 Task: Look for space in Yingshang Chengguanzhen, China from 9th June, 2023 to 16th June, 2023 for 2 adults in price range Rs.8000 to Rs.16000. Place can be entire place with 2 bedrooms having 2 beds and 1 bathroom. Property type can be house, flat, guest house. Amenities needed are: washing machine. Booking option can be shelf check-in. Required host language is Chinese (Simplified).
Action: Mouse moved to (268, 132)
Screenshot: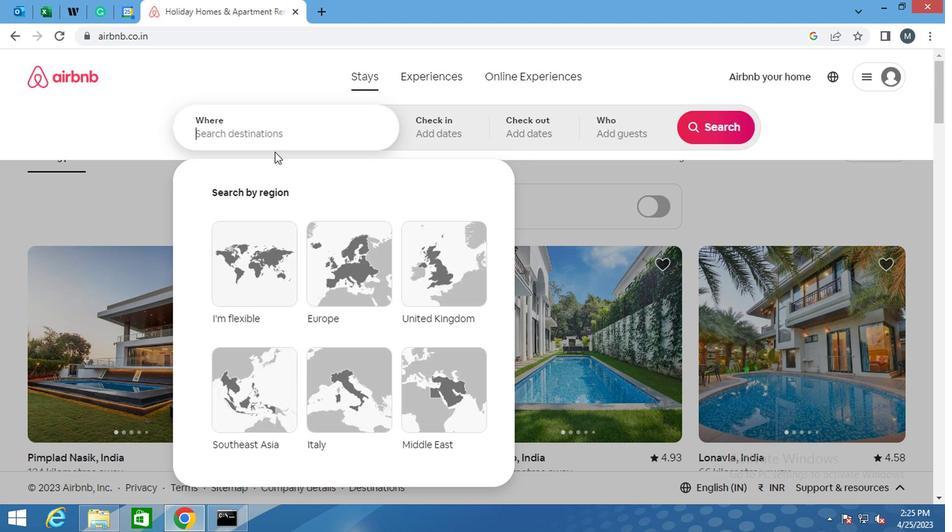 
Action: Mouse pressed left at (268, 132)
Screenshot: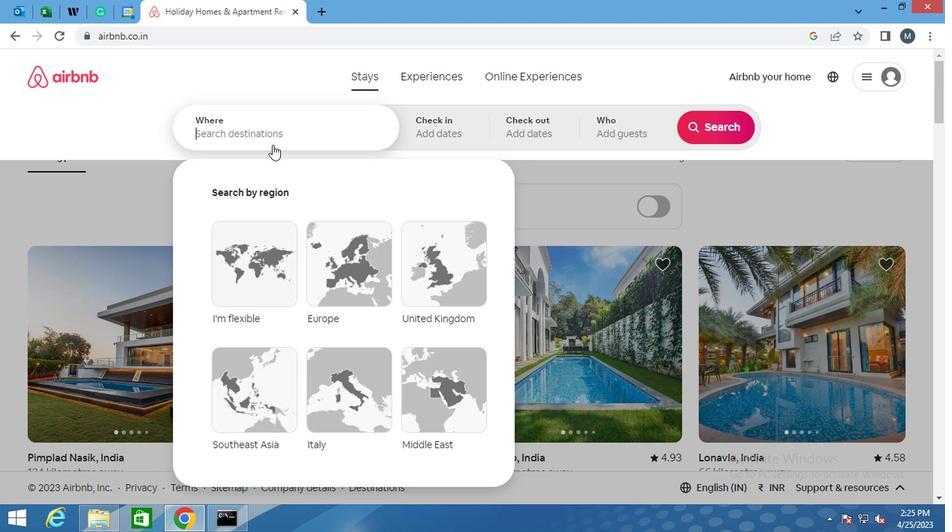 
Action: Key pressed <Key.shift>YINGSHANG<Key.space><Key.shift>CHENN<Key.backspace>GGUANZHEN,<Key.shift>CHINA
Screenshot: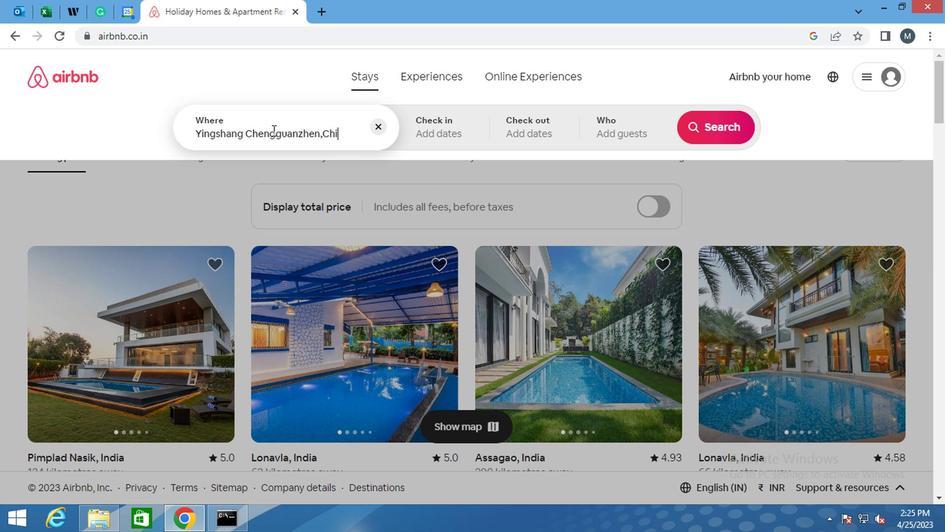 
Action: Mouse moved to (445, 134)
Screenshot: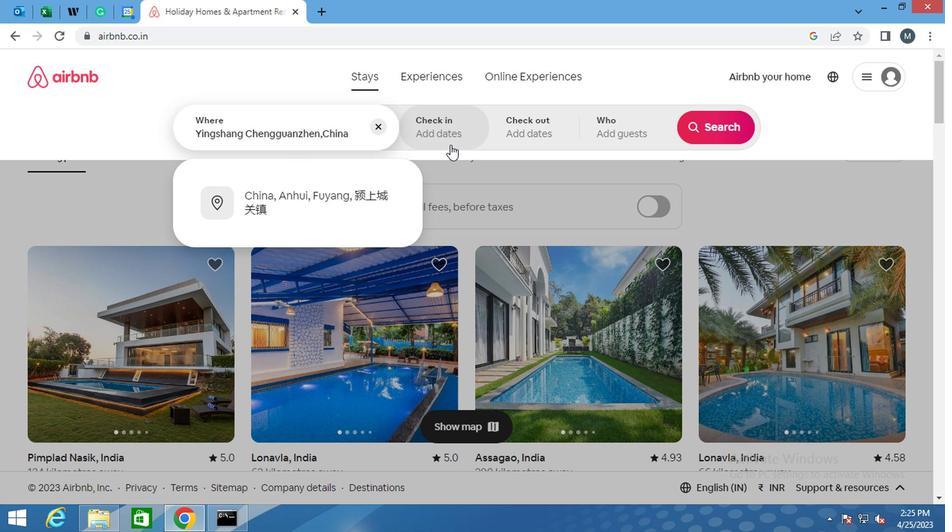 
Action: Mouse pressed left at (445, 134)
Screenshot: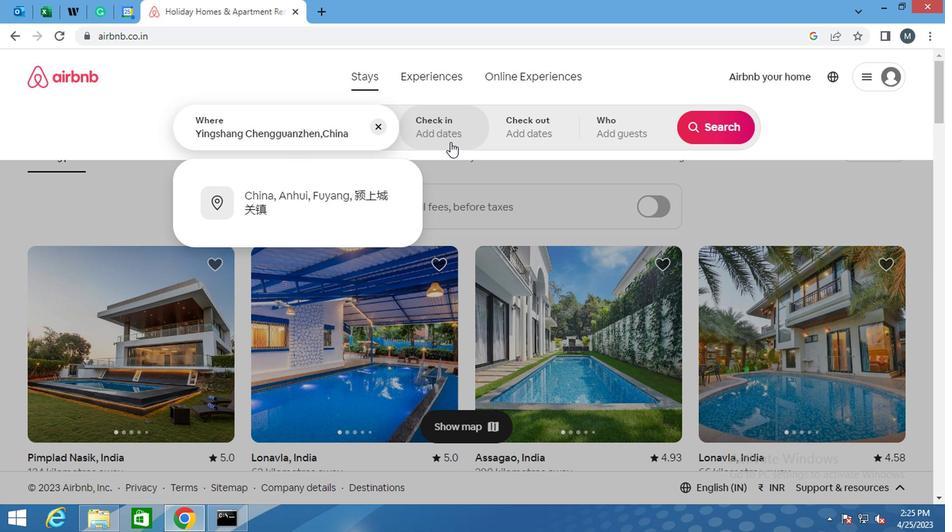 
Action: Mouse moved to (703, 240)
Screenshot: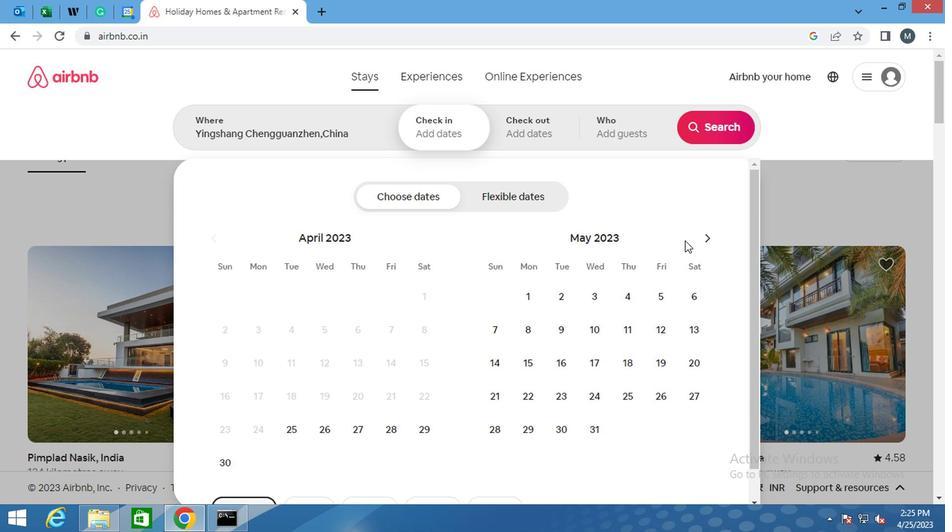 
Action: Mouse pressed left at (703, 240)
Screenshot: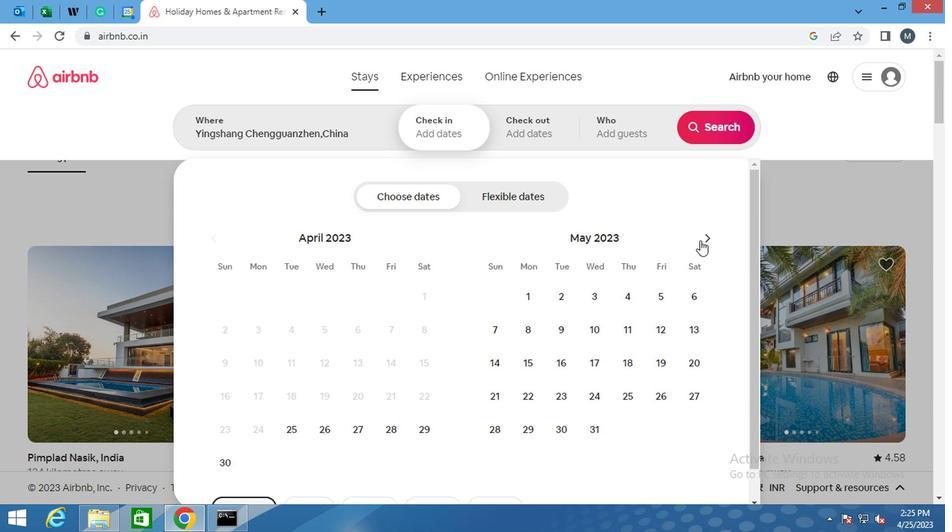 
Action: Mouse moved to (703, 240)
Screenshot: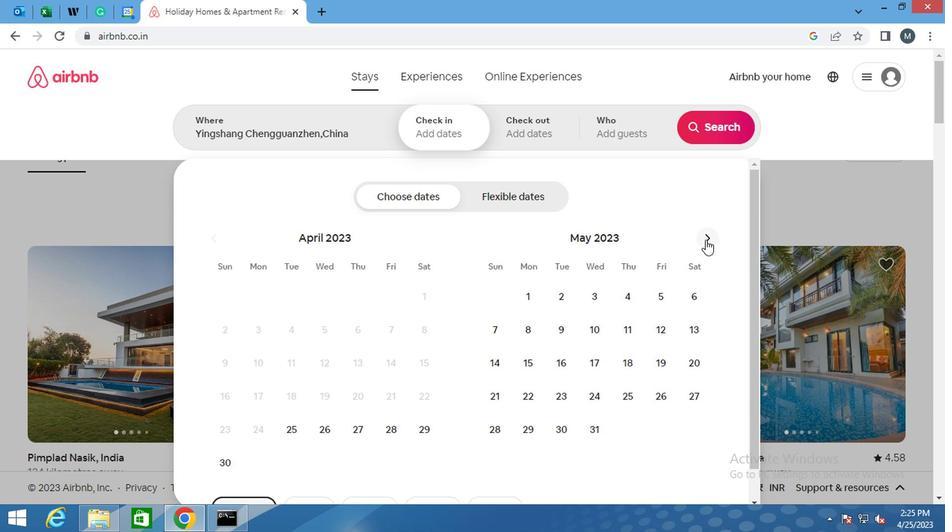 
Action: Mouse pressed left at (703, 240)
Screenshot: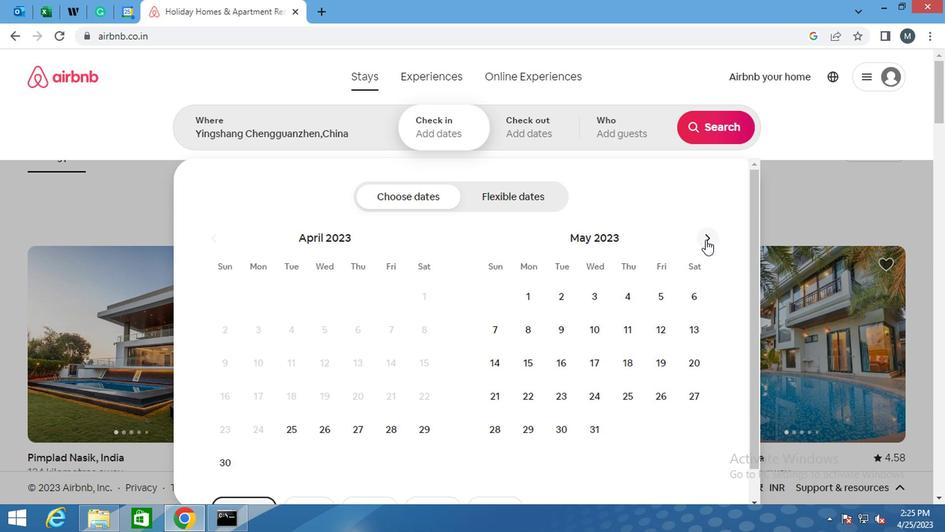 
Action: Mouse moved to (645, 326)
Screenshot: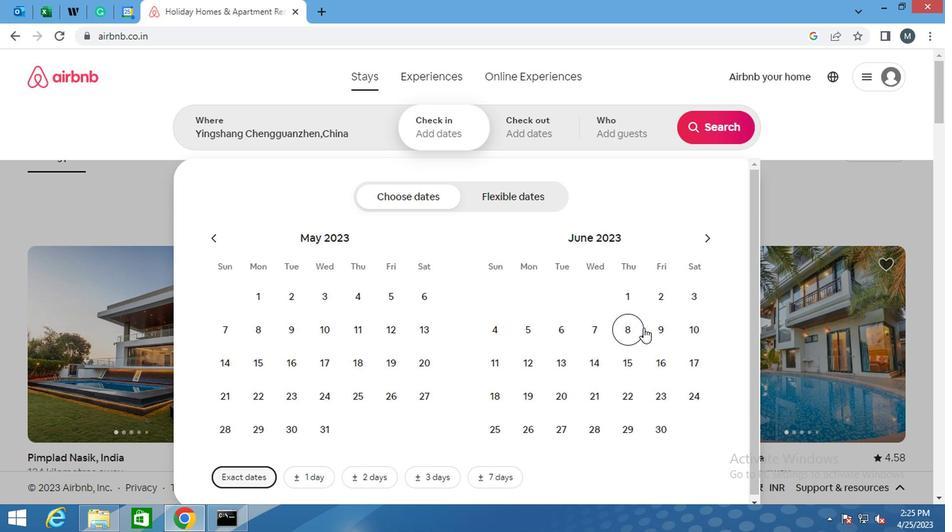 
Action: Mouse pressed left at (645, 326)
Screenshot: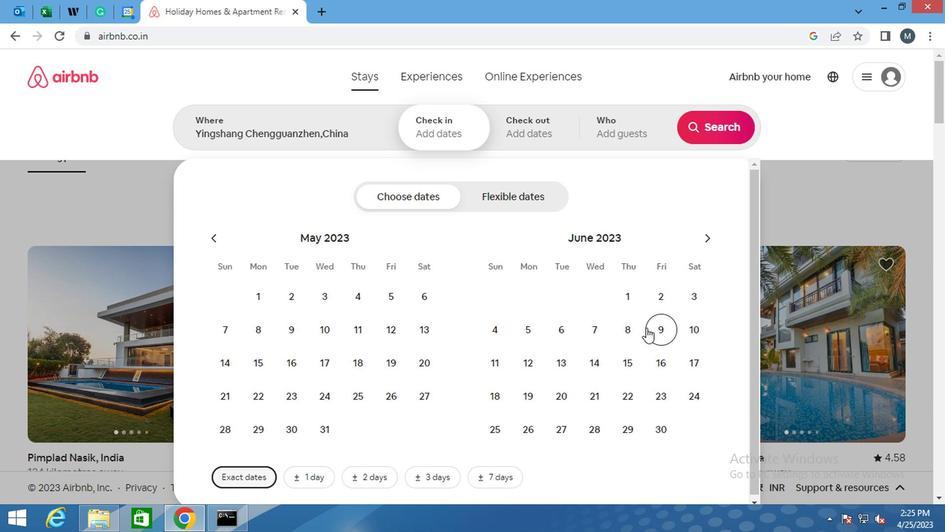 
Action: Mouse moved to (667, 363)
Screenshot: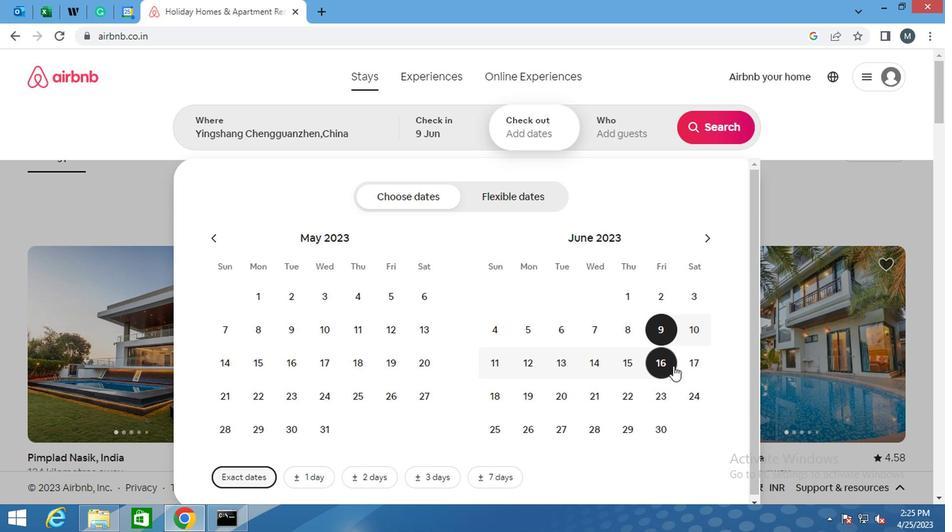 
Action: Mouse pressed left at (667, 363)
Screenshot: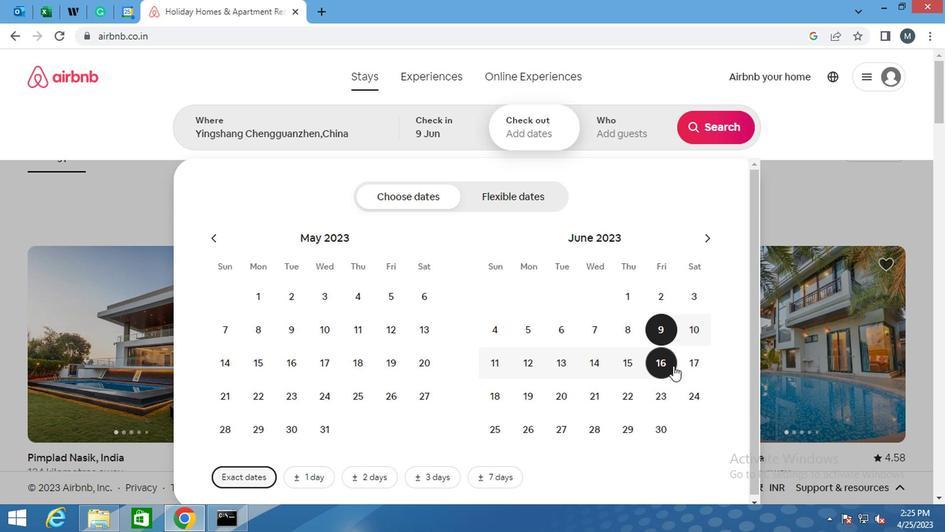 
Action: Mouse moved to (625, 141)
Screenshot: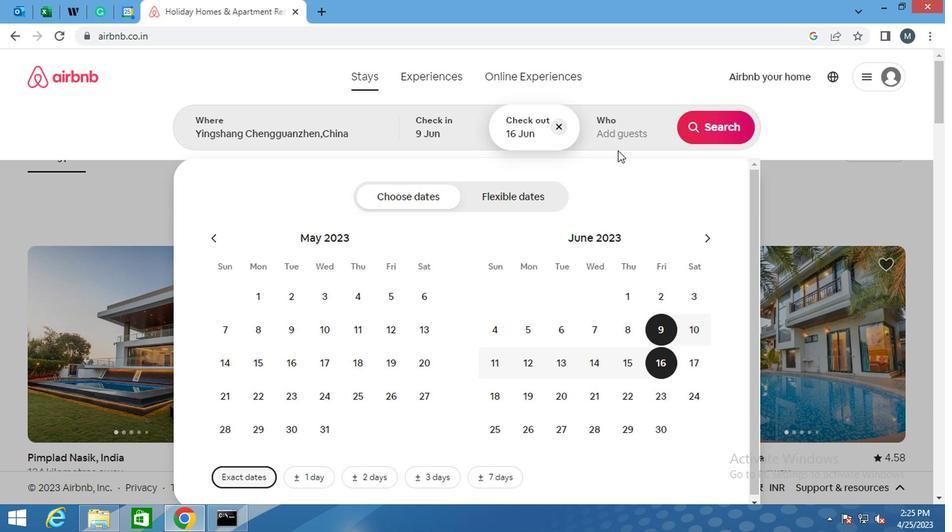 
Action: Mouse pressed left at (625, 141)
Screenshot: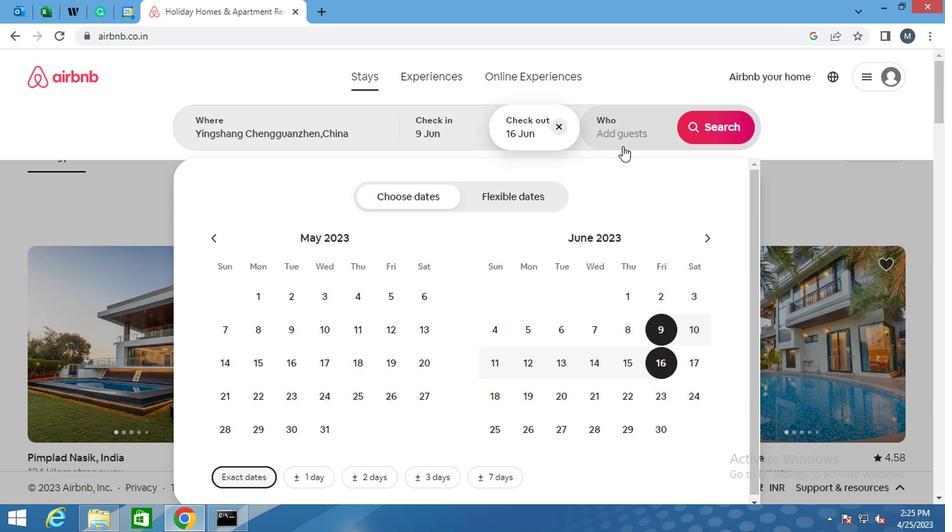 
Action: Mouse moved to (710, 197)
Screenshot: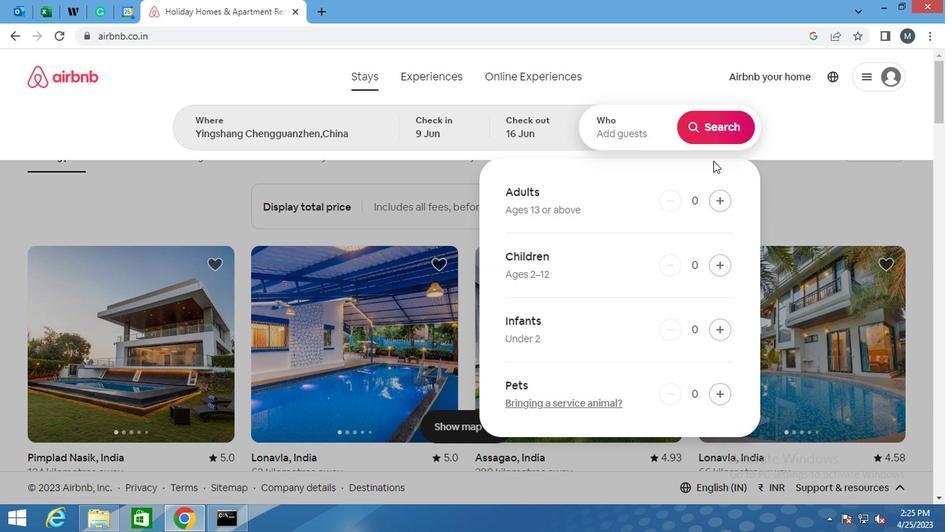 
Action: Mouse pressed left at (710, 197)
Screenshot: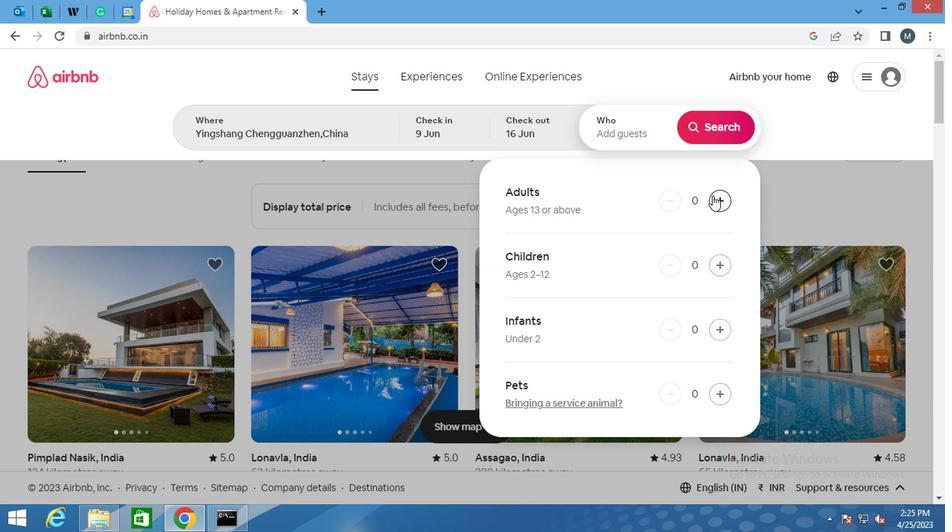 
Action: Mouse pressed left at (710, 197)
Screenshot: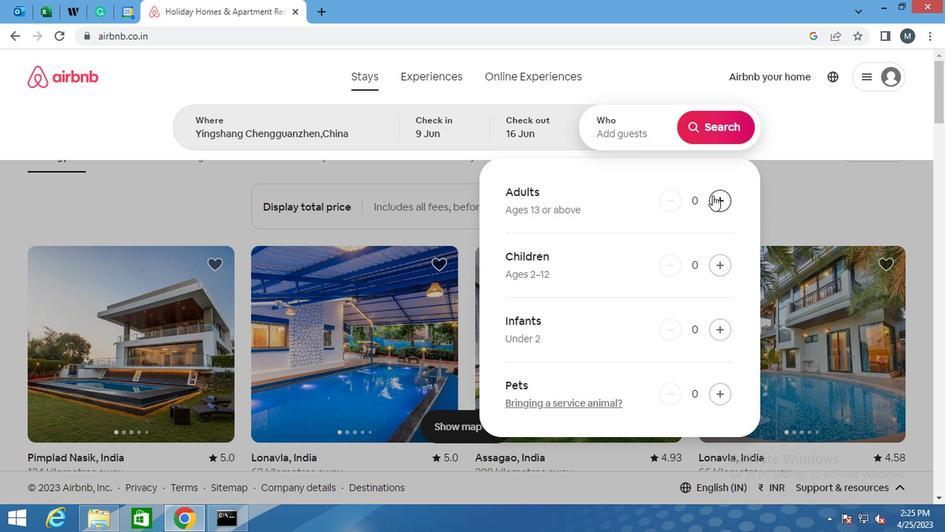 
Action: Mouse moved to (704, 131)
Screenshot: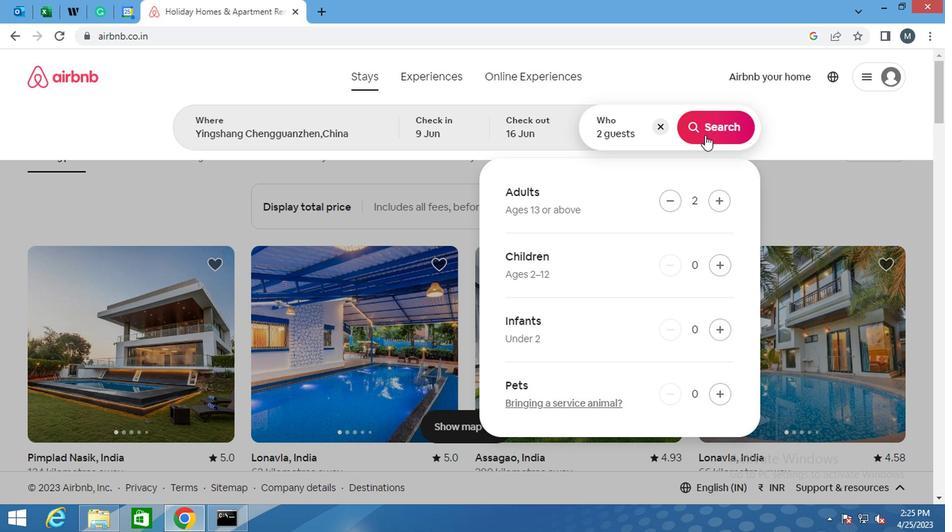 
Action: Mouse pressed left at (704, 131)
Screenshot: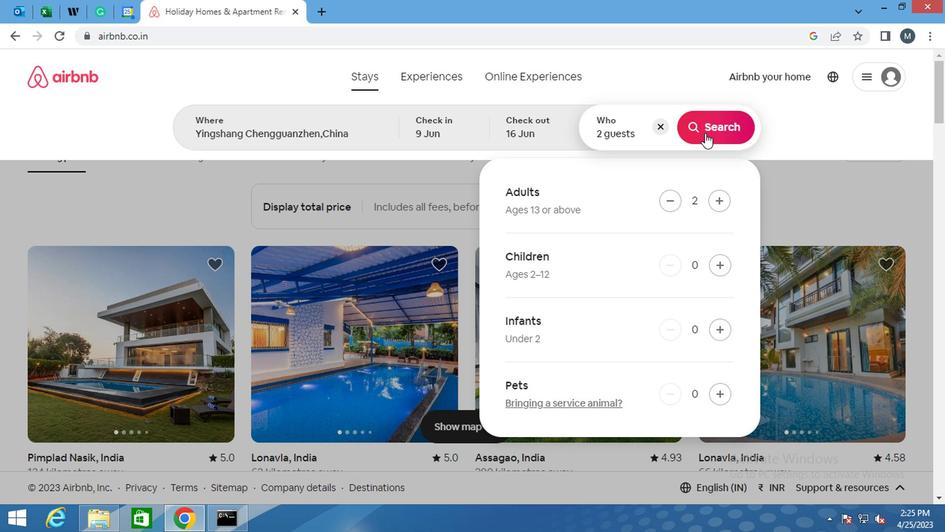 
Action: Mouse moved to (872, 137)
Screenshot: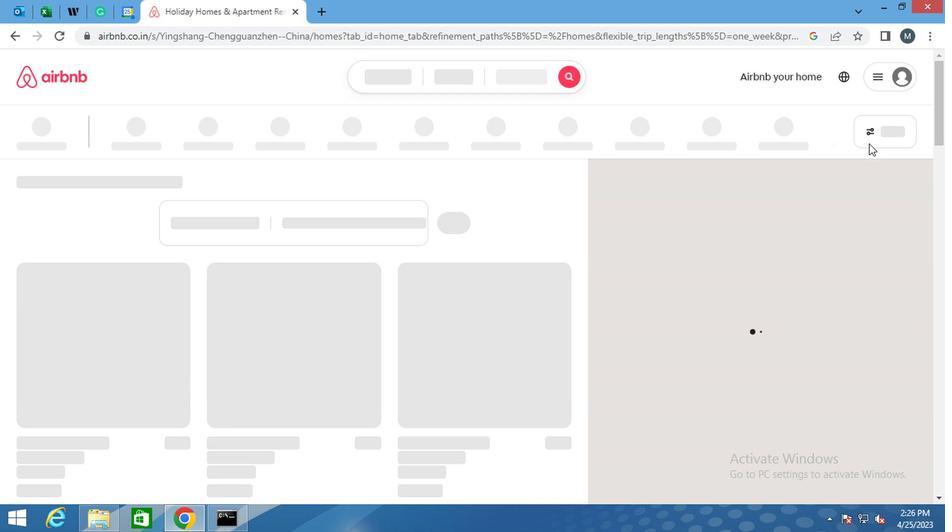 
Action: Mouse pressed left at (872, 137)
Screenshot: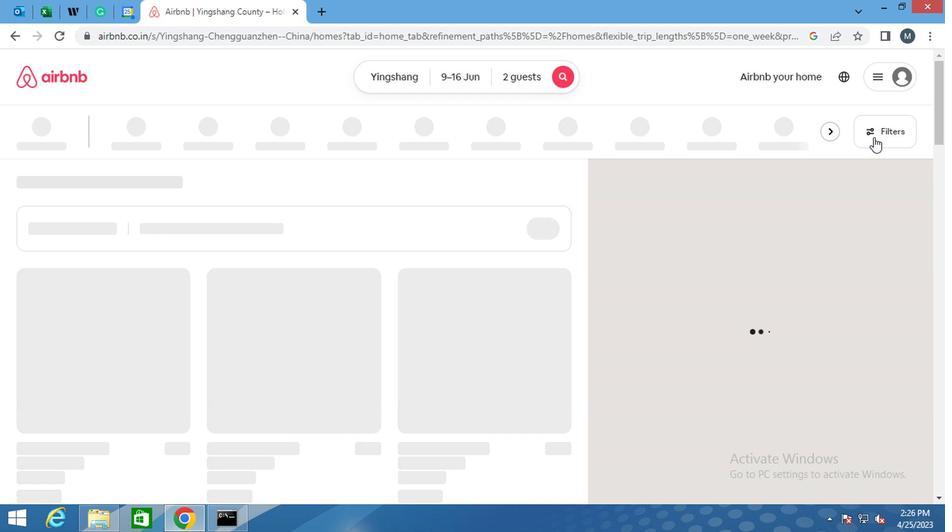 
Action: Mouse moved to (362, 261)
Screenshot: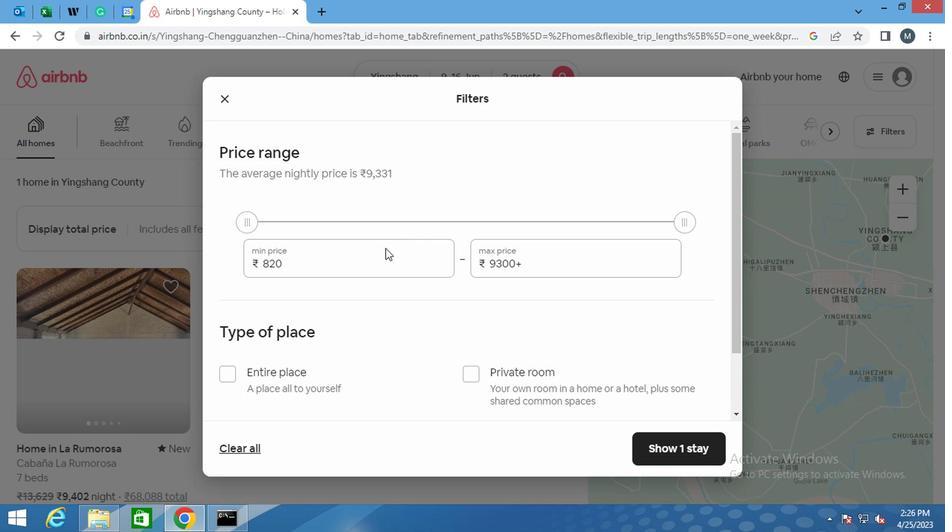 
Action: Mouse pressed left at (362, 261)
Screenshot: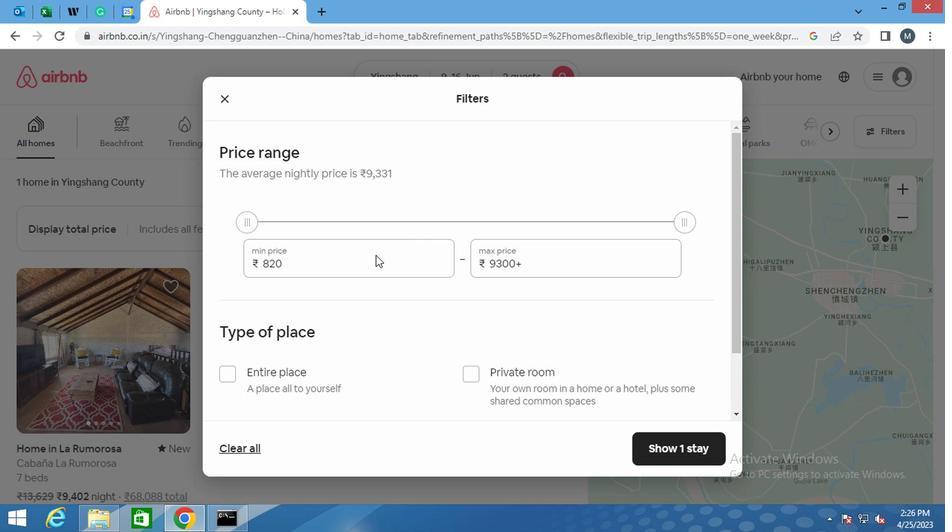 
Action: Mouse moved to (362, 261)
Screenshot: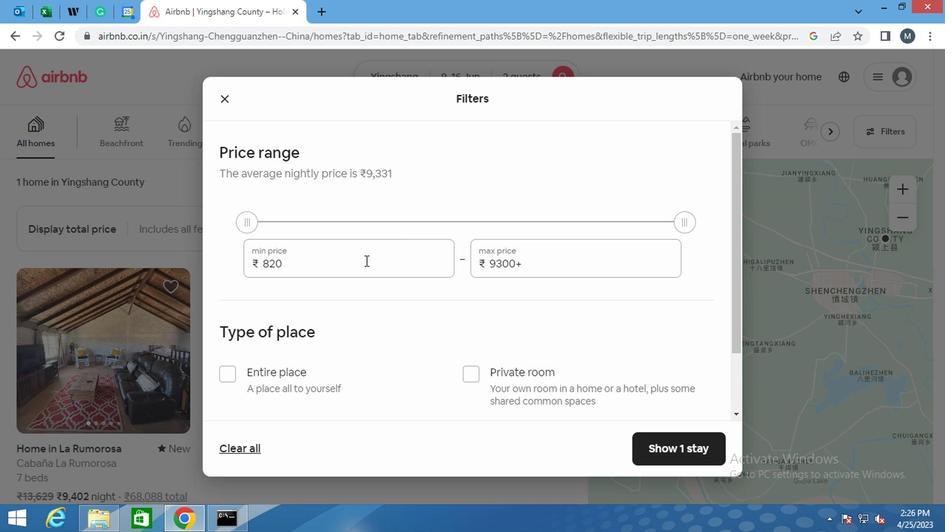 
Action: Key pressed <Key.backspace><Key.backspace>000
Screenshot: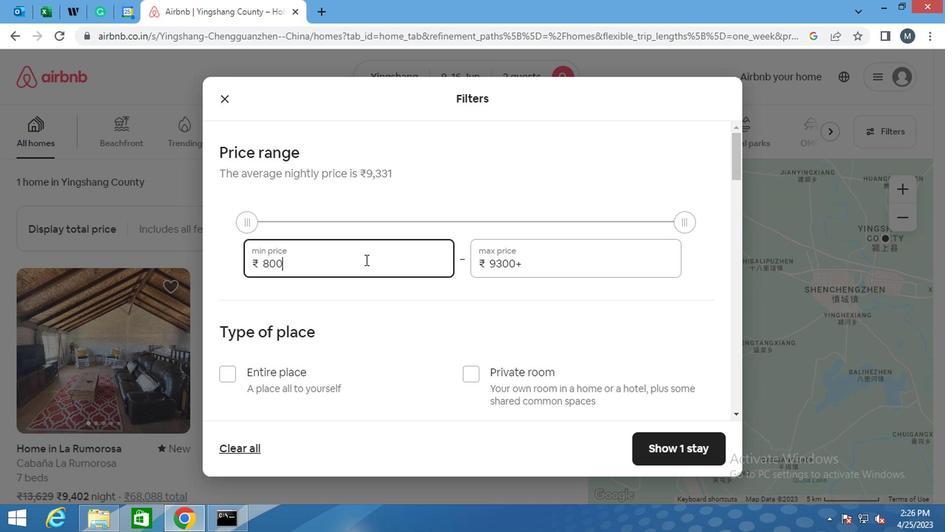 
Action: Mouse moved to (543, 274)
Screenshot: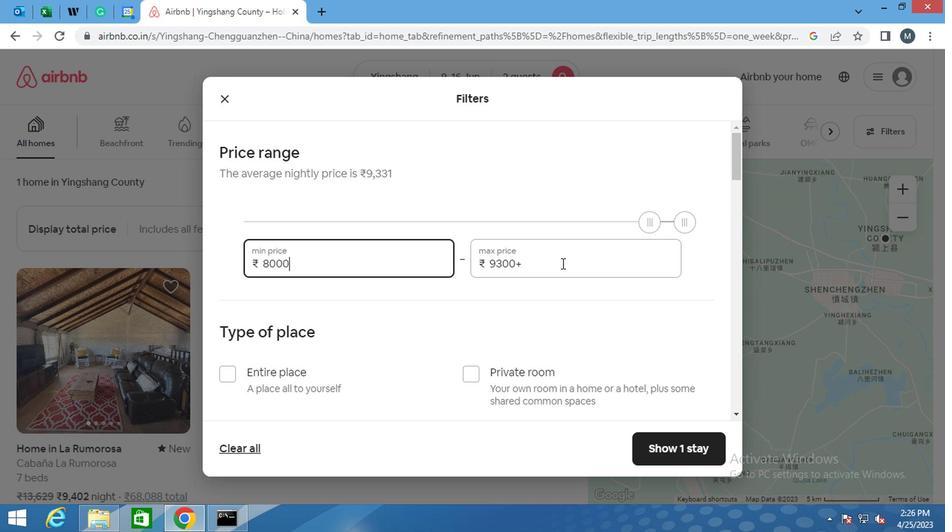 
Action: Mouse pressed left at (543, 274)
Screenshot: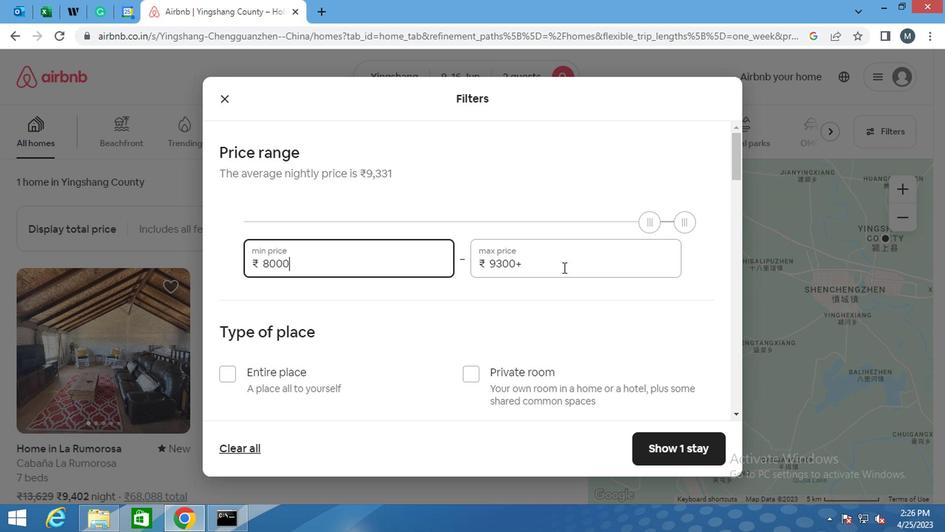 
Action: Mouse moved to (544, 267)
Screenshot: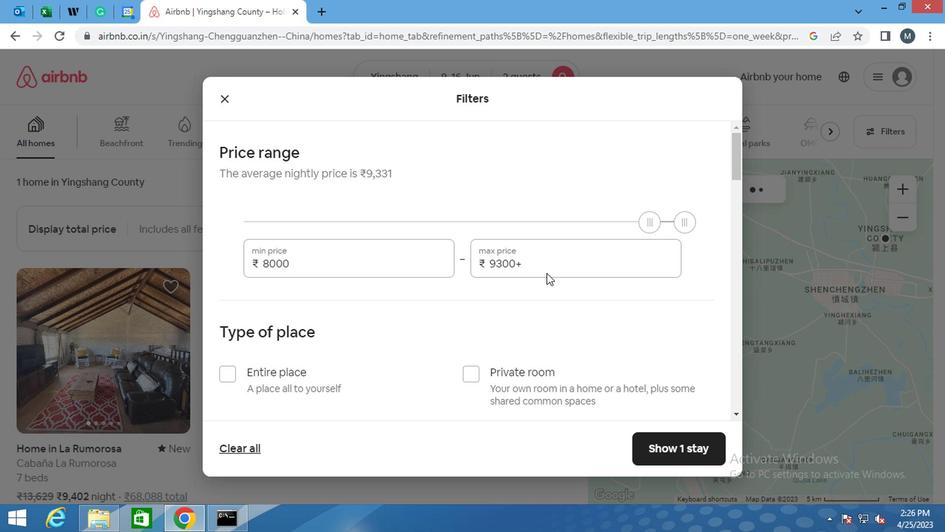 
Action: Key pressed <Key.backspace>
Screenshot: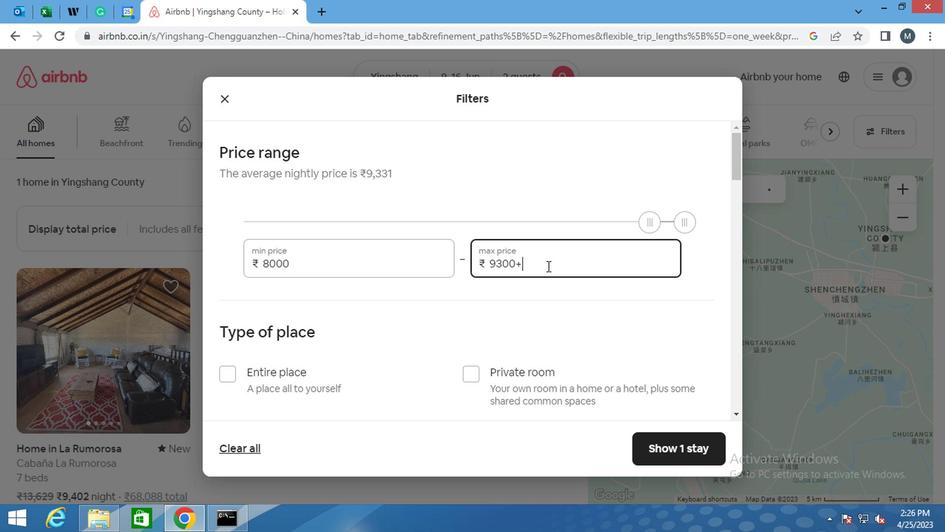 
Action: Mouse moved to (545, 266)
Screenshot: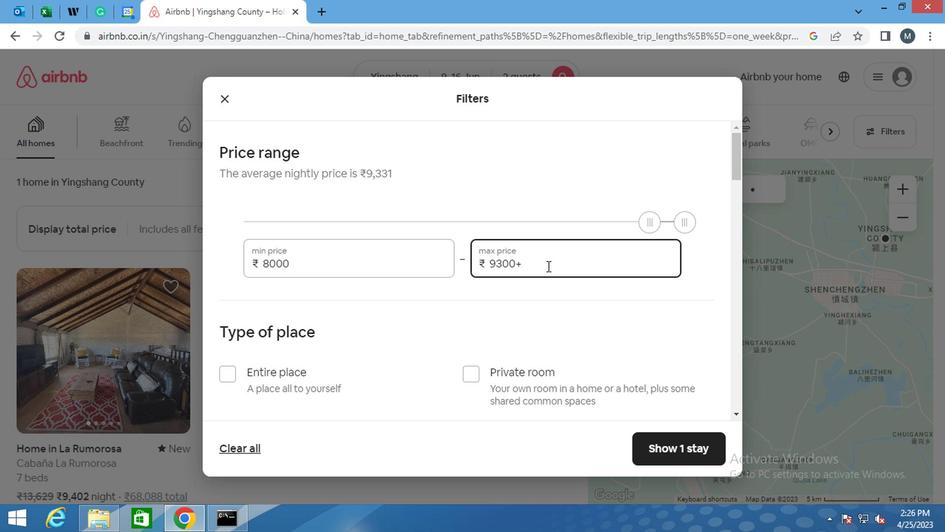
Action: Key pressed <Key.backspace>
Screenshot: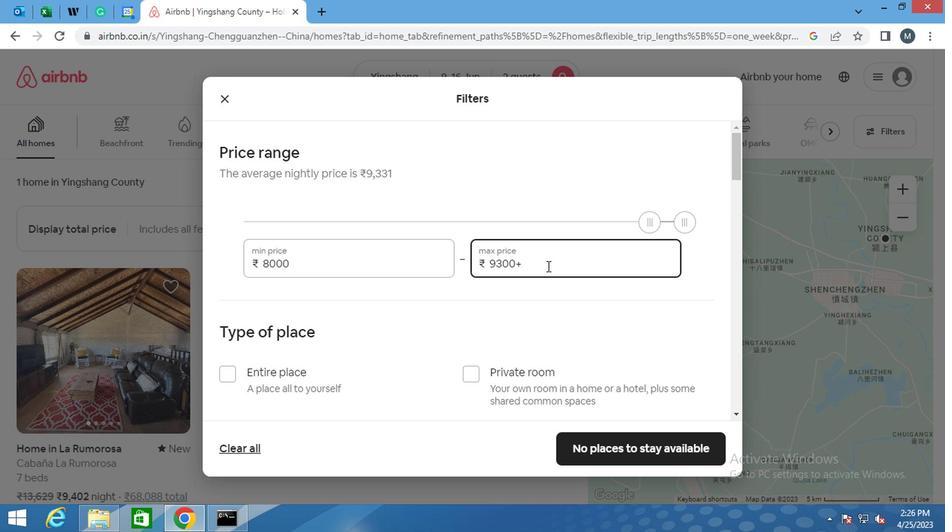 
Action: Mouse moved to (545, 265)
Screenshot: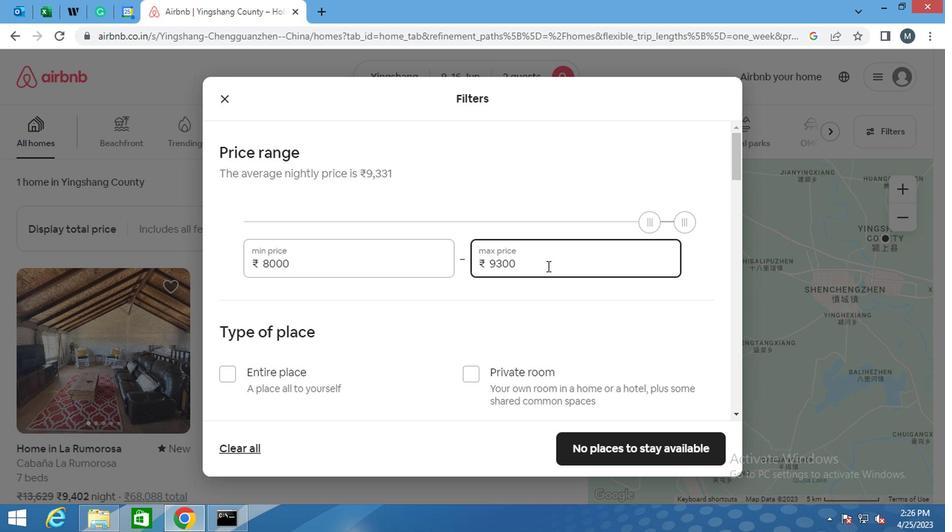 
Action: Key pressed <Key.backspace><Key.backspace><Key.backspace><Key.backspace>
Screenshot: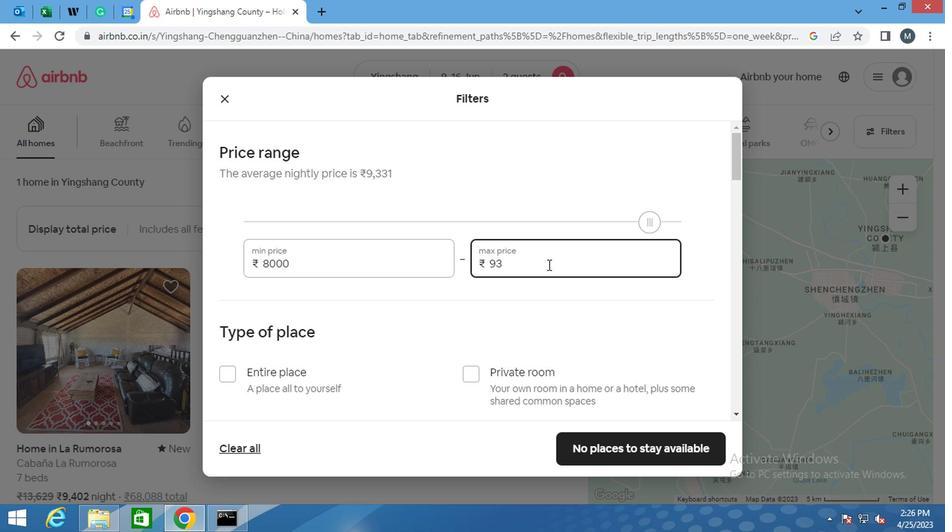 
Action: Mouse moved to (545, 265)
Screenshot: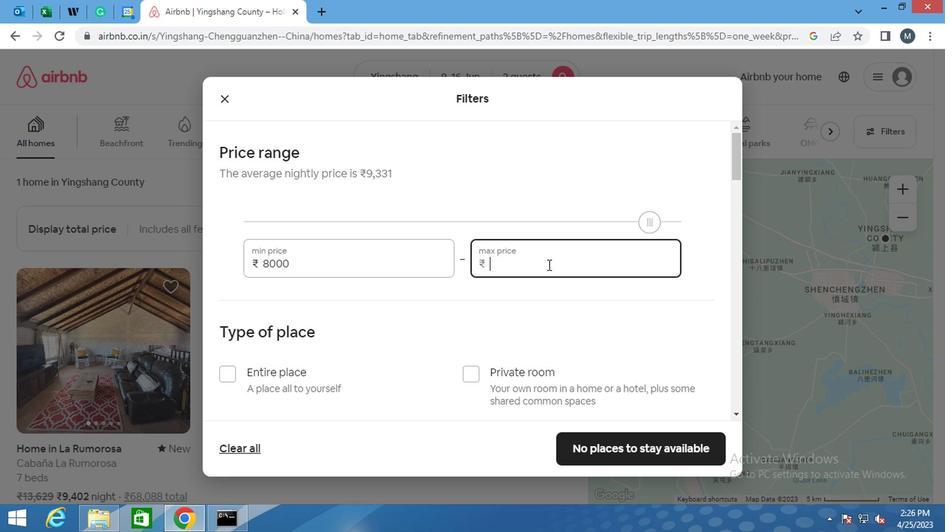 
Action: Key pressed 1
Screenshot: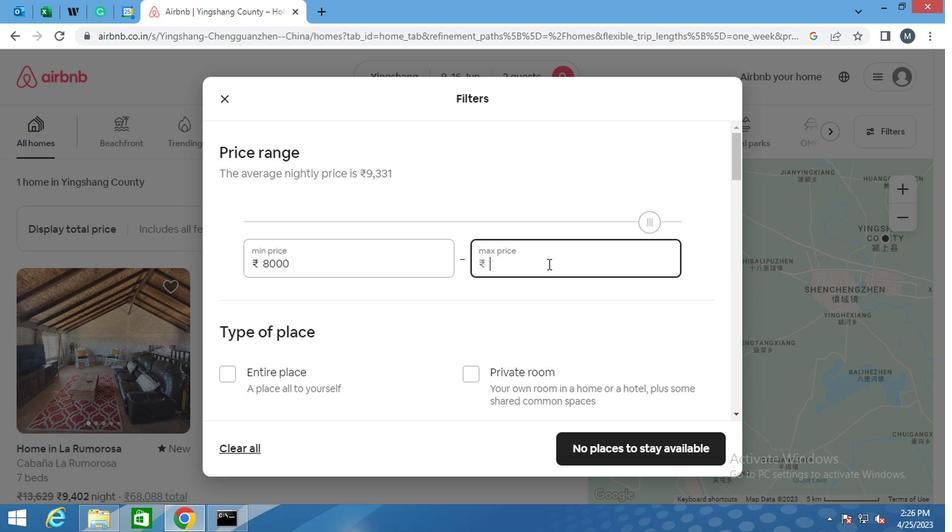 
Action: Mouse moved to (545, 265)
Screenshot: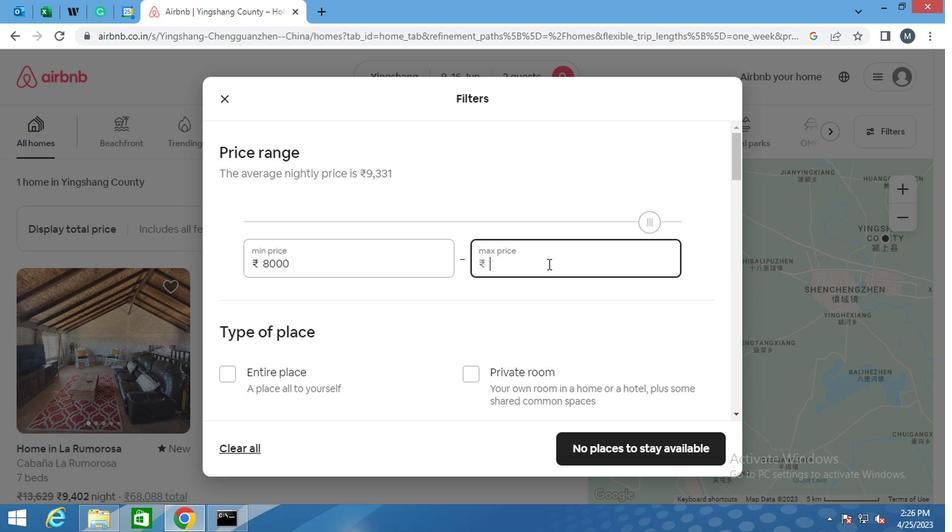
Action: Key pressed 6000
Screenshot: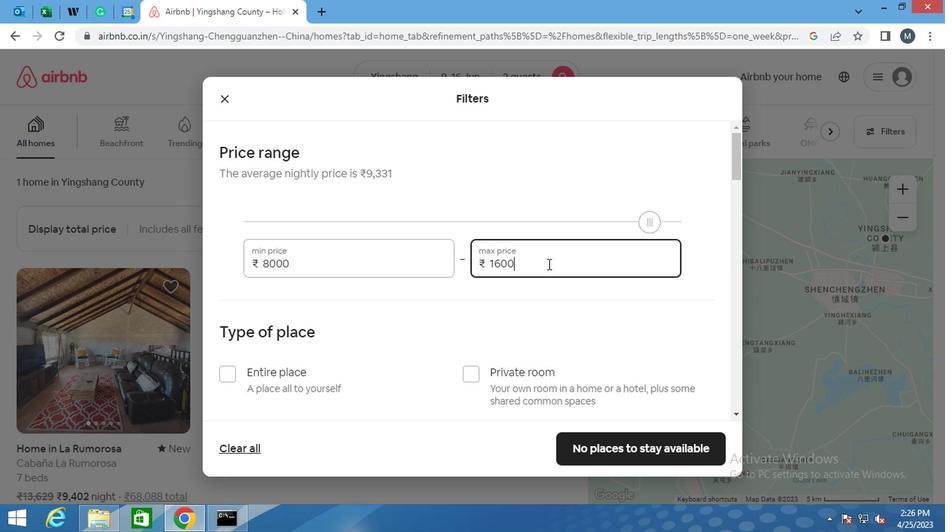 
Action: Mouse moved to (498, 251)
Screenshot: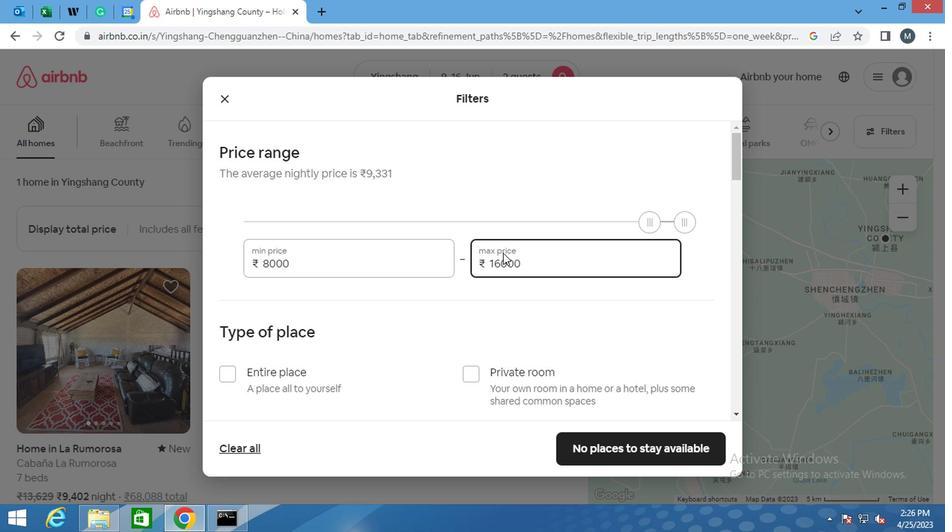 
Action: Mouse scrolled (498, 250) with delta (0, 0)
Screenshot: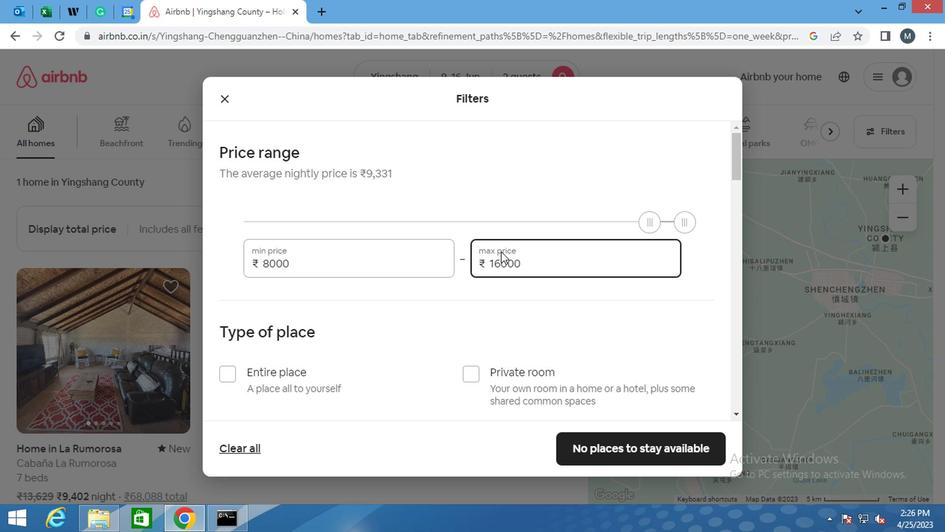 
Action: Mouse moved to (218, 301)
Screenshot: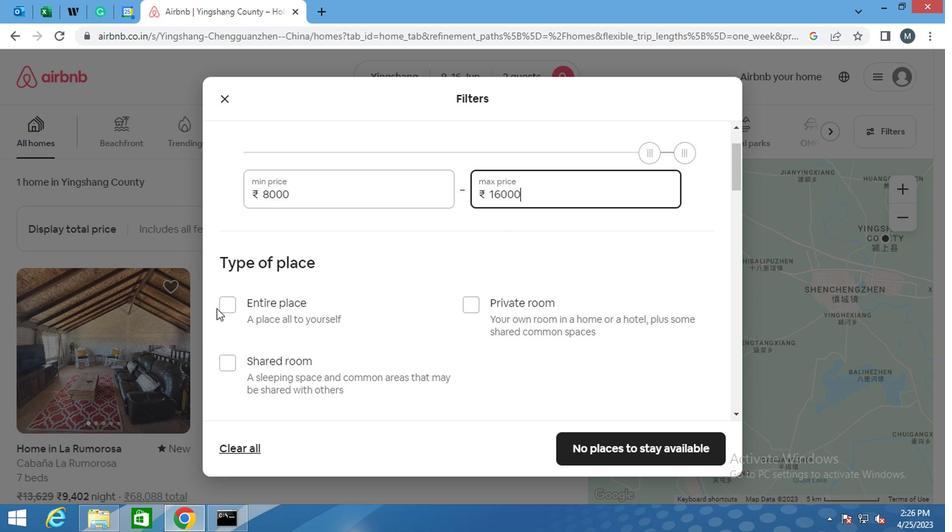 
Action: Mouse pressed left at (218, 301)
Screenshot: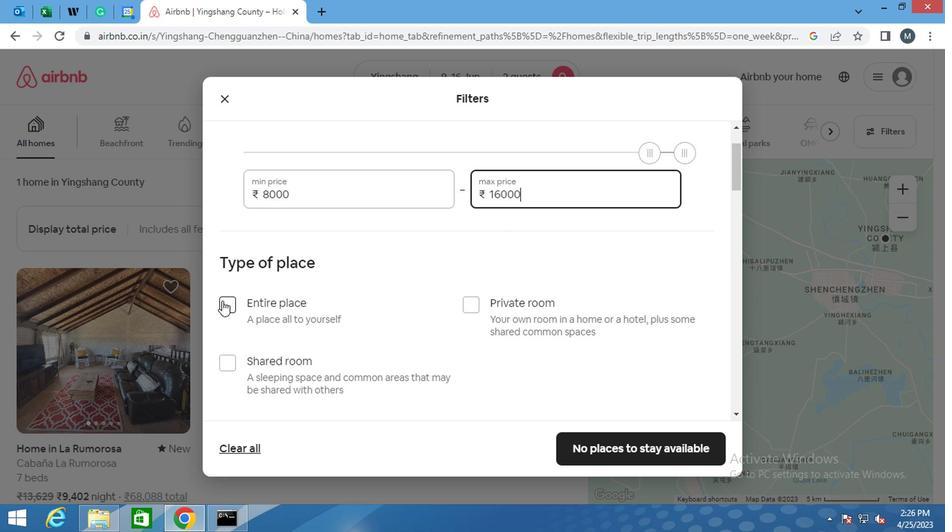 
Action: Mouse moved to (335, 273)
Screenshot: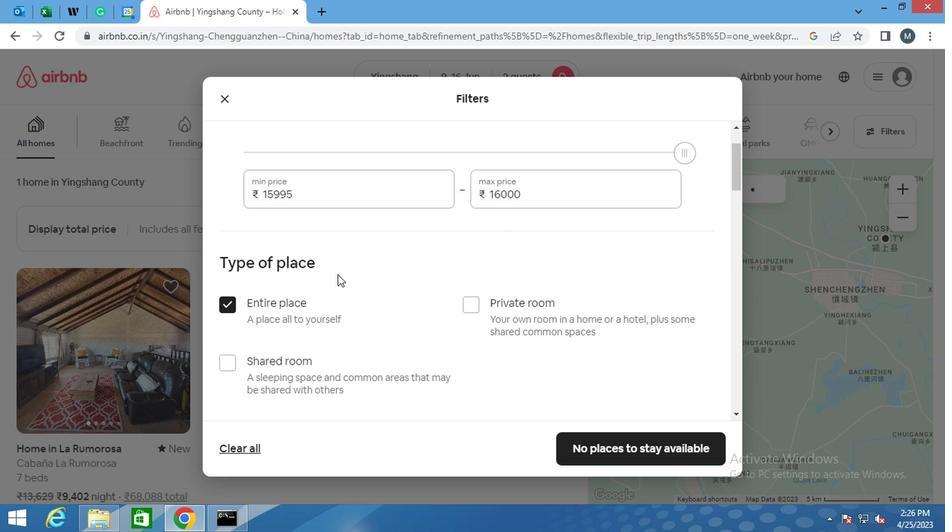
Action: Mouse scrolled (335, 272) with delta (0, 0)
Screenshot: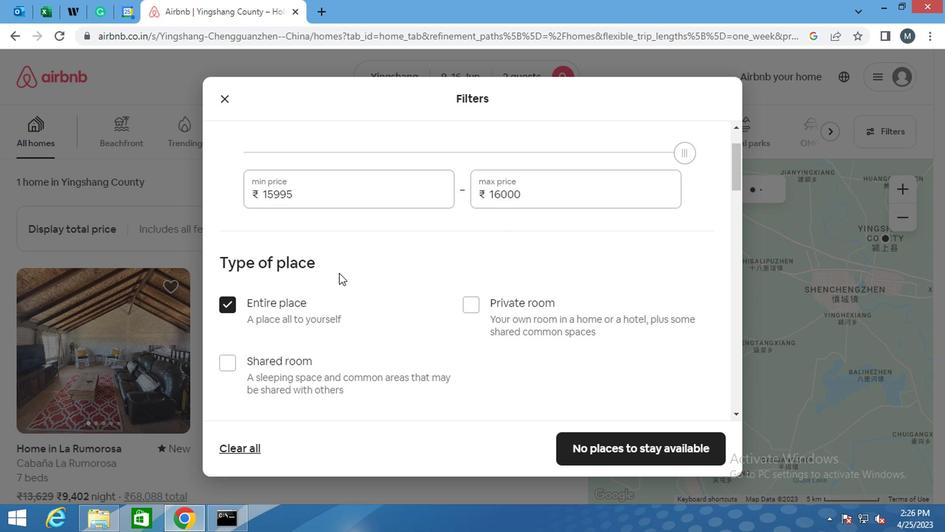 
Action: Mouse moved to (336, 272)
Screenshot: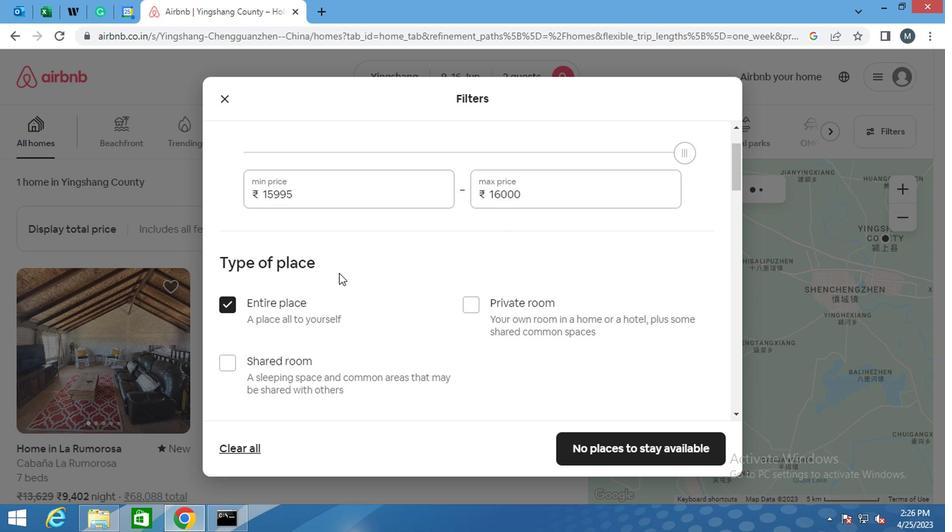 
Action: Mouse scrolled (336, 271) with delta (0, 0)
Screenshot: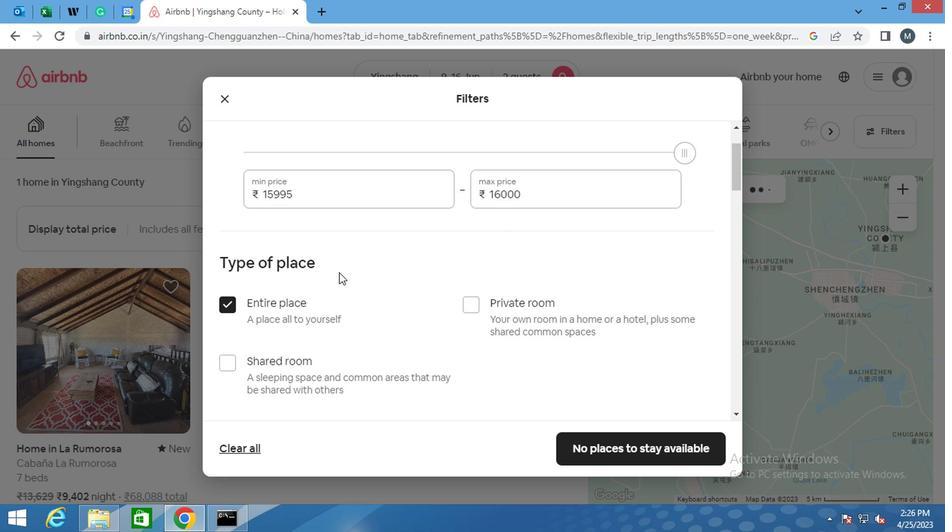 
Action: Mouse moved to (342, 271)
Screenshot: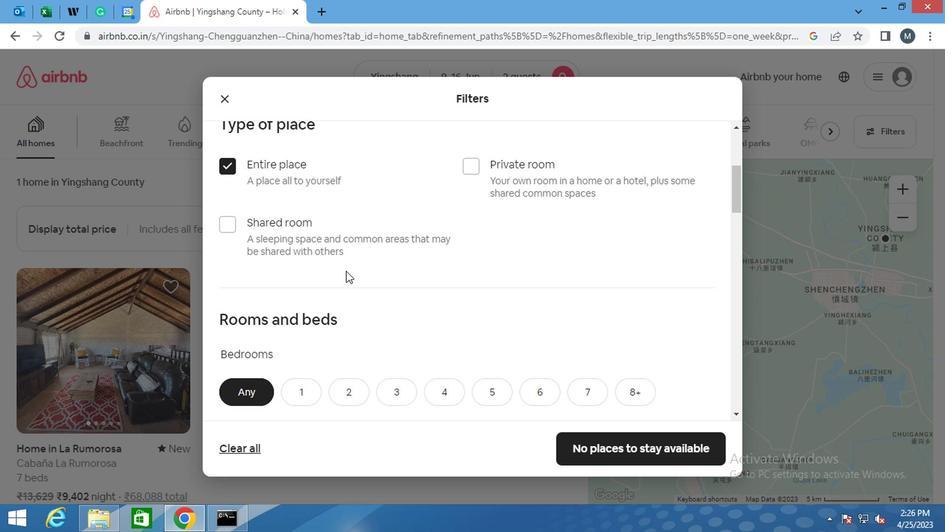 
Action: Mouse scrolled (342, 270) with delta (0, 0)
Screenshot: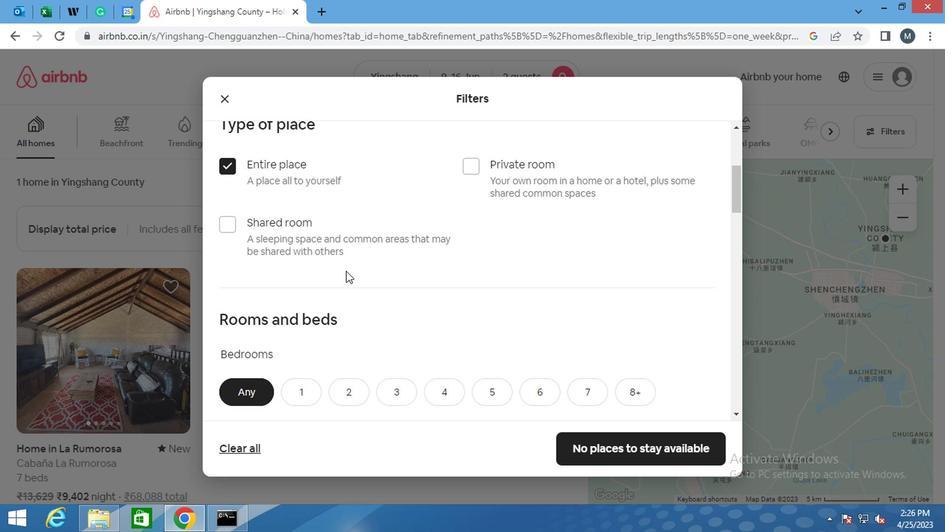 
Action: Mouse moved to (345, 329)
Screenshot: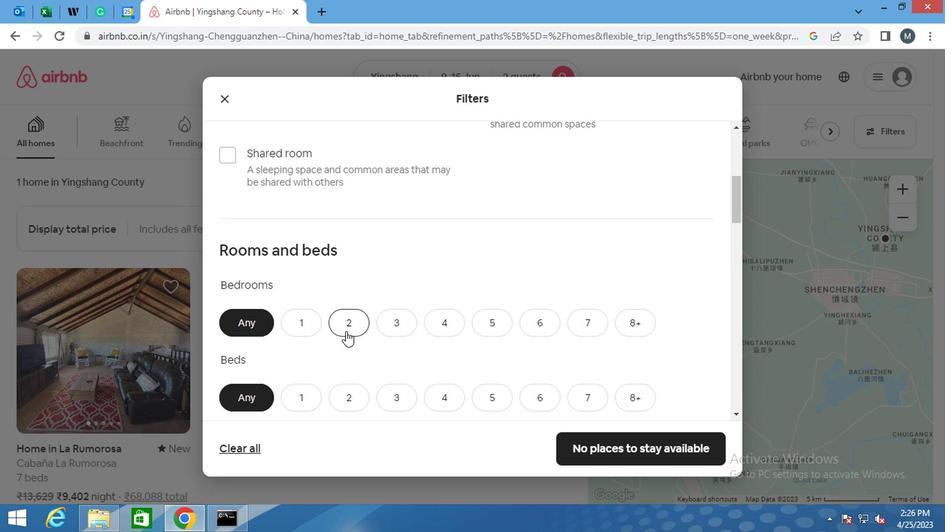 
Action: Mouse pressed left at (345, 329)
Screenshot: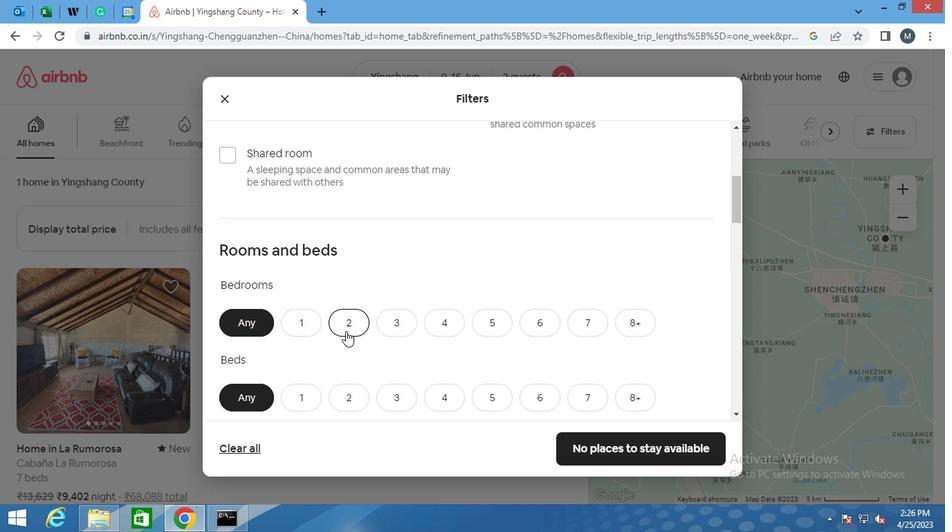 
Action: Mouse moved to (355, 377)
Screenshot: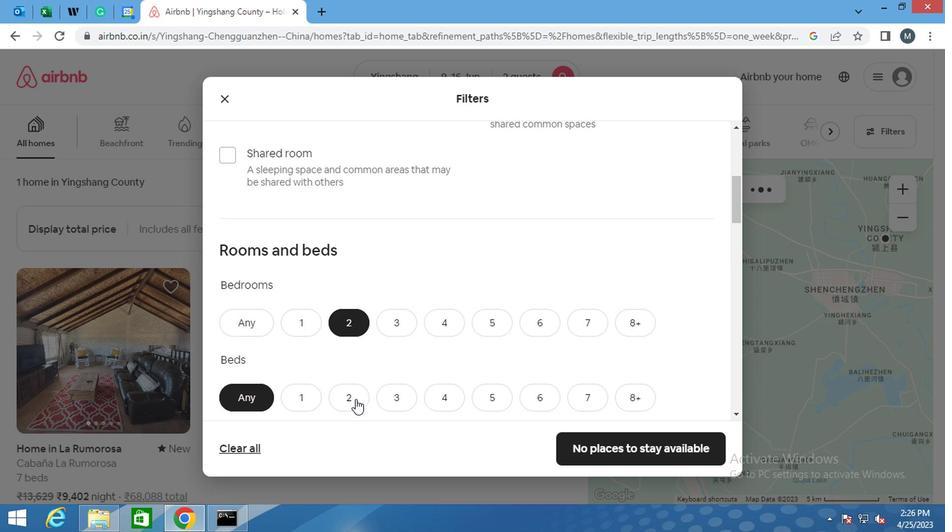 
Action: Mouse scrolled (355, 377) with delta (0, 0)
Screenshot: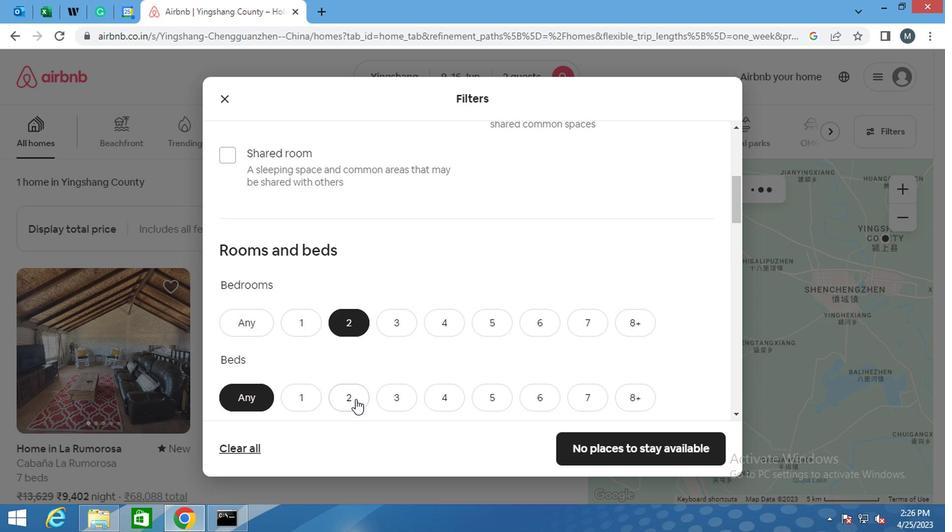 
Action: Mouse moved to (348, 323)
Screenshot: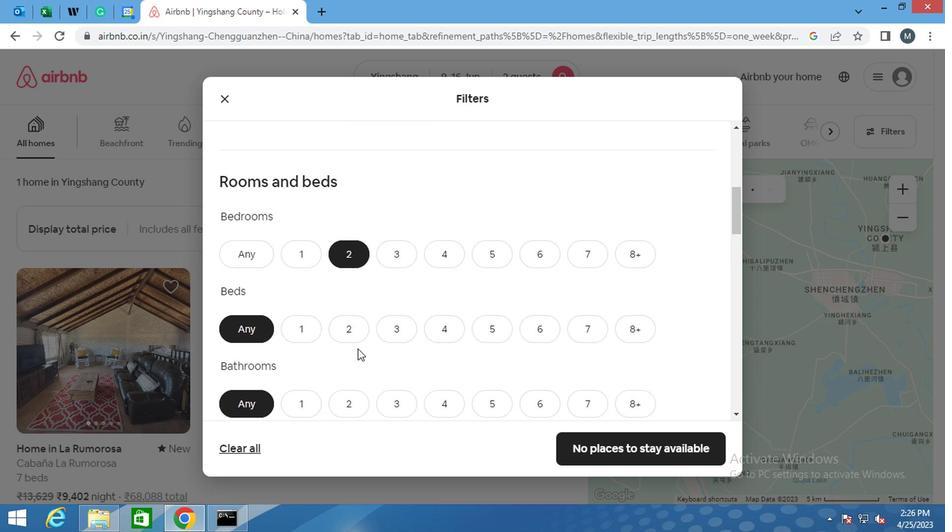 
Action: Mouse pressed left at (348, 323)
Screenshot: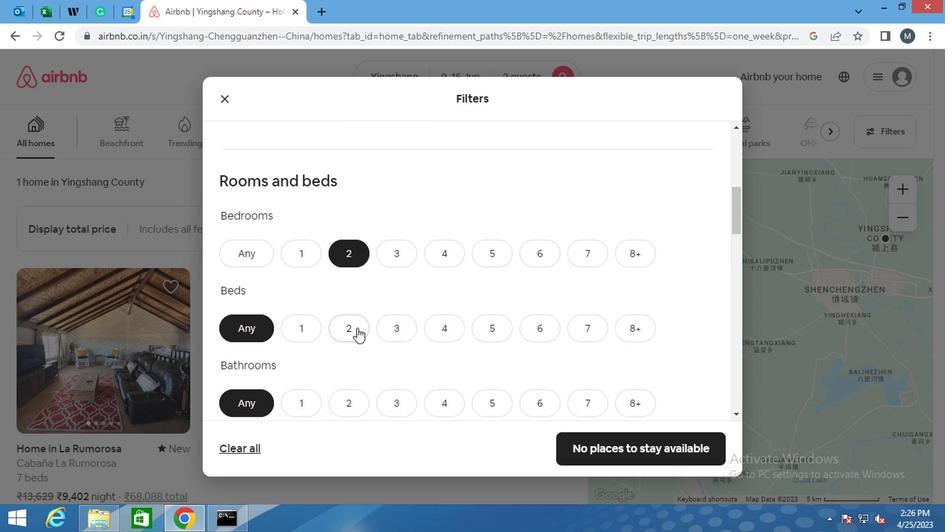 
Action: Mouse moved to (301, 398)
Screenshot: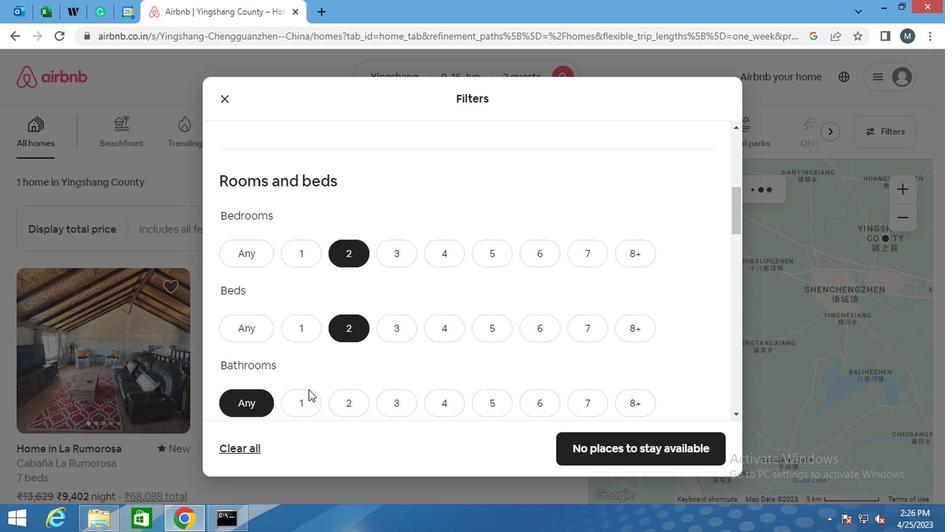 
Action: Mouse pressed left at (301, 398)
Screenshot: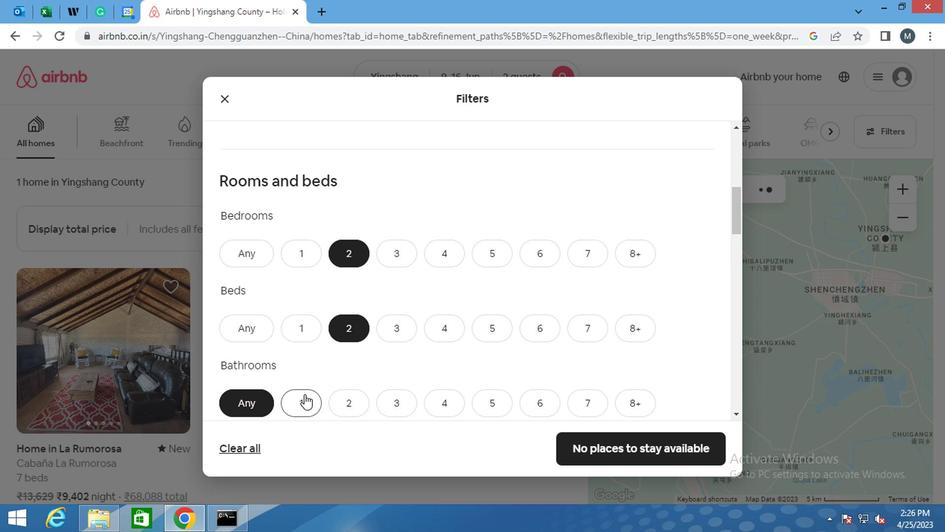 
Action: Mouse moved to (350, 337)
Screenshot: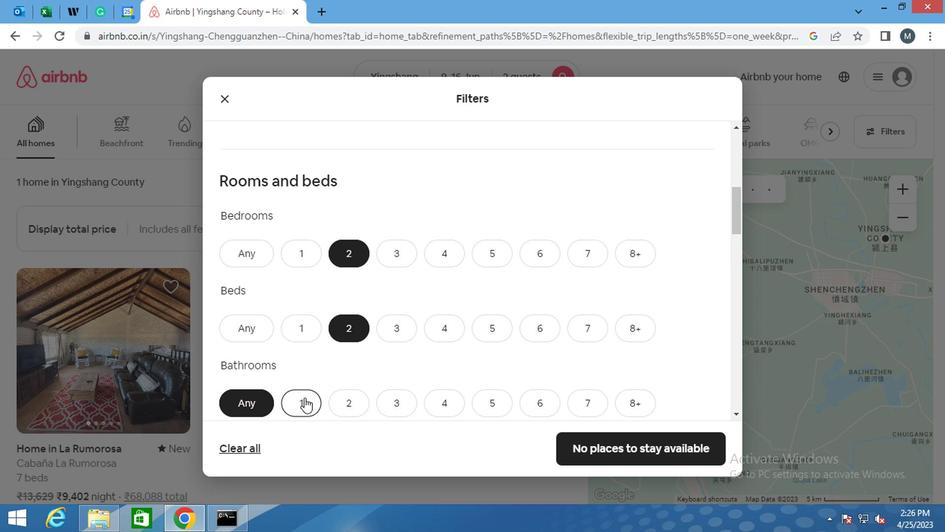 
Action: Mouse scrolled (350, 336) with delta (0, 0)
Screenshot: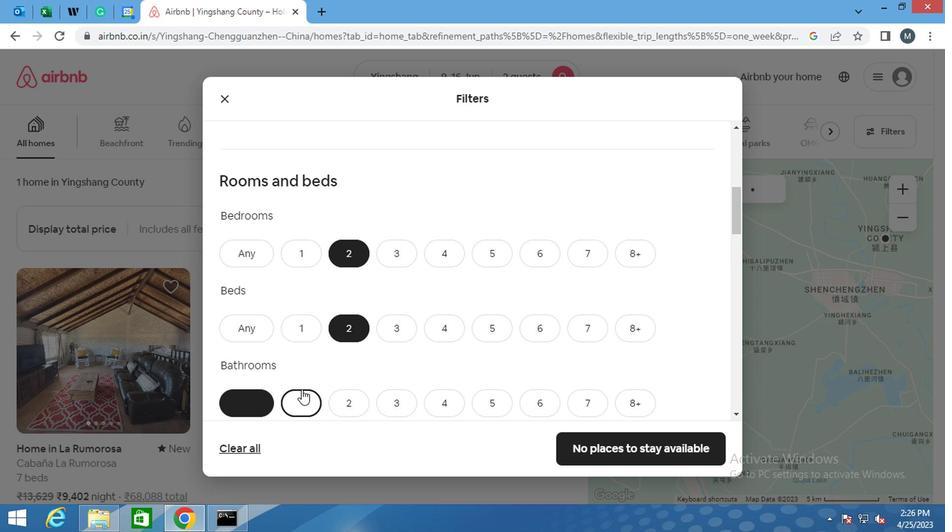 
Action: Mouse moved to (351, 337)
Screenshot: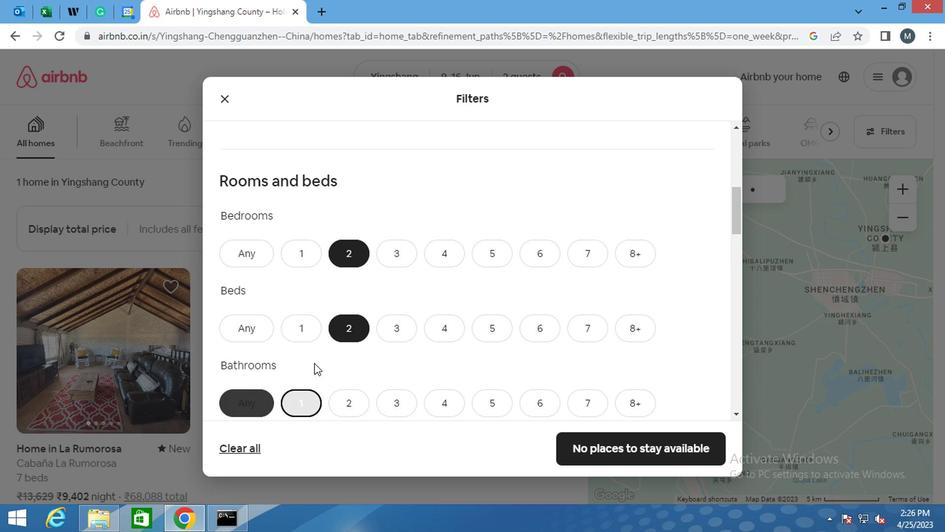
Action: Mouse scrolled (351, 336) with delta (0, 0)
Screenshot: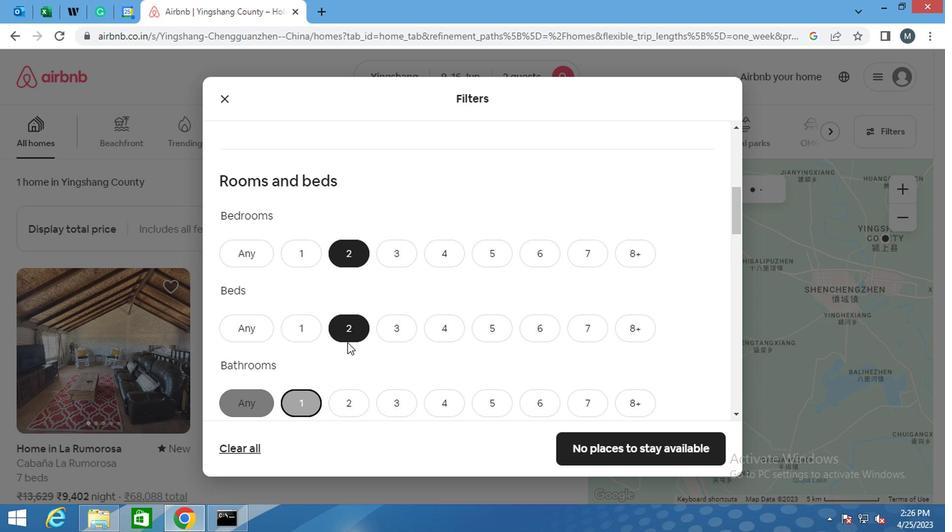 
Action: Mouse scrolled (351, 336) with delta (0, 0)
Screenshot: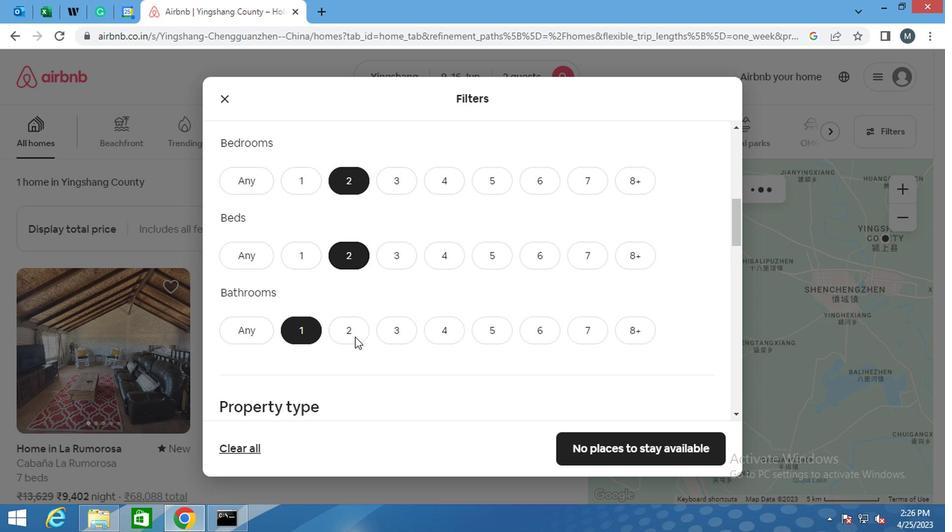 
Action: Mouse scrolled (351, 337) with delta (0, 0)
Screenshot: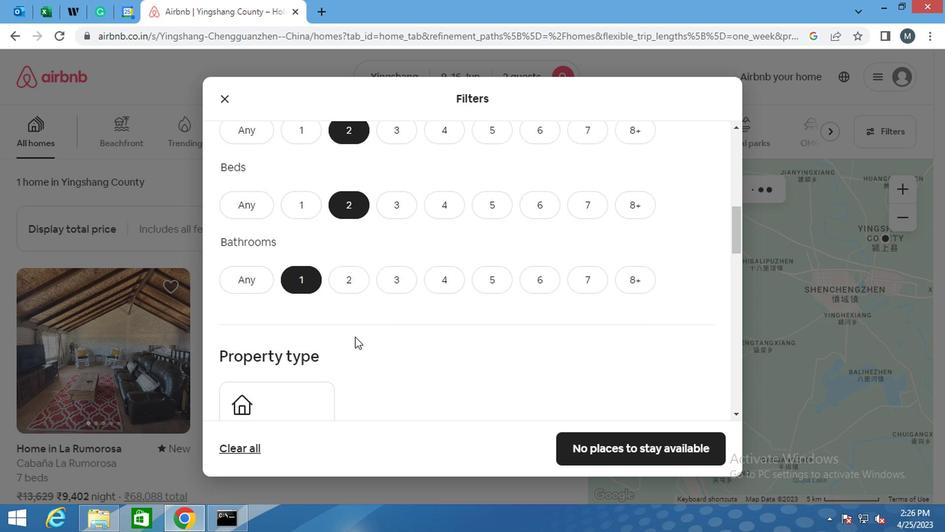 
Action: Mouse moved to (354, 337)
Screenshot: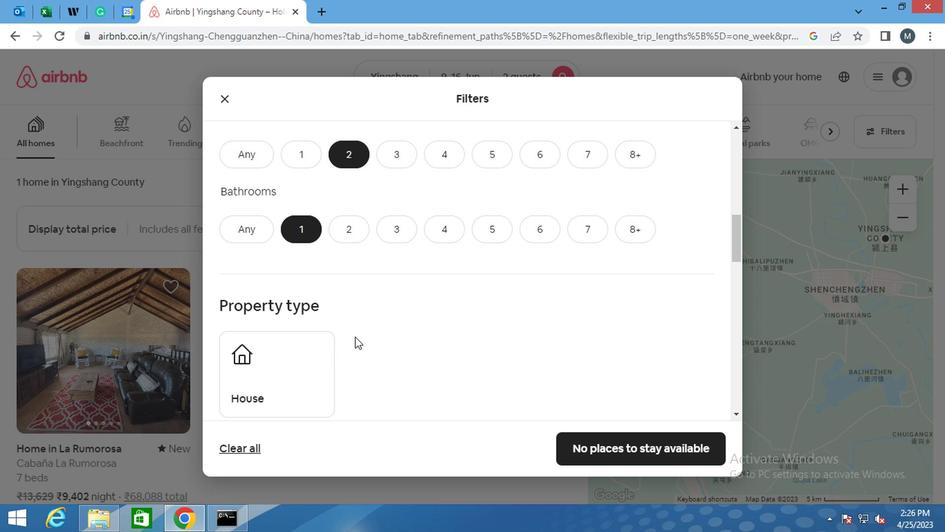 
Action: Mouse scrolled (354, 336) with delta (0, 0)
Screenshot: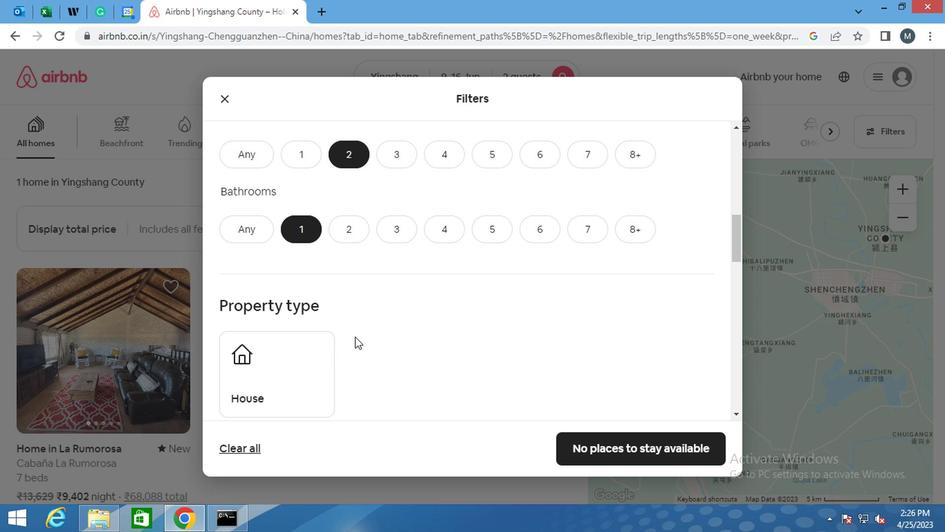 
Action: Mouse moved to (361, 325)
Screenshot: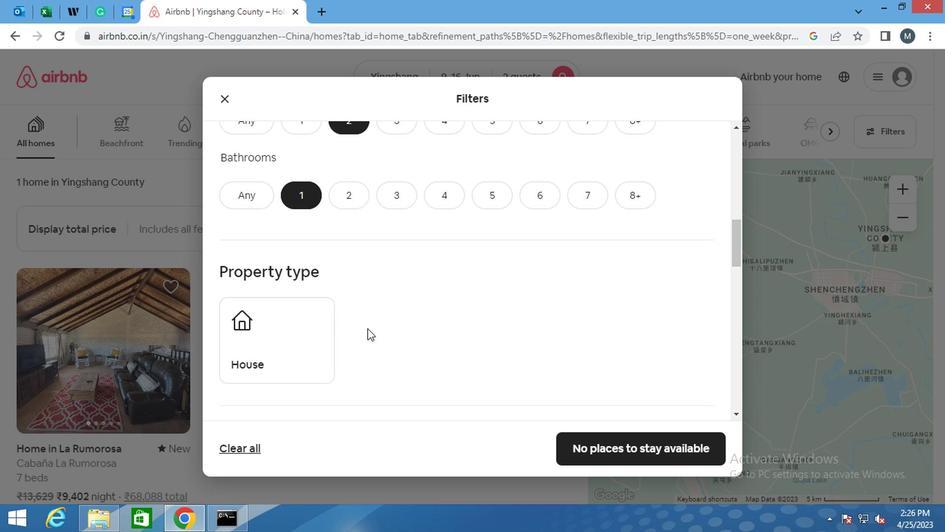 
Action: Mouse scrolled (361, 324) with delta (0, 0)
Screenshot: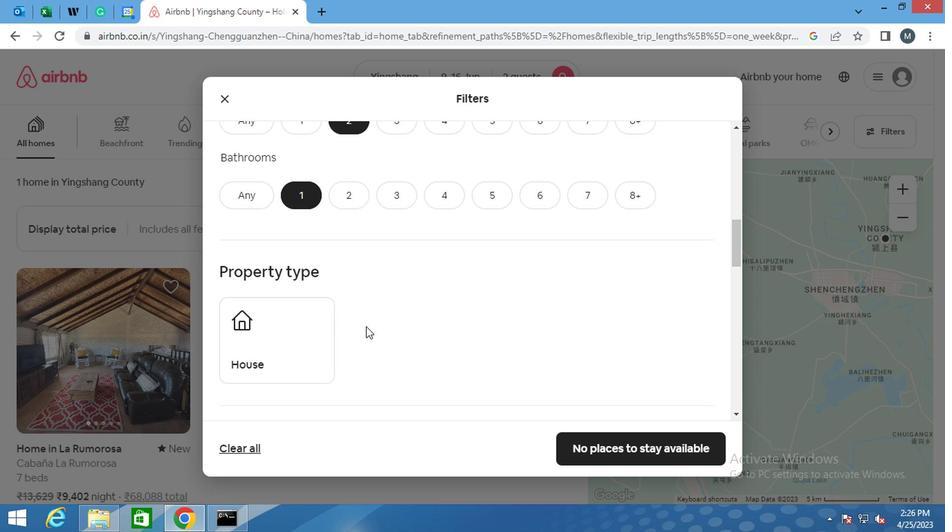 
Action: Mouse moved to (261, 279)
Screenshot: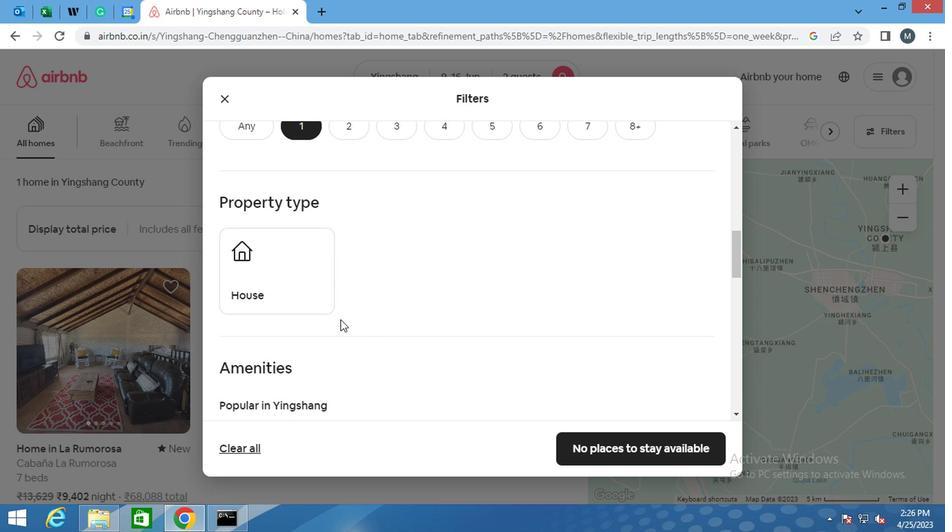 
Action: Mouse pressed left at (261, 279)
Screenshot: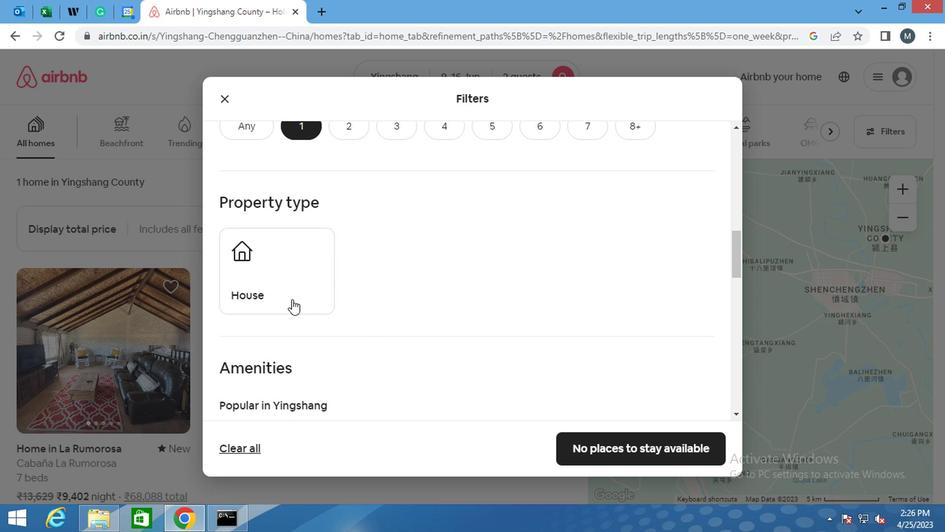 
Action: Mouse moved to (370, 270)
Screenshot: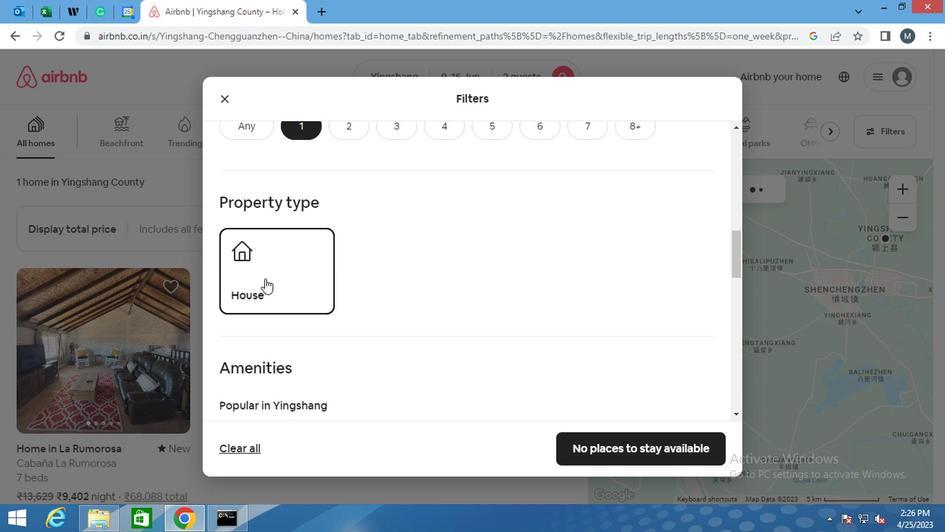 
Action: Mouse scrolled (370, 269) with delta (0, 0)
Screenshot: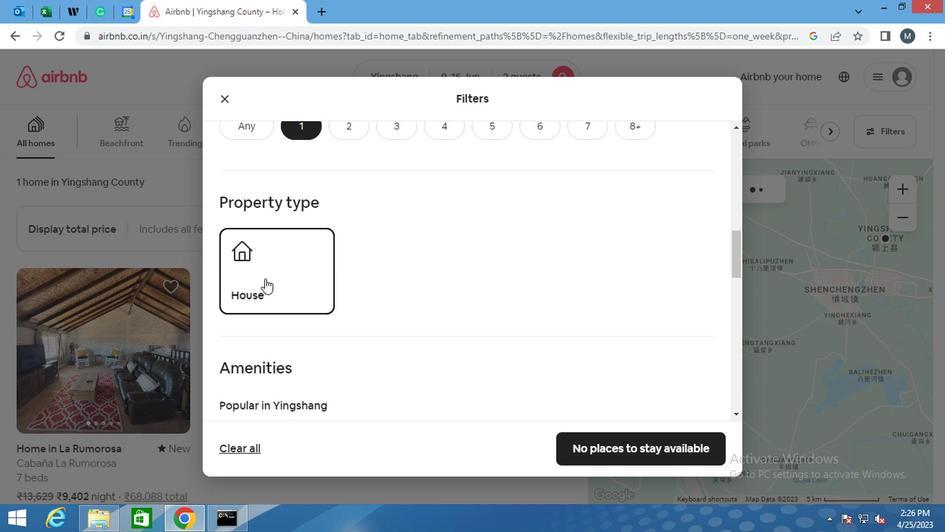 
Action: Mouse moved to (370, 279)
Screenshot: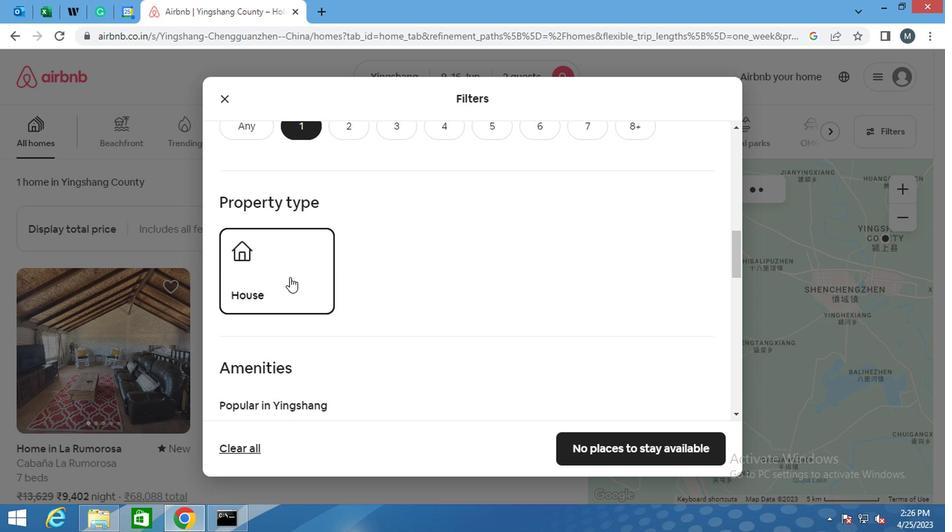 
Action: Mouse scrolled (370, 278) with delta (0, 0)
Screenshot: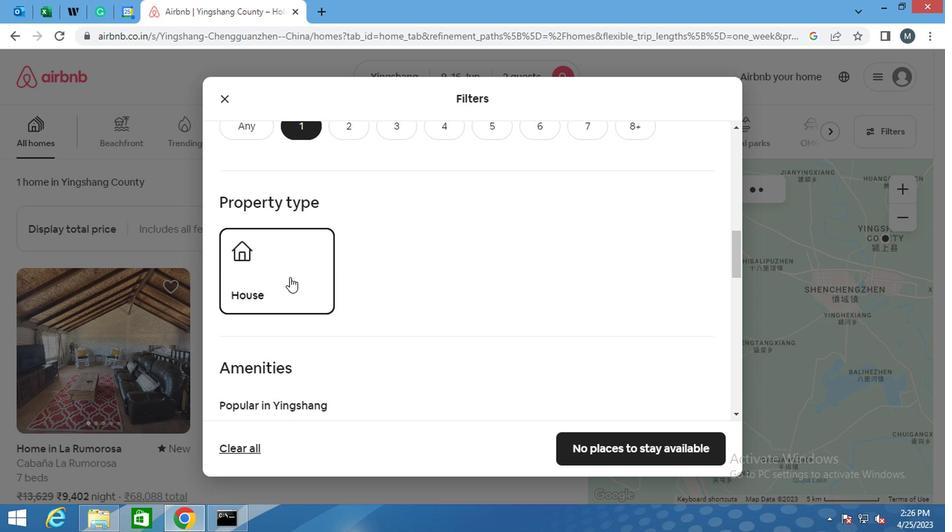 
Action: Mouse moved to (373, 294)
Screenshot: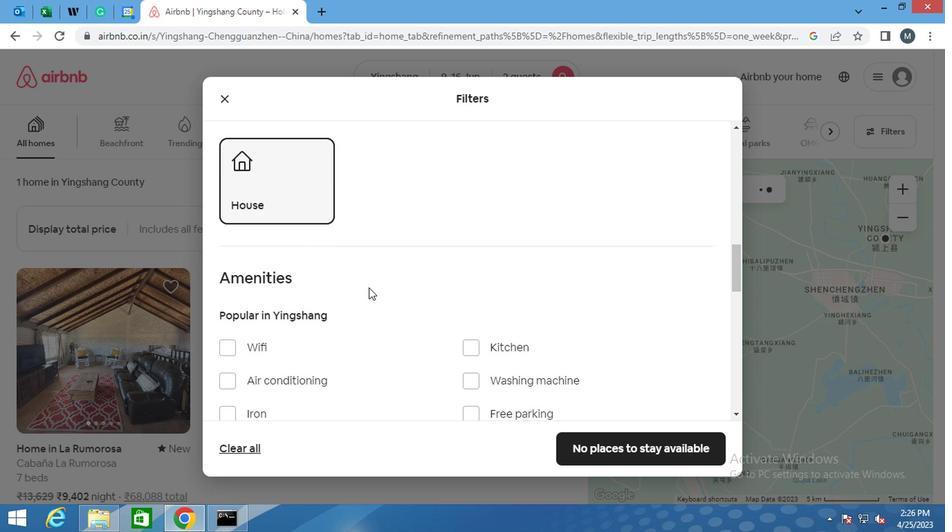 
Action: Mouse scrolled (373, 293) with delta (0, 0)
Screenshot: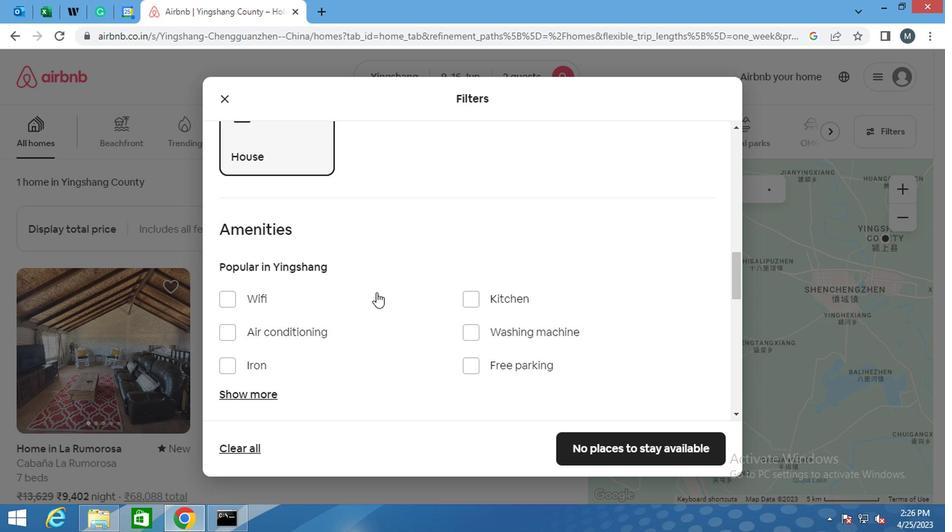 
Action: Mouse moved to (372, 279)
Screenshot: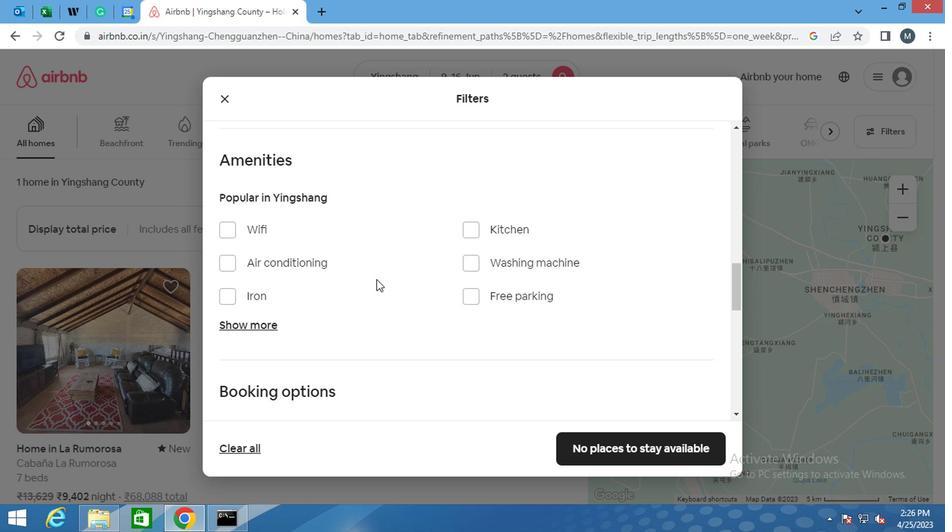 
Action: Mouse scrolled (372, 278) with delta (0, 0)
Screenshot: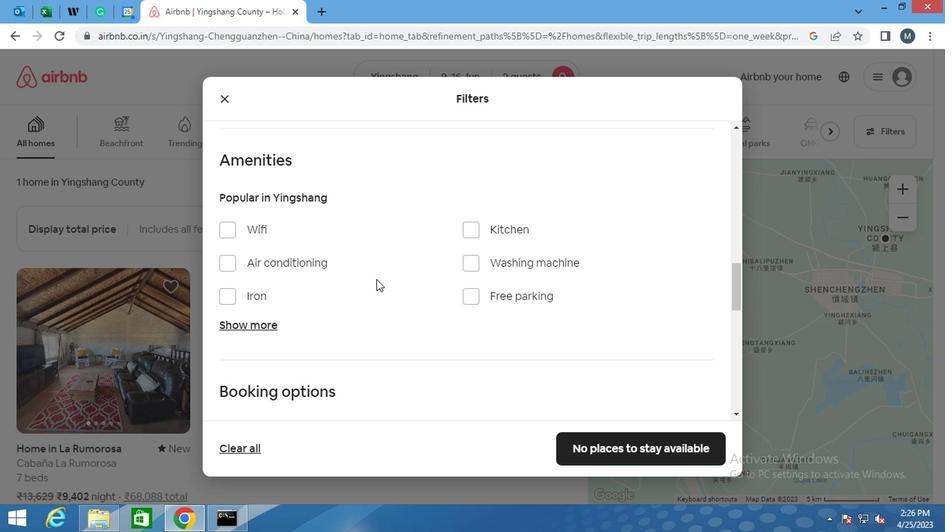 
Action: Mouse moved to (478, 193)
Screenshot: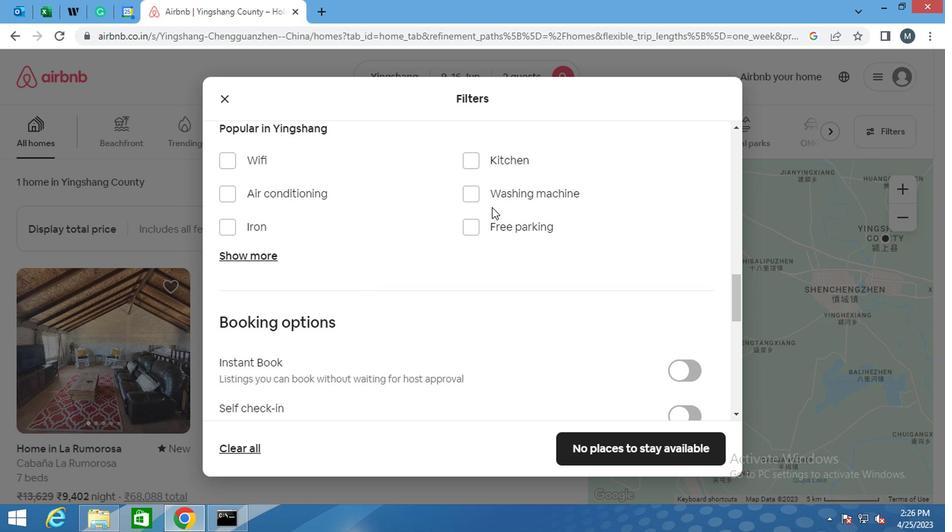 
Action: Mouse pressed left at (478, 193)
Screenshot: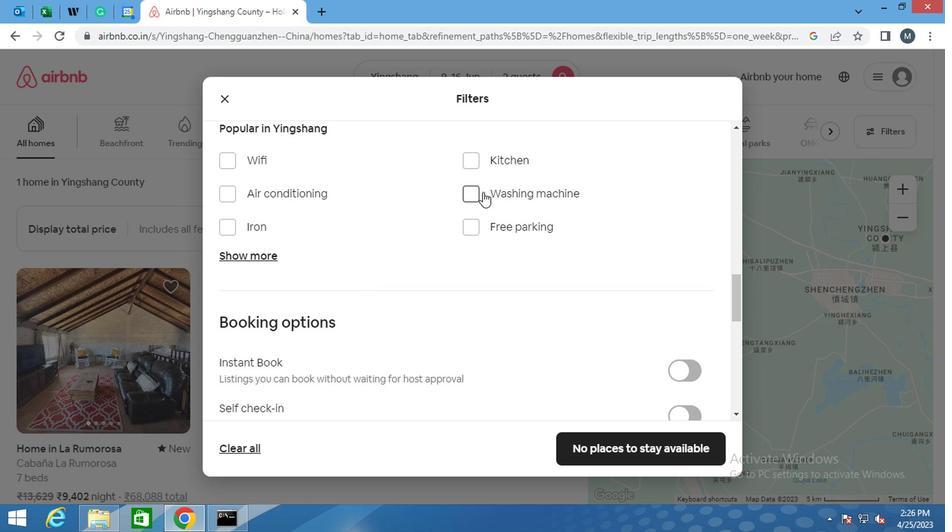 
Action: Mouse moved to (515, 212)
Screenshot: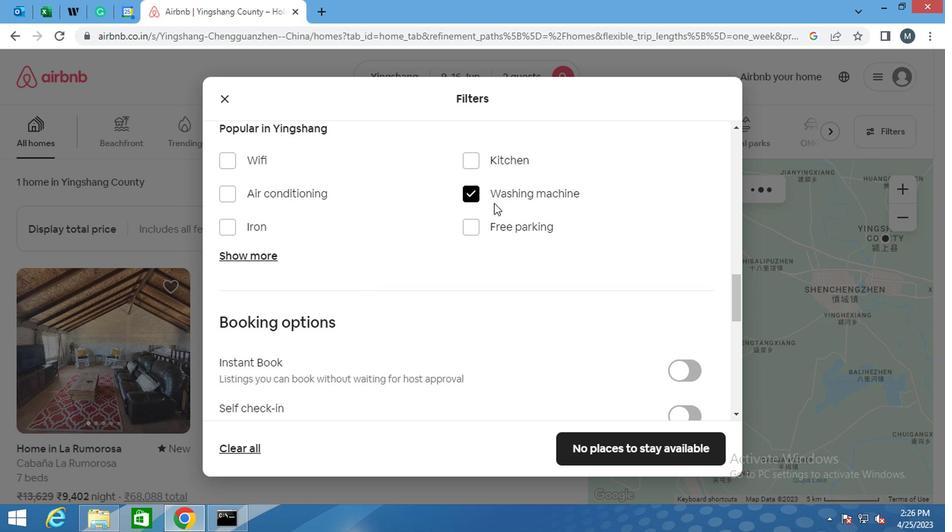 
Action: Mouse scrolled (515, 211) with delta (0, 0)
Screenshot: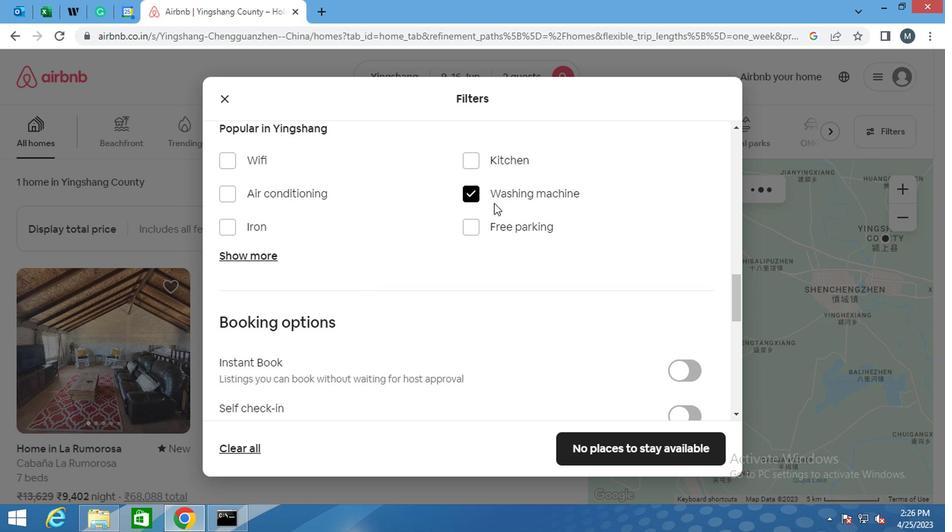 
Action: Mouse moved to (515, 221)
Screenshot: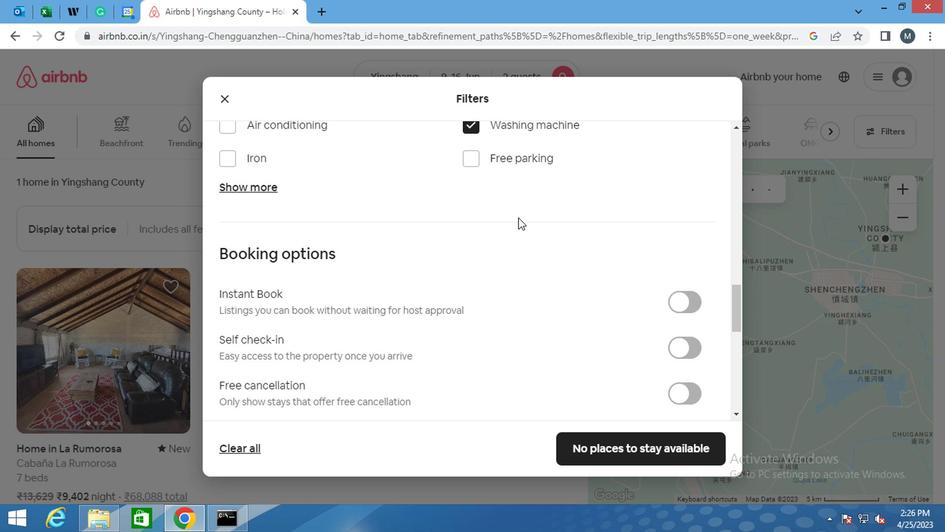 
Action: Mouse scrolled (515, 220) with delta (0, 0)
Screenshot: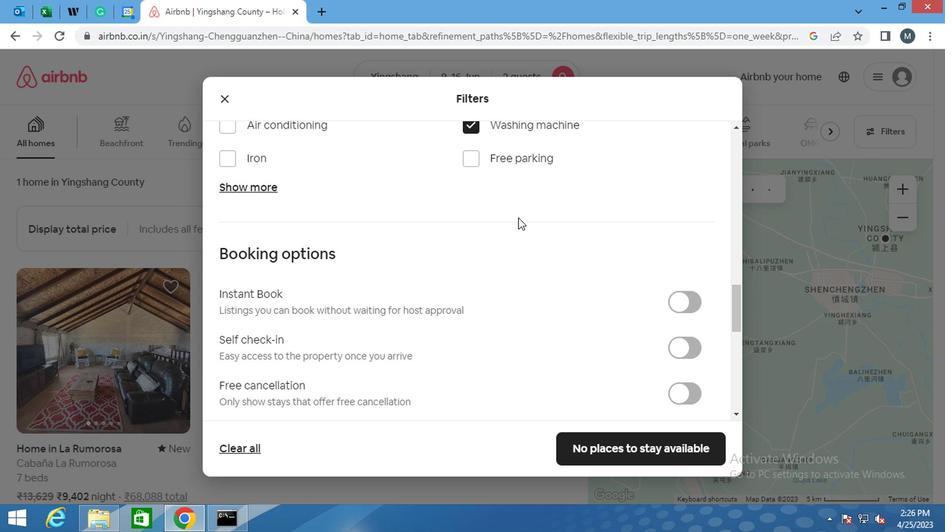 
Action: Mouse moved to (513, 214)
Screenshot: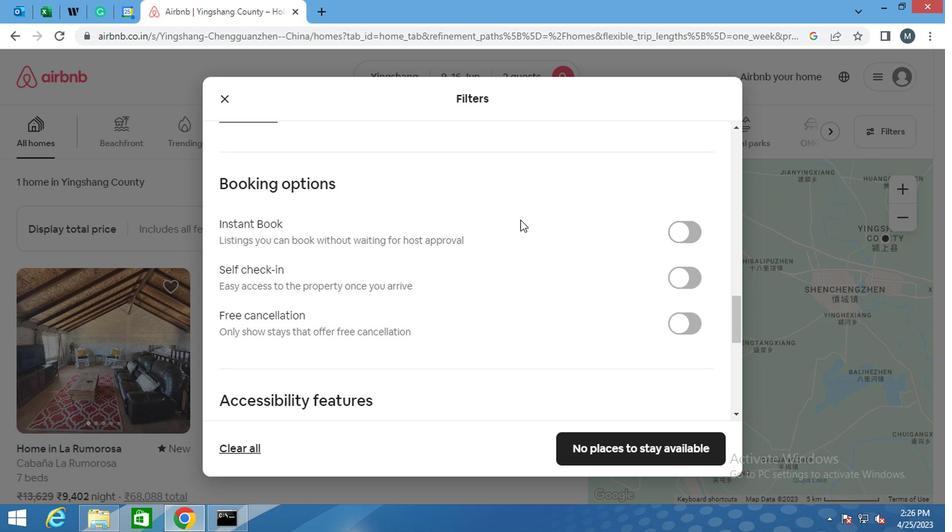 
Action: Mouse scrolled (513, 213) with delta (0, 0)
Screenshot: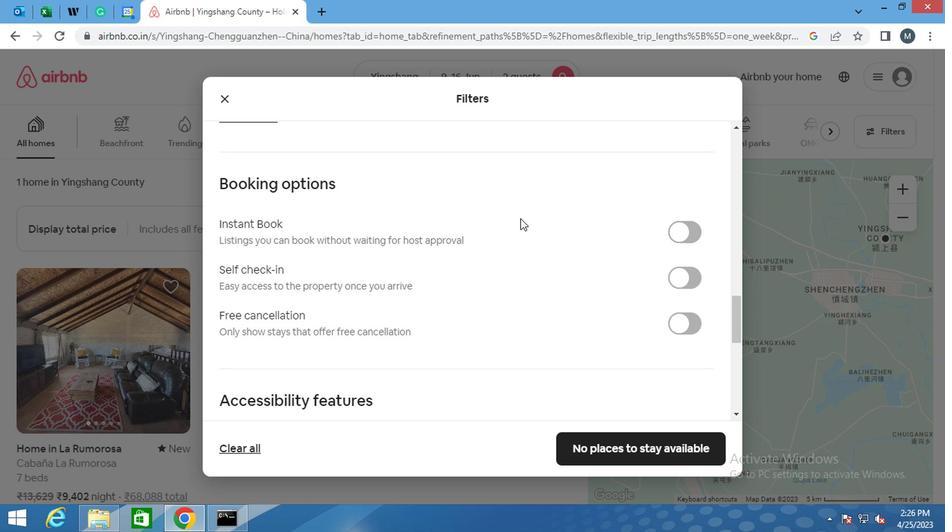 
Action: Mouse scrolled (513, 213) with delta (0, 0)
Screenshot: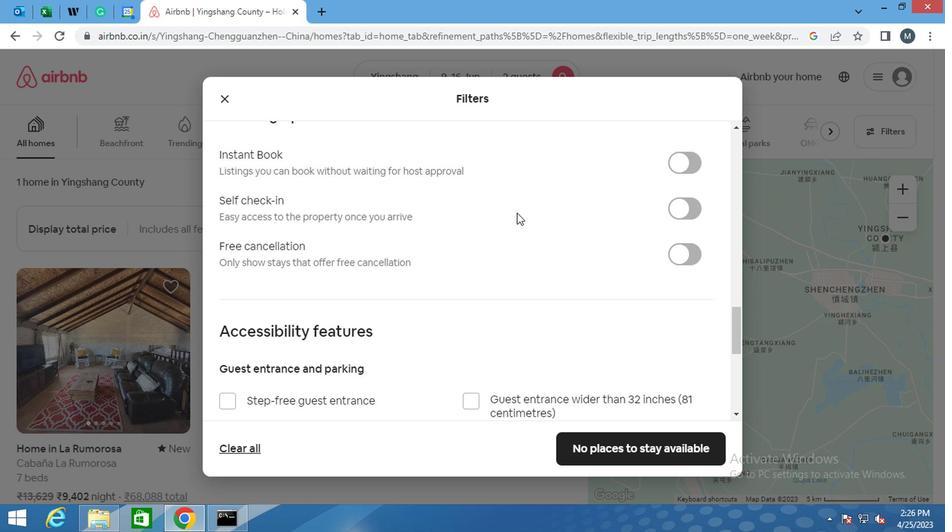 
Action: Mouse moved to (511, 218)
Screenshot: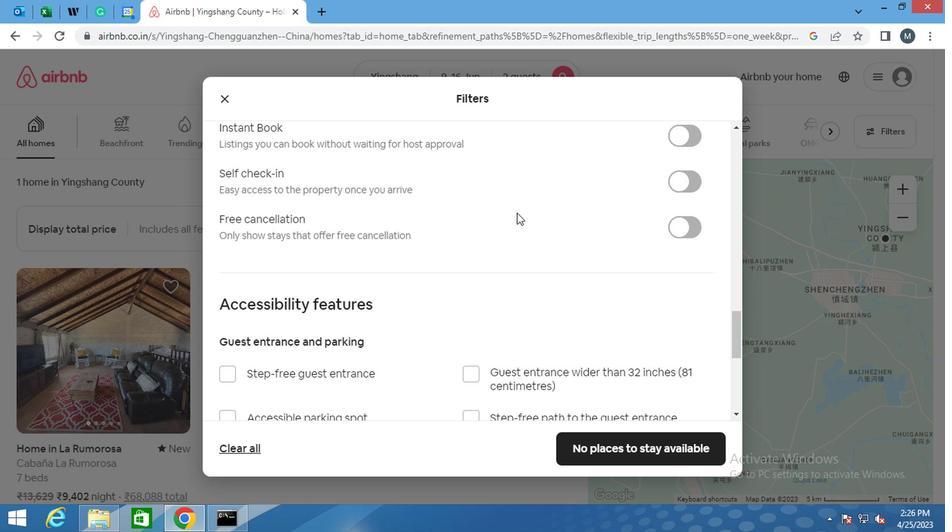 
Action: Mouse scrolled (511, 217) with delta (0, 0)
Screenshot: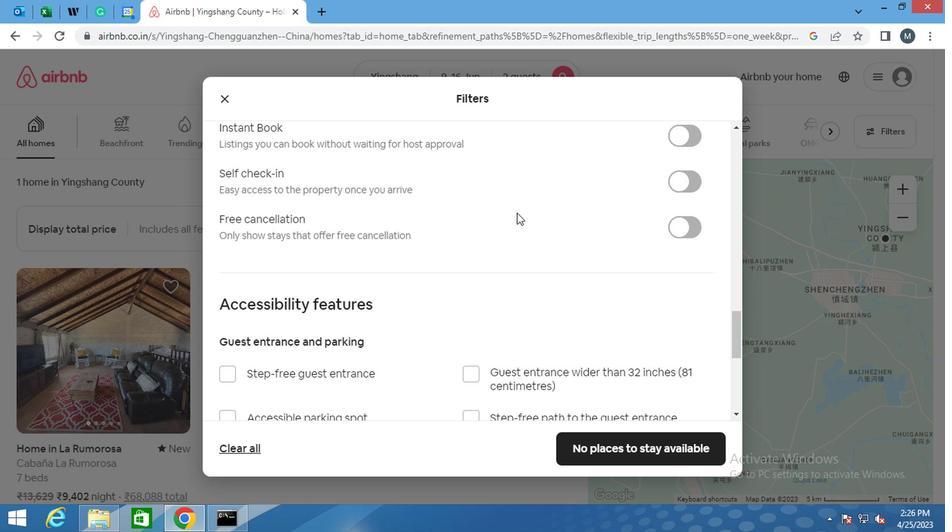 
Action: Mouse moved to (559, 214)
Screenshot: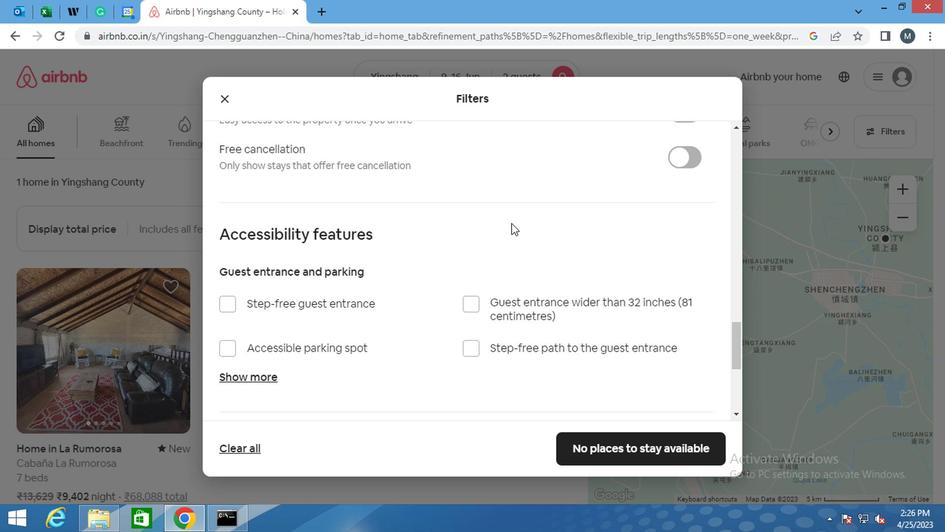 
Action: Mouse scrolled (559, 215) with delta (0, 0)
Screenshot: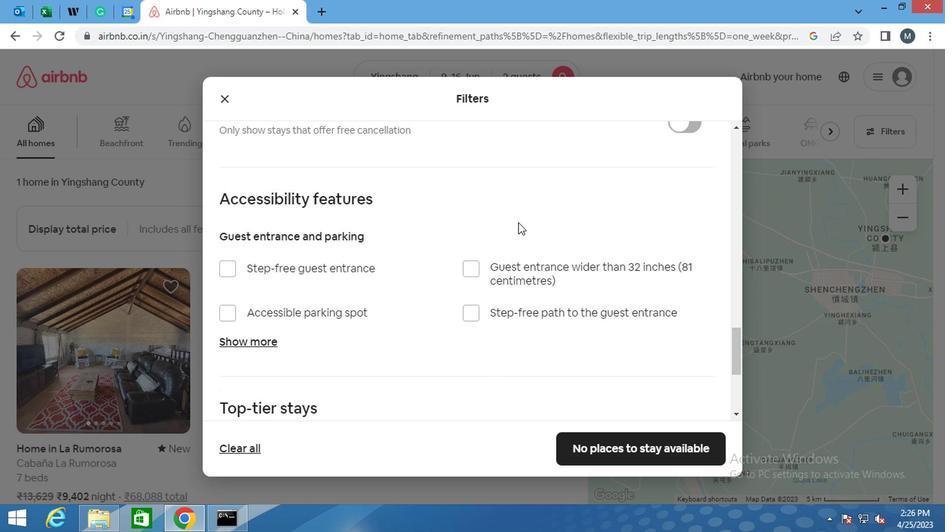 
Action: Mouse moved to (561, 213)
Screenshot: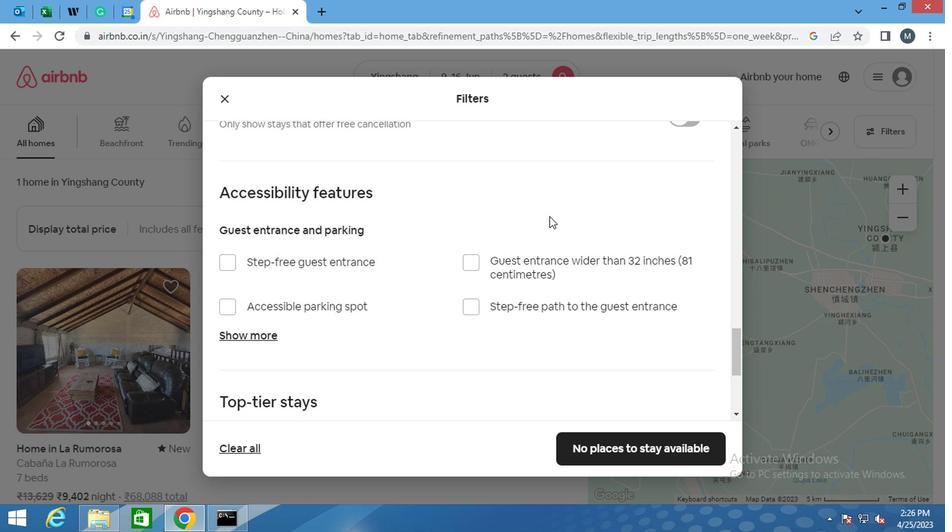 
Action: Mouse scrolled (561, 214) with delta (0, 0)
Screenshot: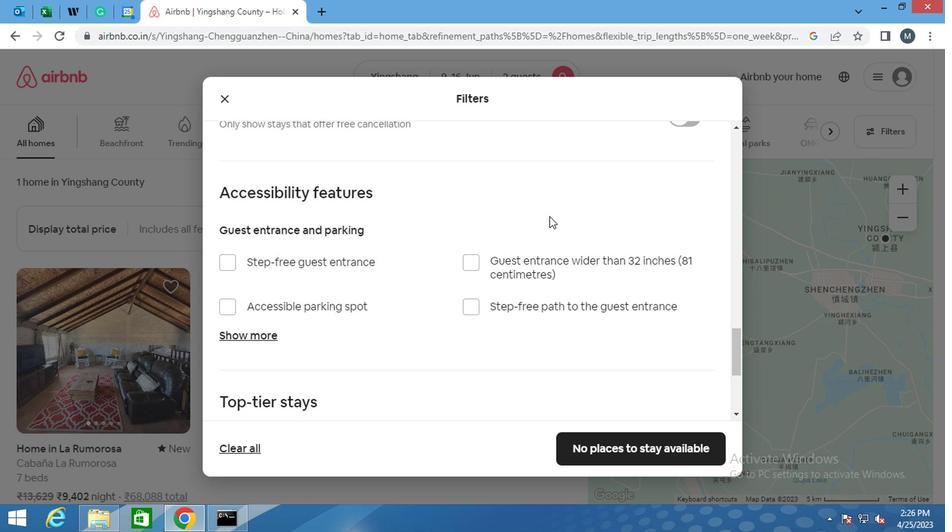 
Action: Mouse moved to (690, 210)
Screenshot: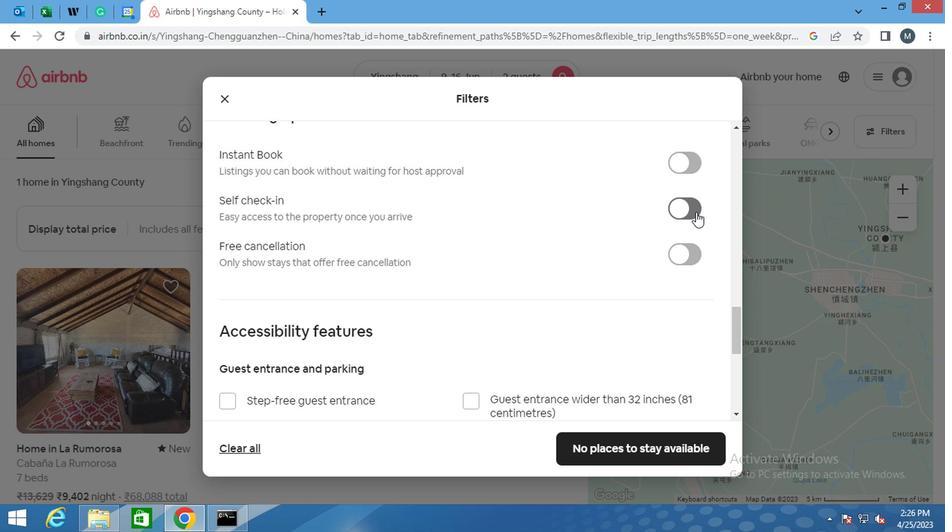 
Action: Mouse pressed left at (690, 210)
Screenshot: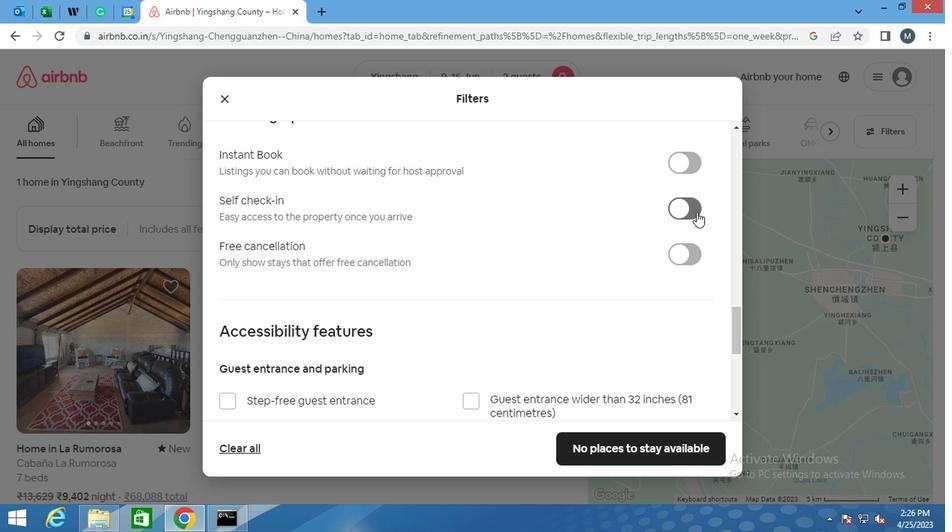 
Action: Mouse moved to (479, 215)
Screenshot: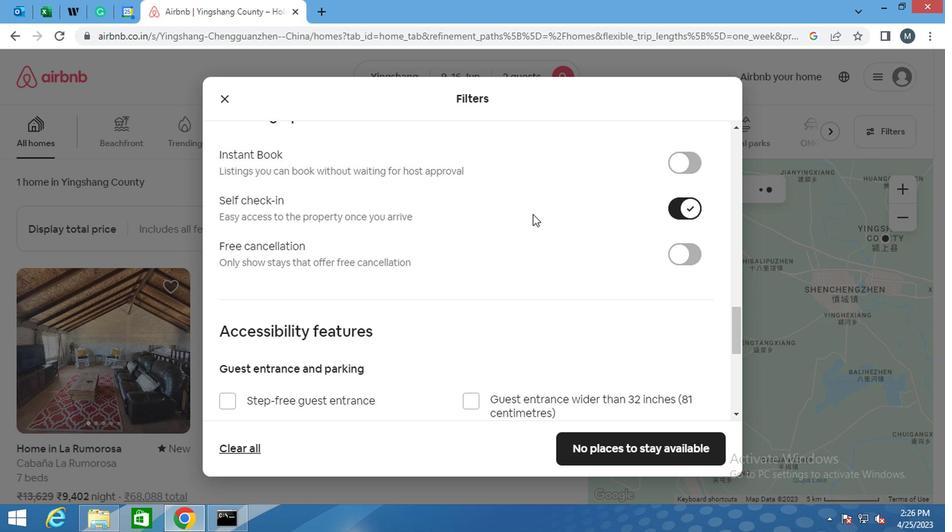 
Action: Mouse scrolled (479, 214) with delta (0, 0)
Screenshot: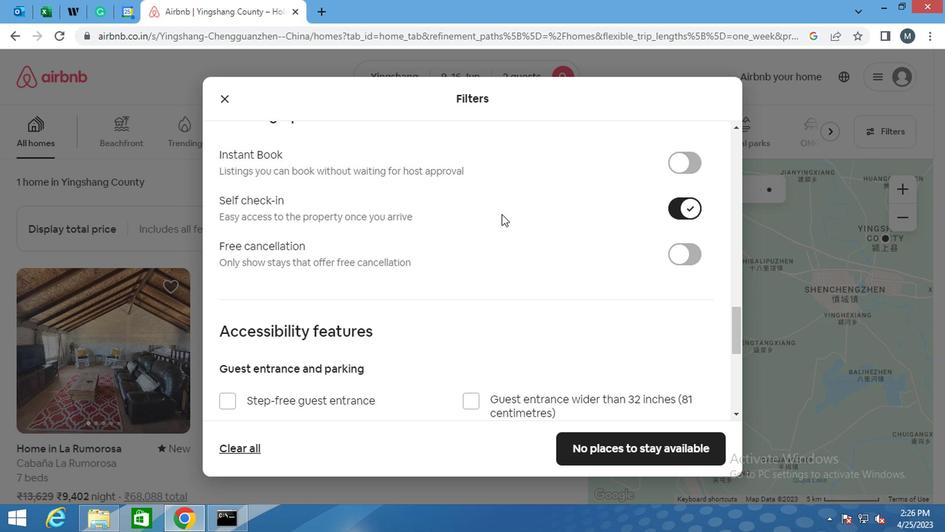 
Action: Mouse moved to (477, 215)
Screenshot: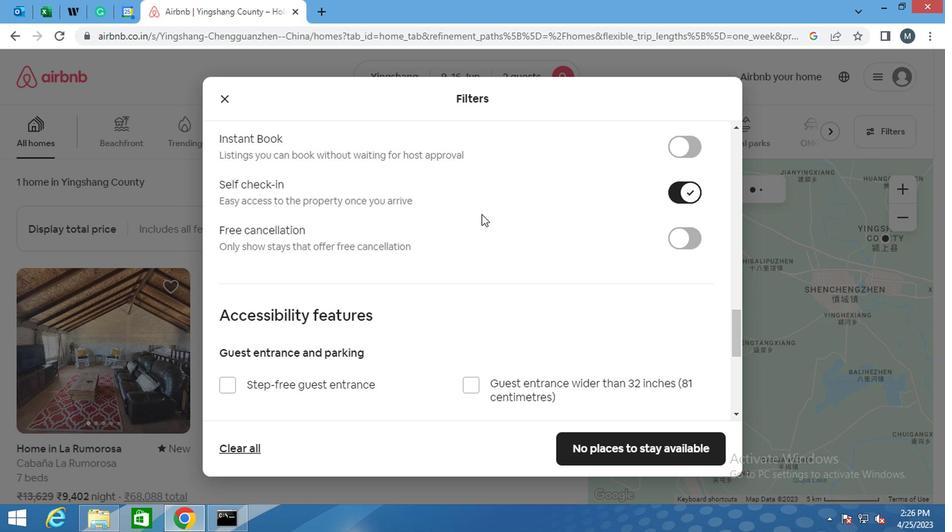 
Action: Mouse scrolled (477, 214) with delta (0, 0)
Screenshot: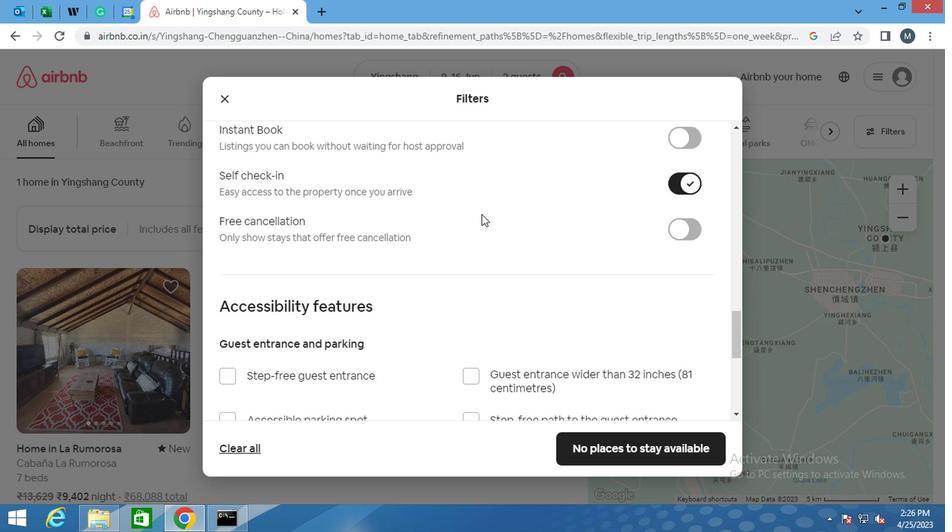 
Action: Mouse moved to (435, 233)
Screenshot: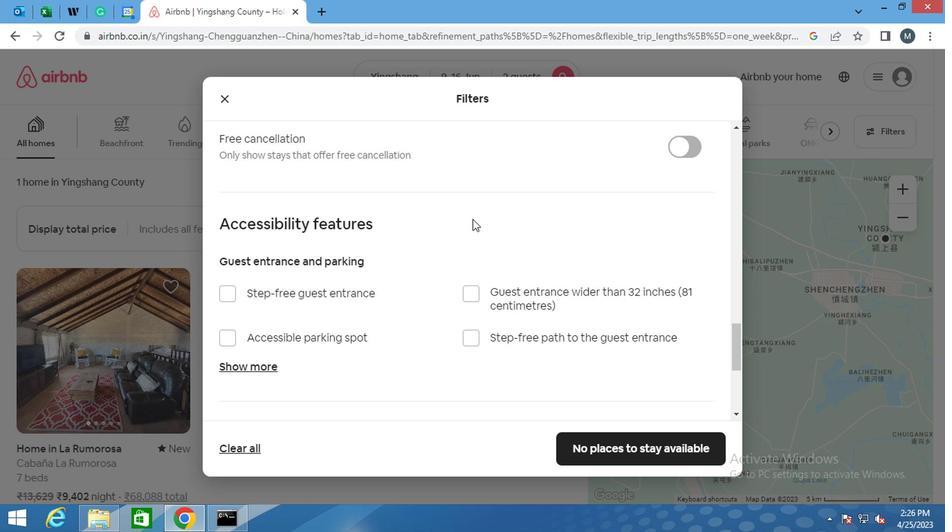 
Action: Mouse scrolled (435, 232) with delta (0, 0)
Screenshot: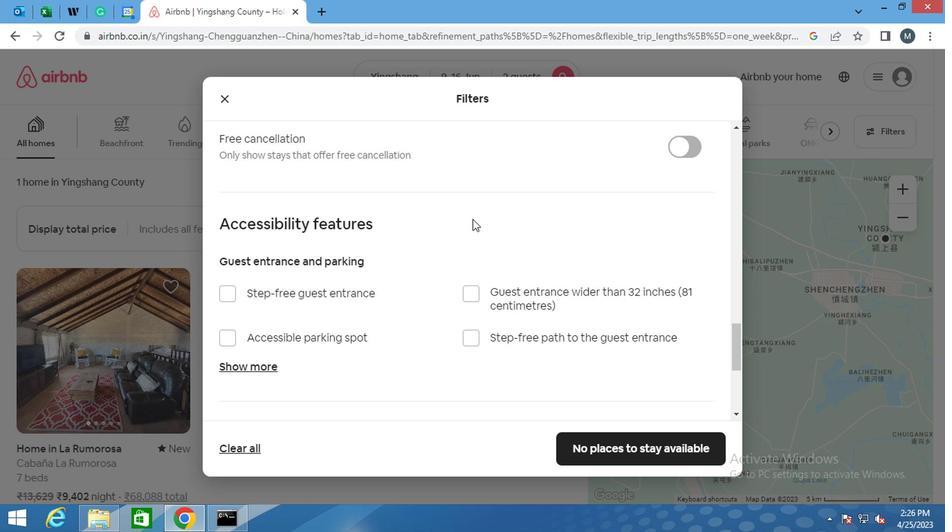 
Action: Mouse moved to (421, 263)
Screenshot: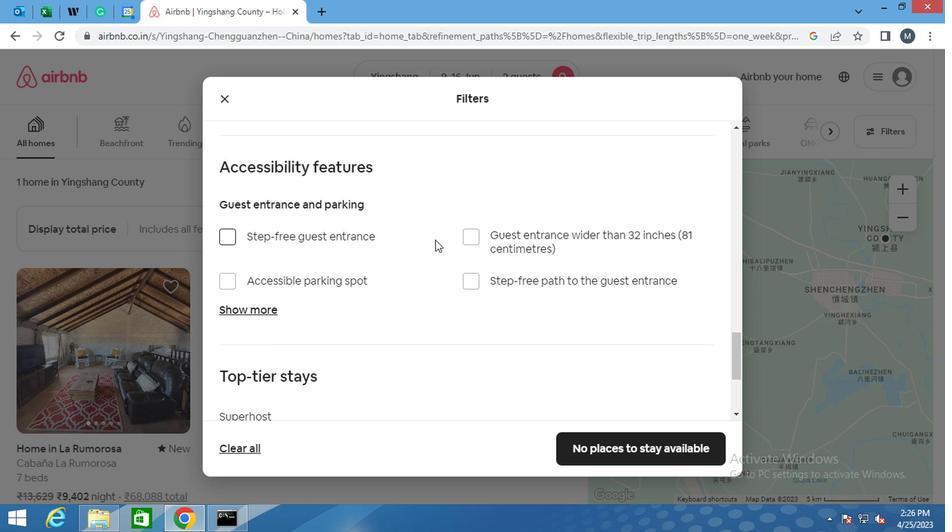 
Action: Mouse scrolled (421, 263) with delta (0, 0)
Screenshot: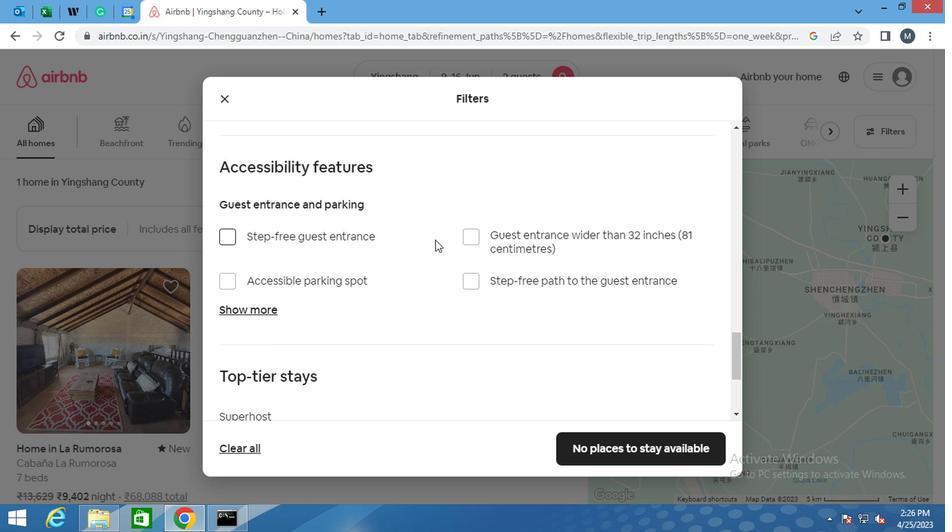 
Action: Mouse moved to (421, 275)
Screenshot: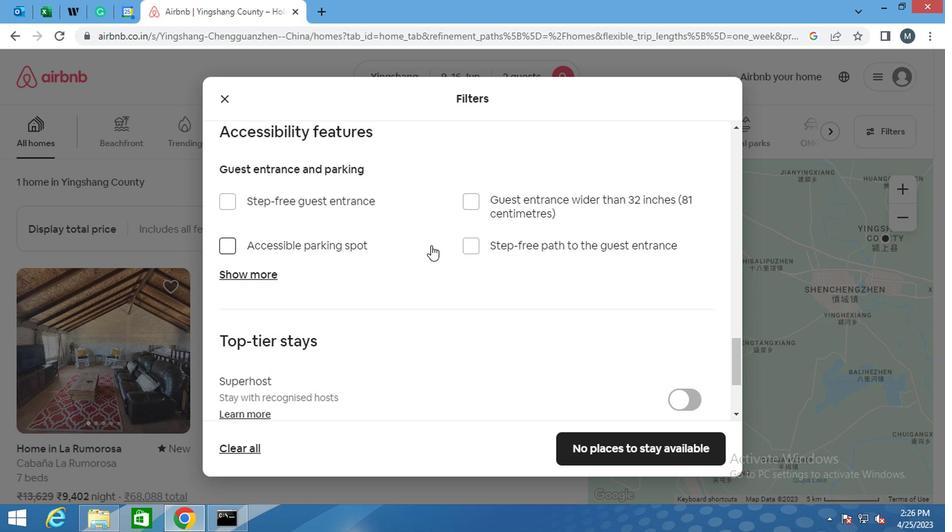 
Action: Mouse scrolled (421, 274) with delta (0, 0)
Screenshot: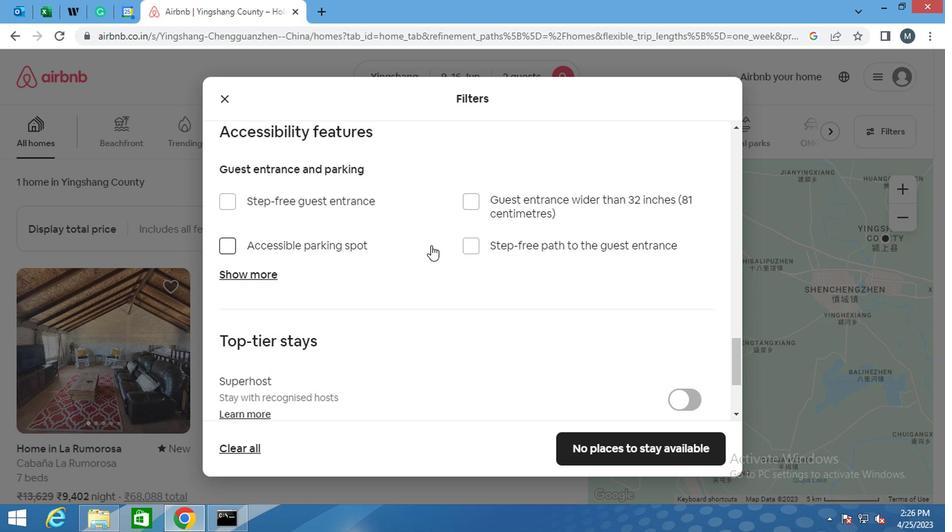 
Action: Mouse moved to (420, 280)
Screenshot: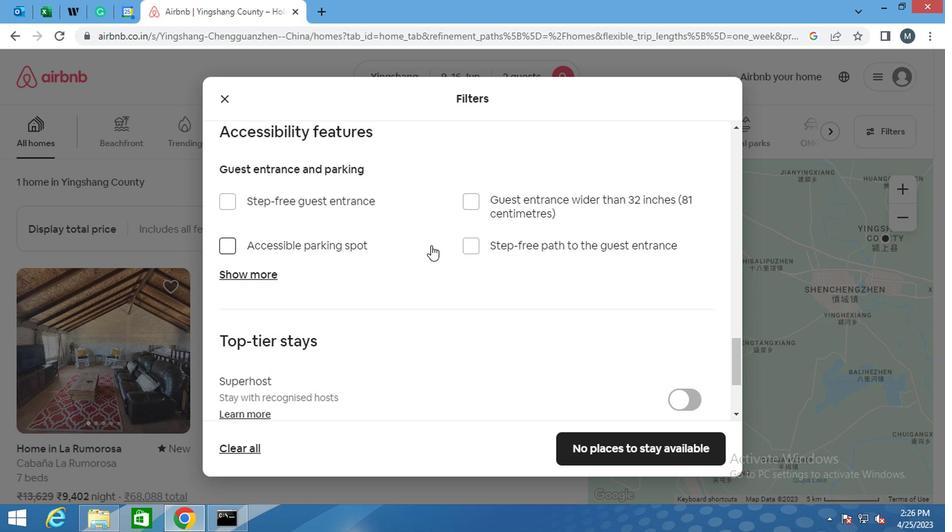 
Action: Mouse scrolled (420, 280) with delta (0, 0)
Screenshot: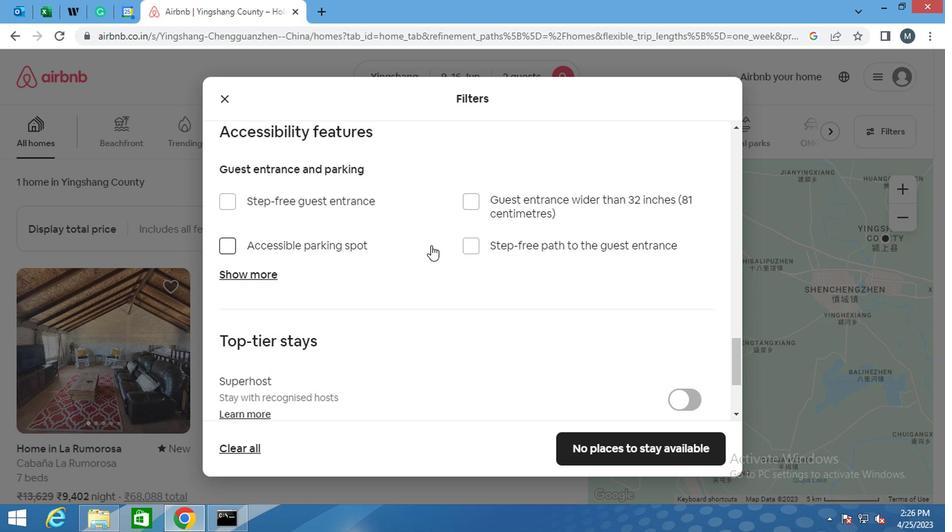 
Action: Mouse moved to (420, 286)
Screenshot: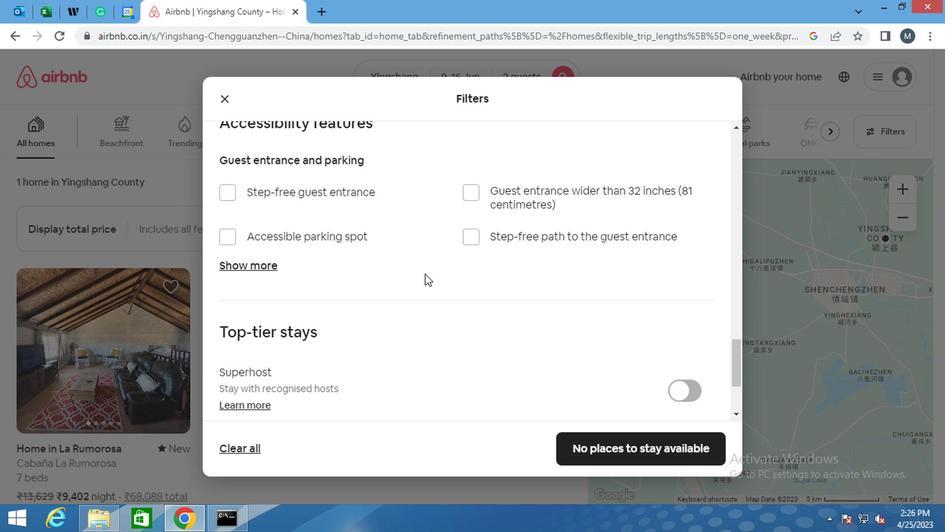 
Action: Mouse scrolled (420, 285) with delta (0, 0)
Screenshot: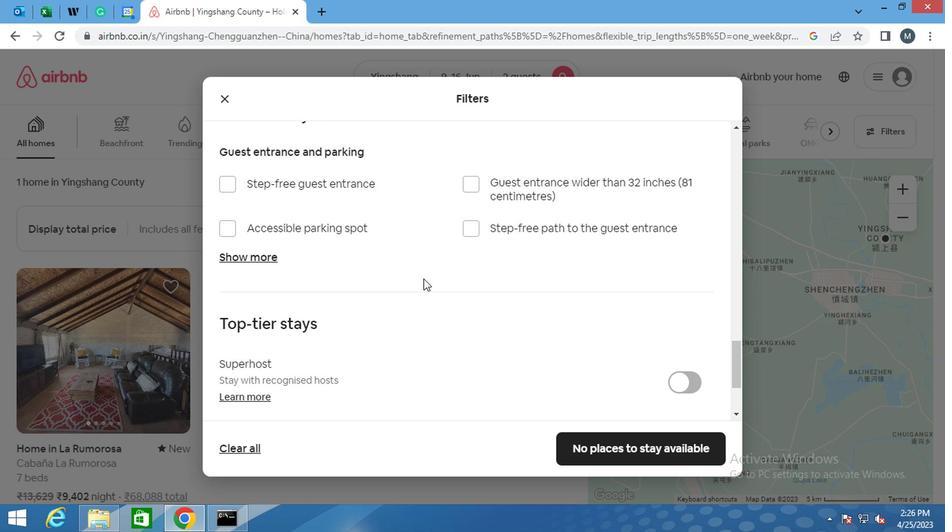 
Action: Mouse moved to (420, 291)
Screenshot: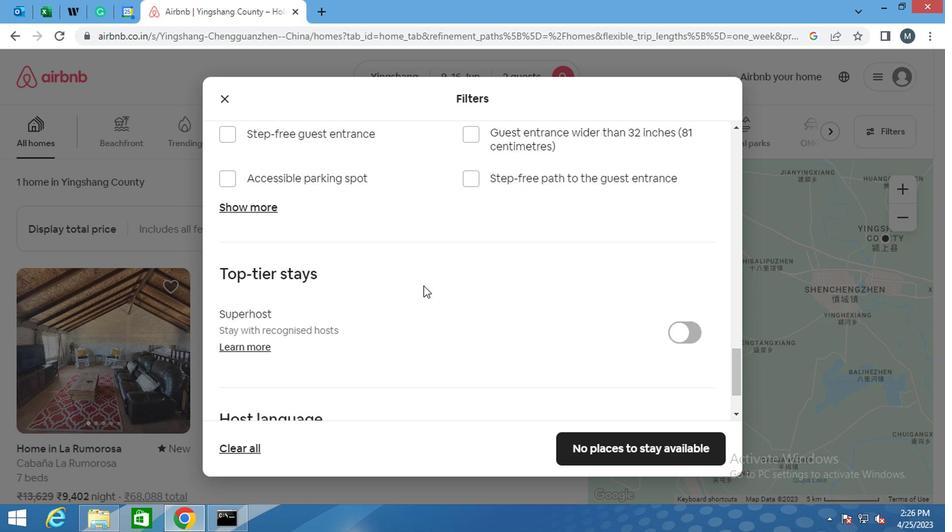 
Action: Mouse scrolled (420, 291) with delta (0, 0)
Screenshot: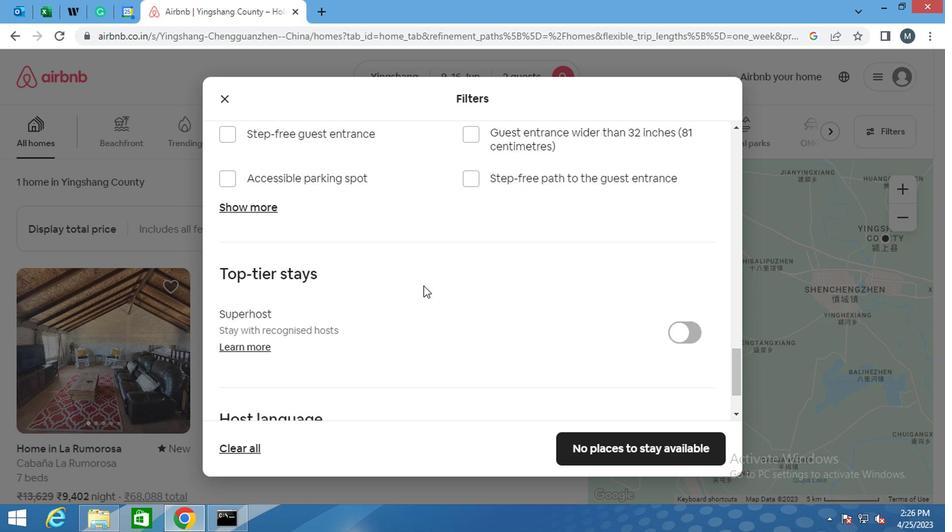 
Action: Mouse moved to (420, 298)
Screenshot: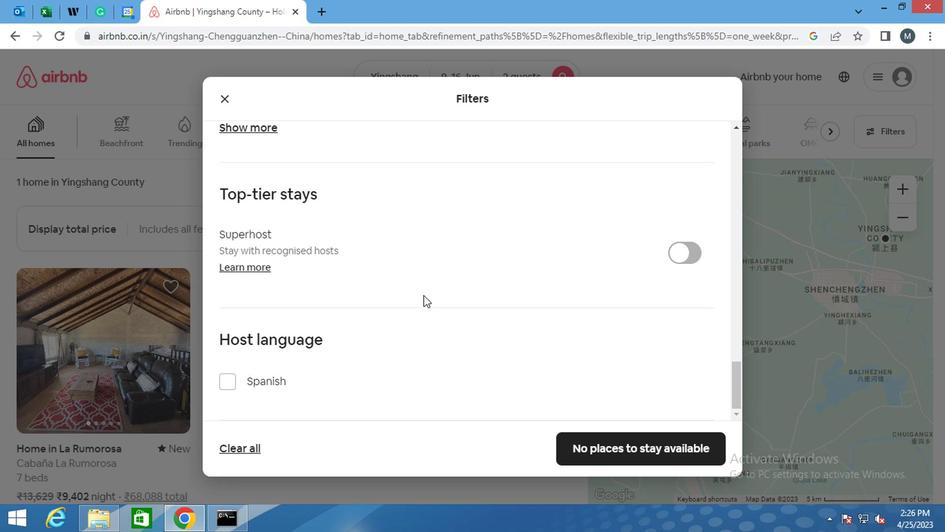 
Action: Mouse scrolled (420, 298) with delta (0, 0)
Screenshot: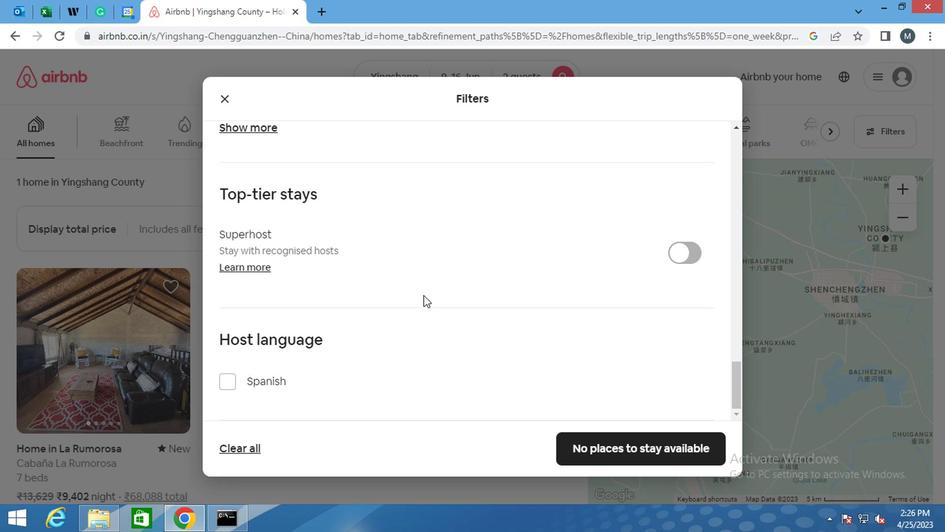 
Action: Mouse moved to (420, 301)
Screenshot: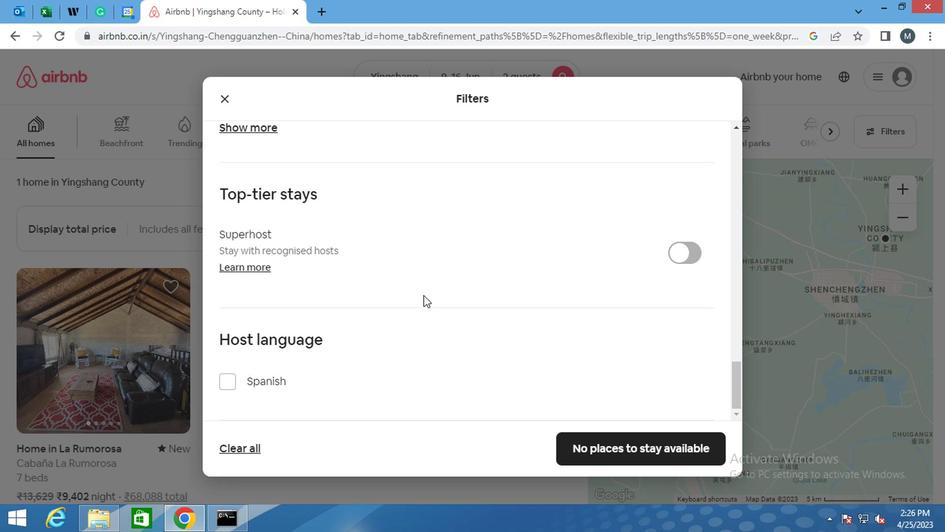 
Action: Mouse scrolled (420, 300) with delta (0, 0)
Screenshot: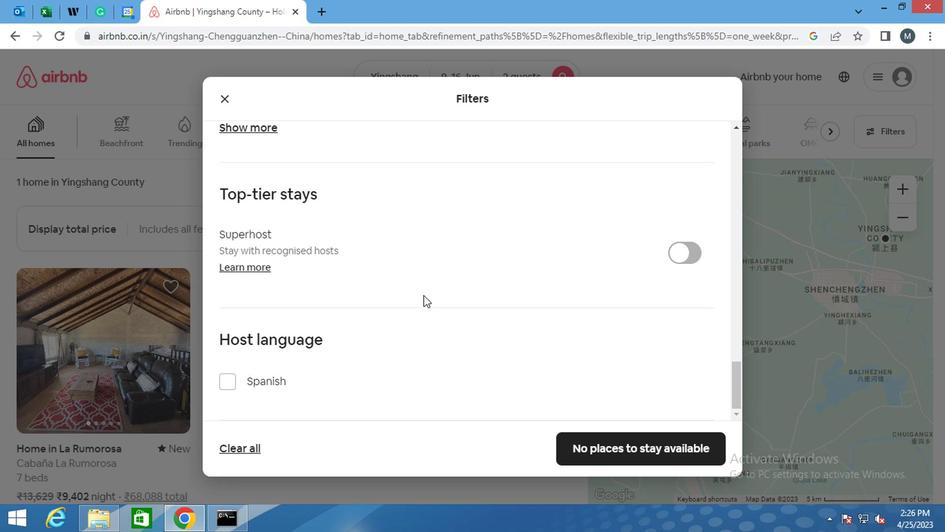 
Action: Mouse moved to (417, 304)
Screenshot: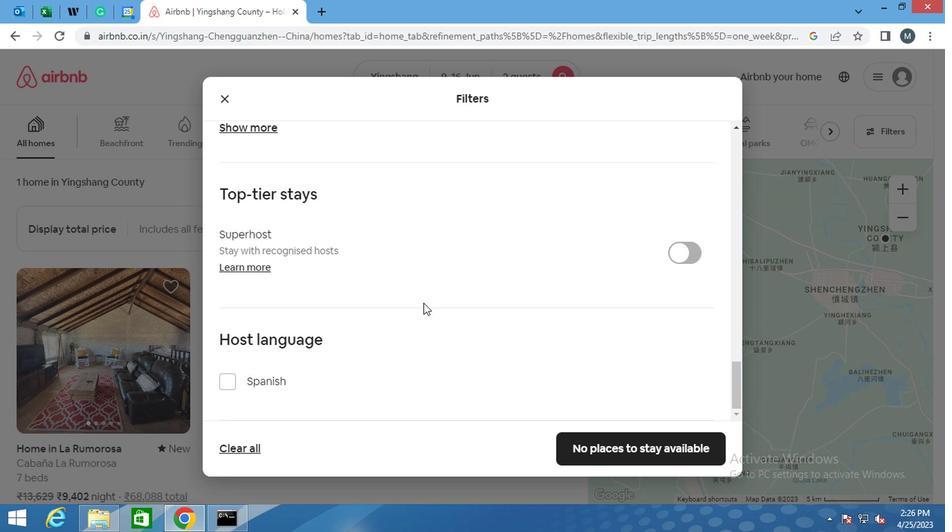 
Action: Mouse scrolled (417, 305) with delta (0, 0)
Screenshot: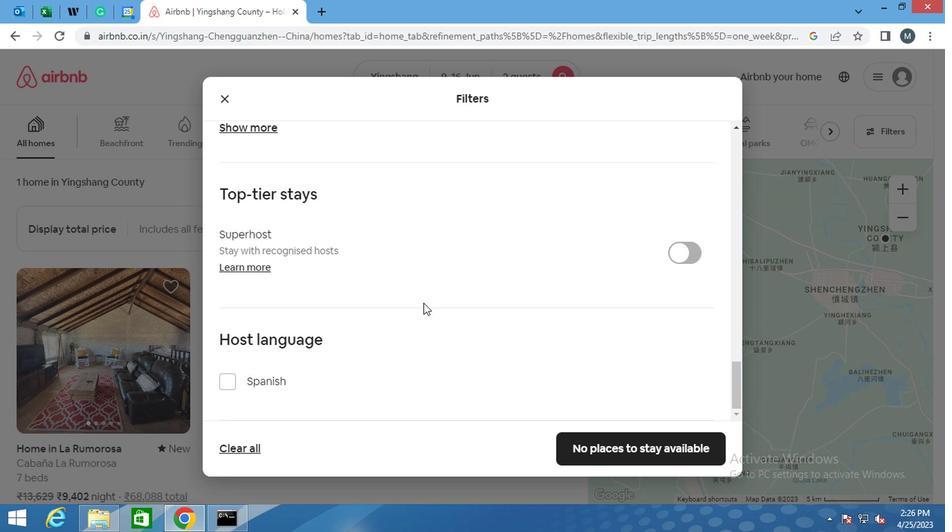 
Action: Mouse moved to (415, 303)
Screenshot: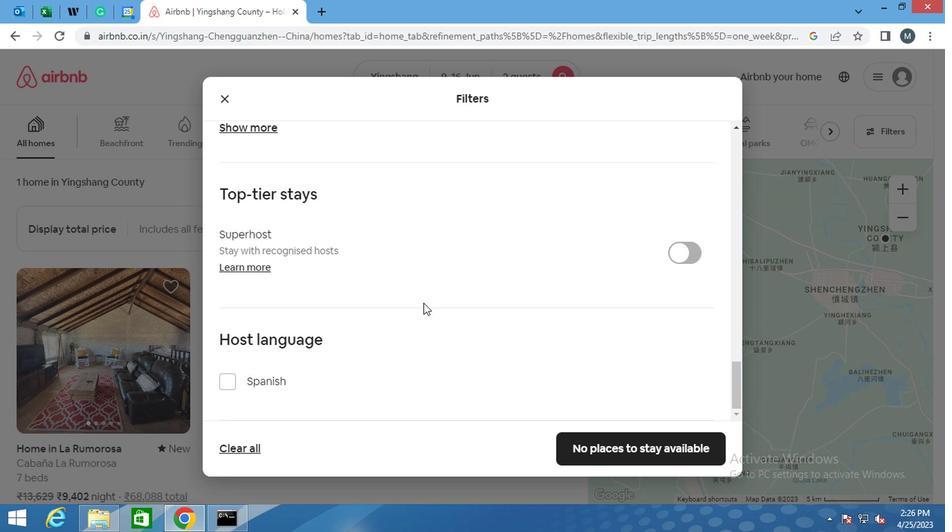 
Action: Mouse scrolled (415, 304) with delta (0, 0)
Screenshot: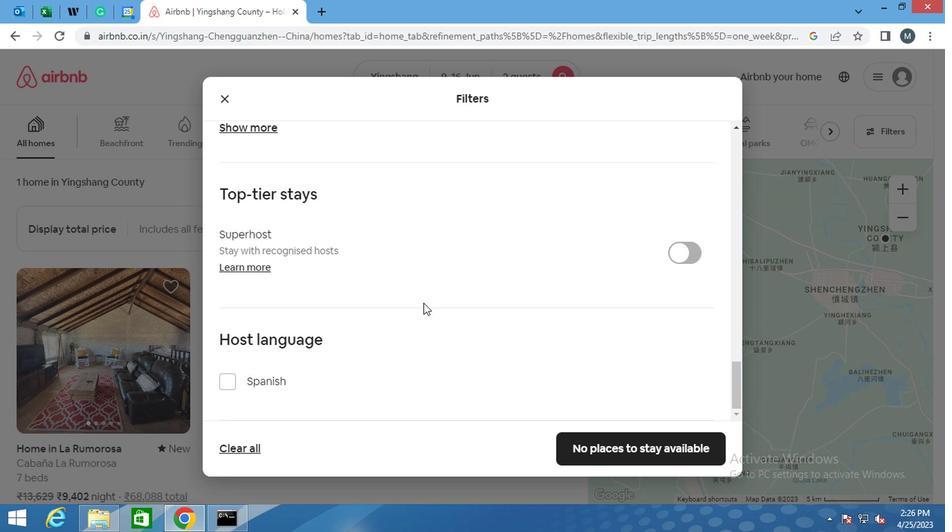 
Action: Mouse moved to (412, 296)
Screenshot: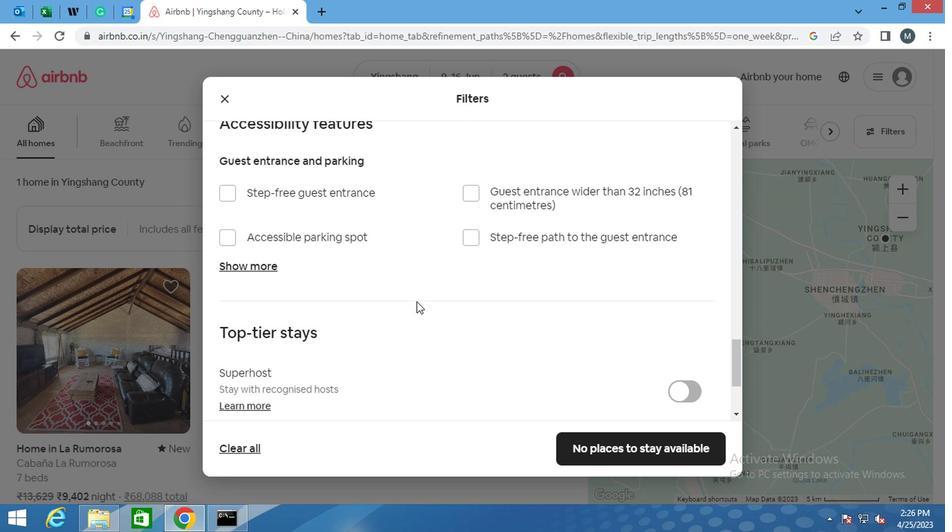 
Action: Mouse scrolled (412, 297) with delta (0, 0)
Screenshot: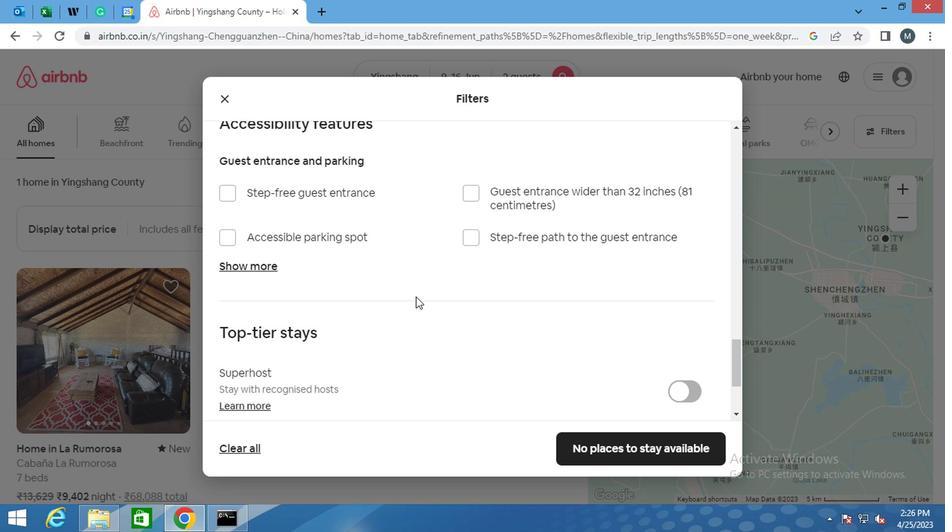 
Action: Mouse moved to (413, 295)
Screenshot: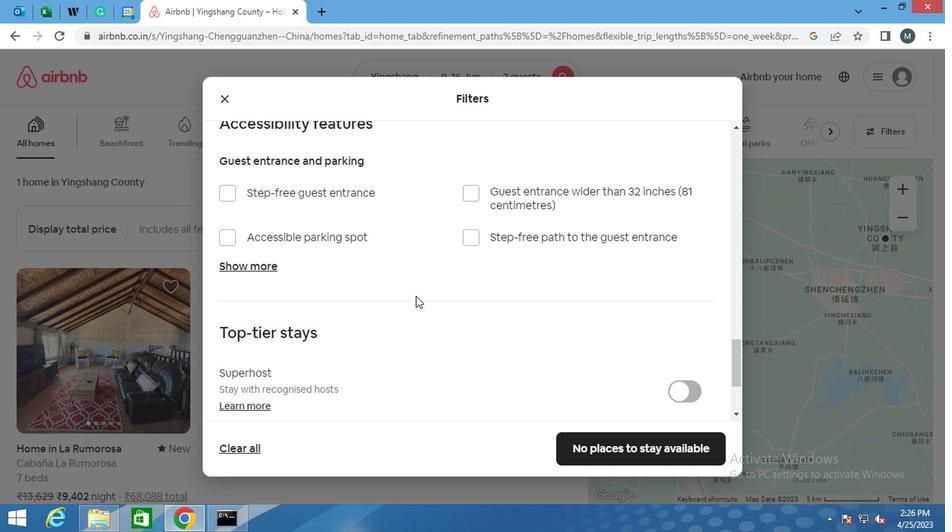 
Action: Mouse scrolled (413, 296) with delta (0, 0)
Screenshot: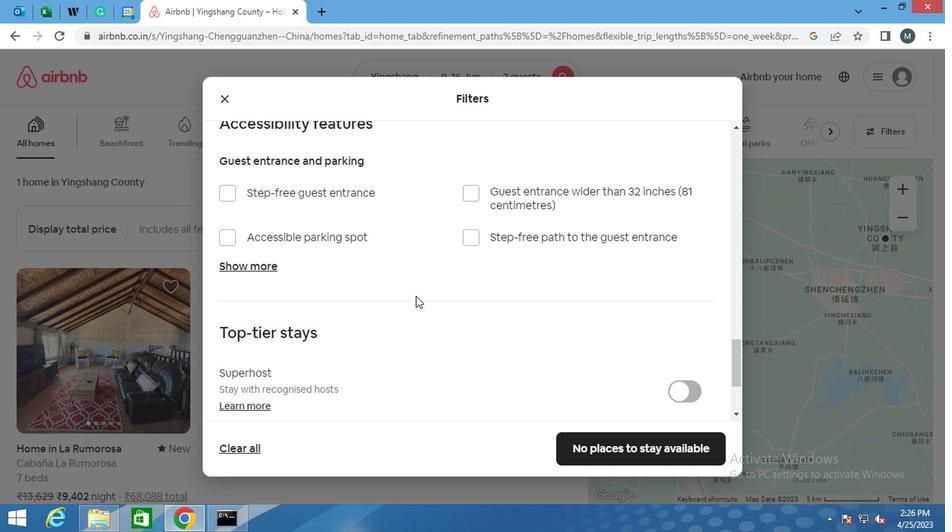 
Action: Mouse moved to (413, 293)
Screenshot: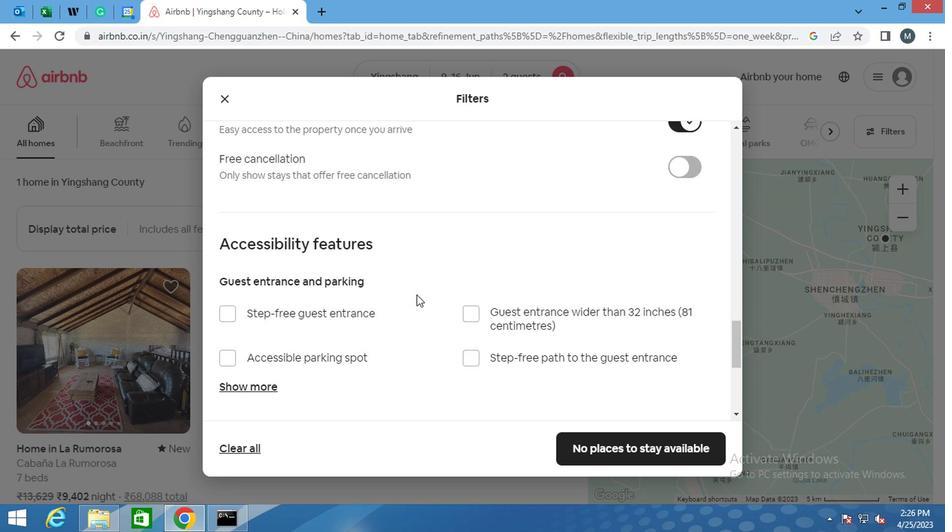 
Action: Mouse scrolled (413, 292) with delta (0, 0)
Screenshot: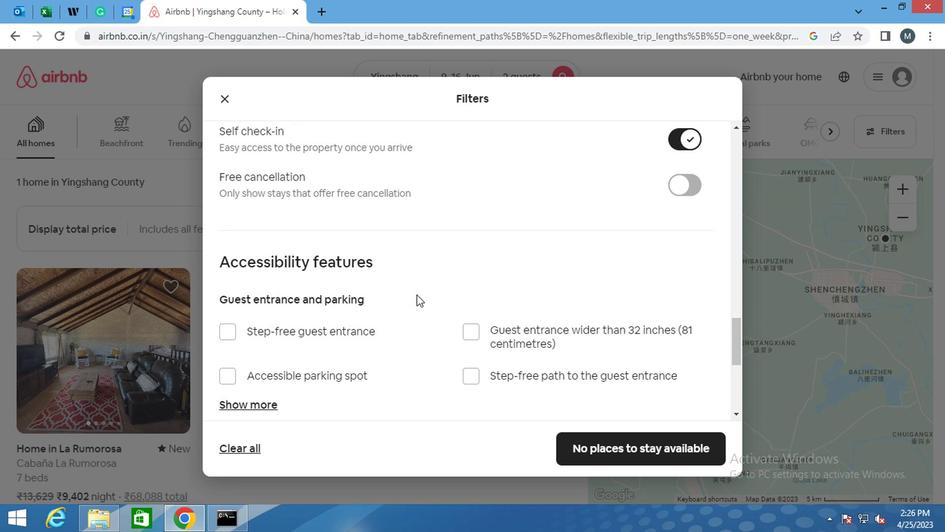 
Action: Mouse scrolled (413, 292) with delta (0, 0)
Screenshot: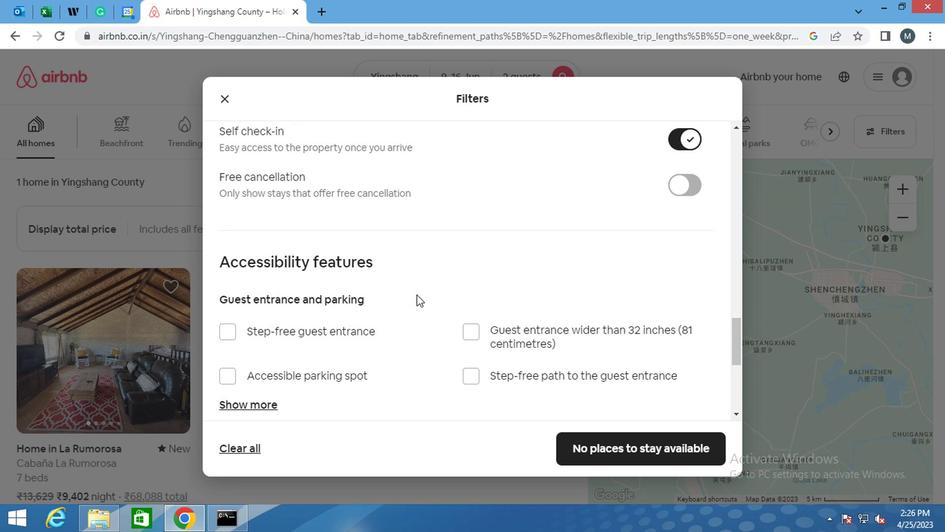 
Action: Mouse scrolled (413, 292) with delta (0, 0)
Screenshot: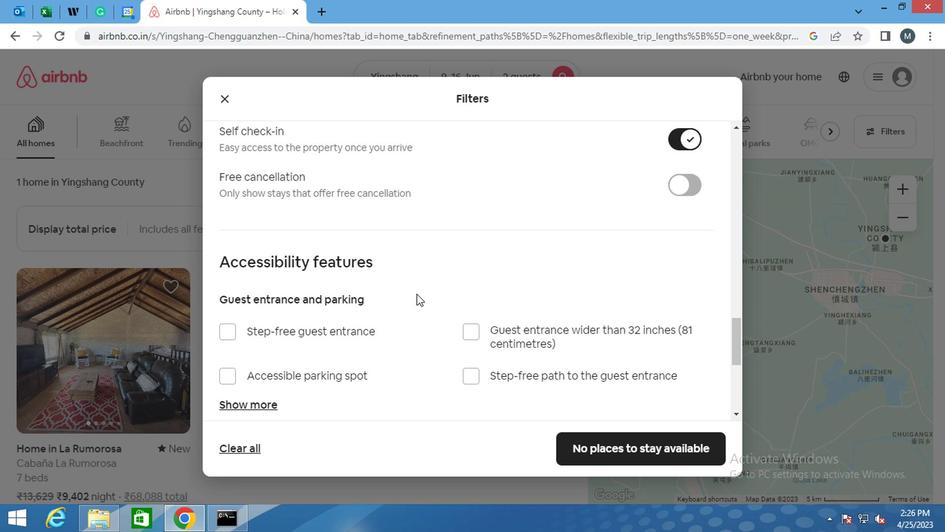 
Action: Mouse moved to (413, 291)
Screenshot: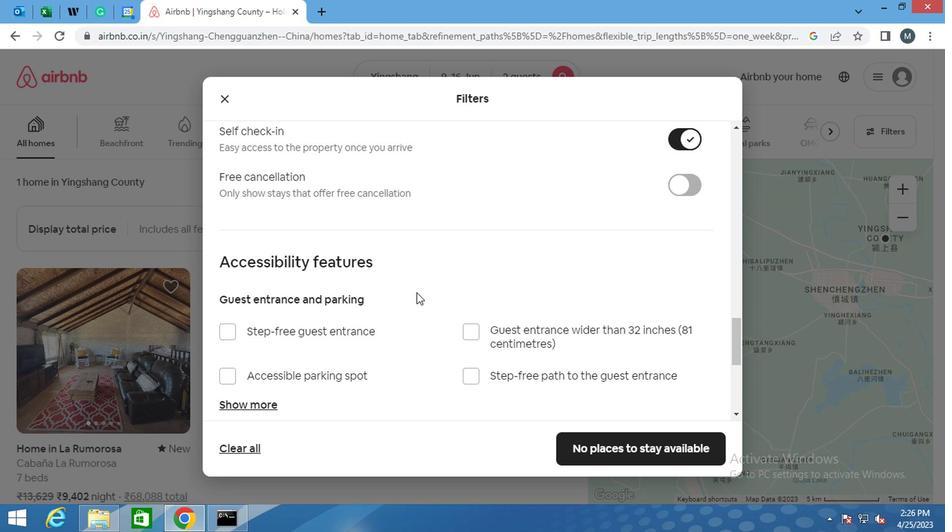 
Action: Mouse scrolled (413, 291) with delta (0, 0)
Screenshot: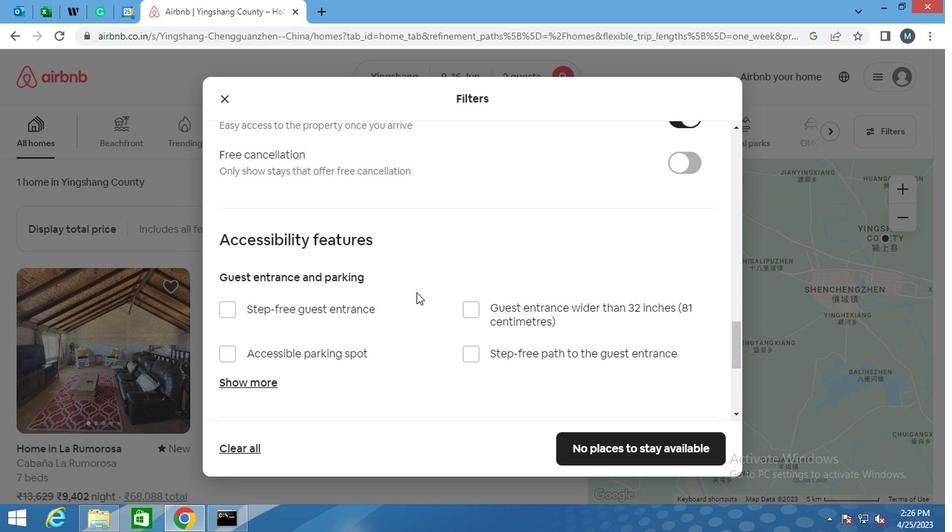 
Action: Mouse scrolled (413, 291) with delta (0, 0)
Screenshot: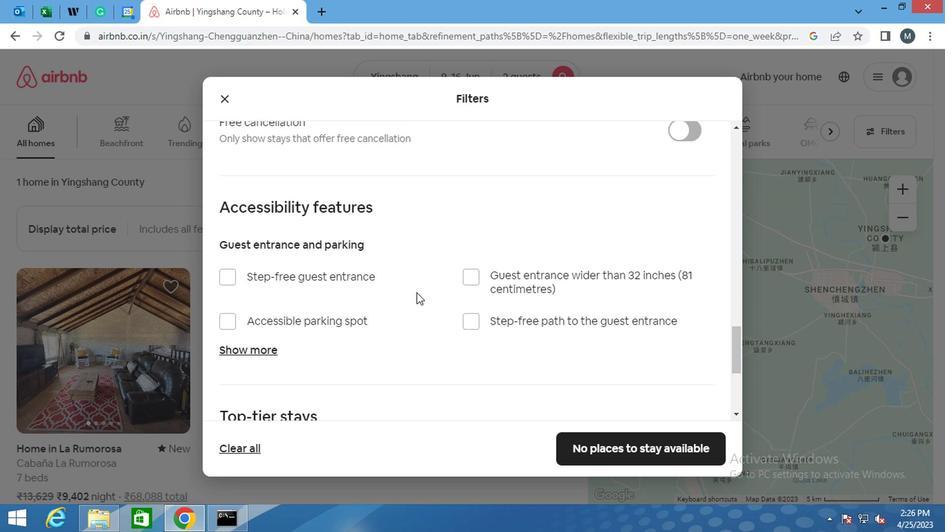 
Action: Mouse scrolled (413, 291) with delta (0, 0)
Screenshot: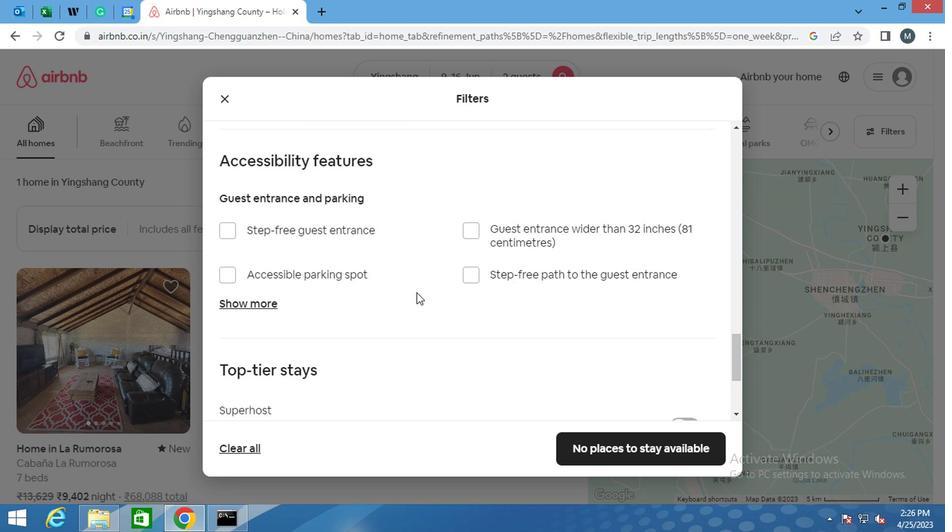 
Action: Mouse scrolled (413, 291) with delta (0, 0)
Screenshot: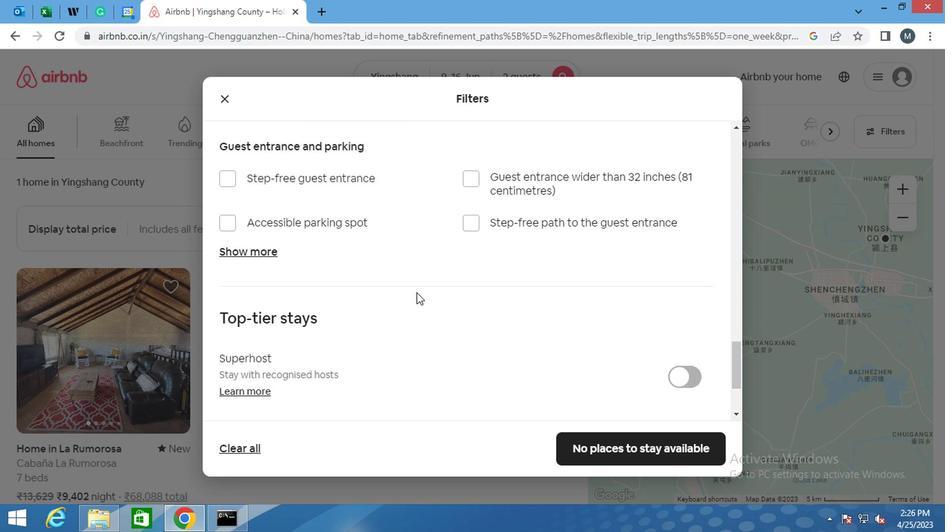 
Action: Mouse scrolled (413, 291) with delta (0, 0)
Screenshot: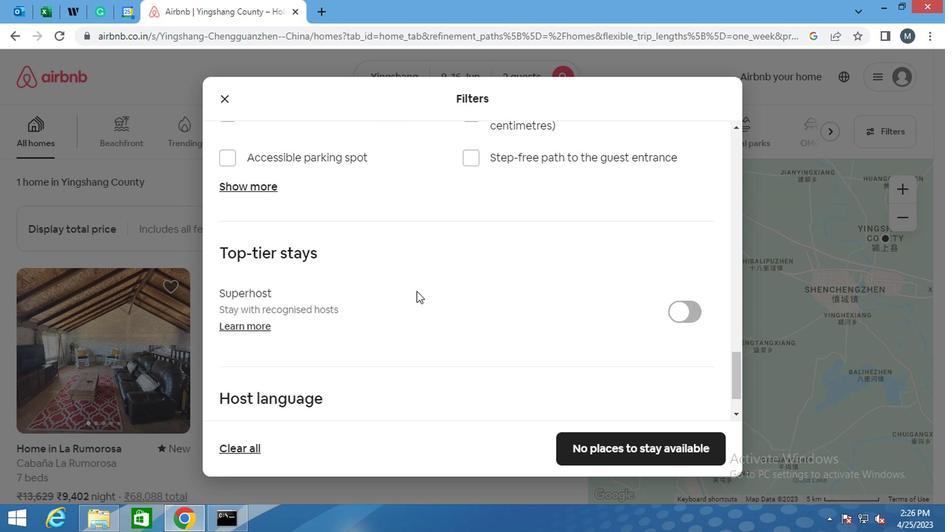 
Action: Mouse scrolled (413, 291) with delta (0, 0)
Screenshot: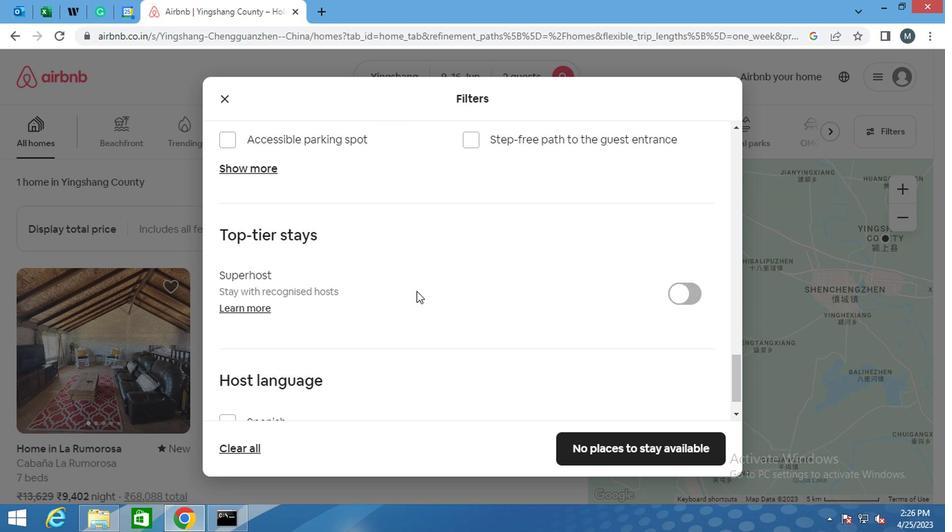 
Action: Mouse scrolled (413, 291) with delta (0, 0)
Screenshot: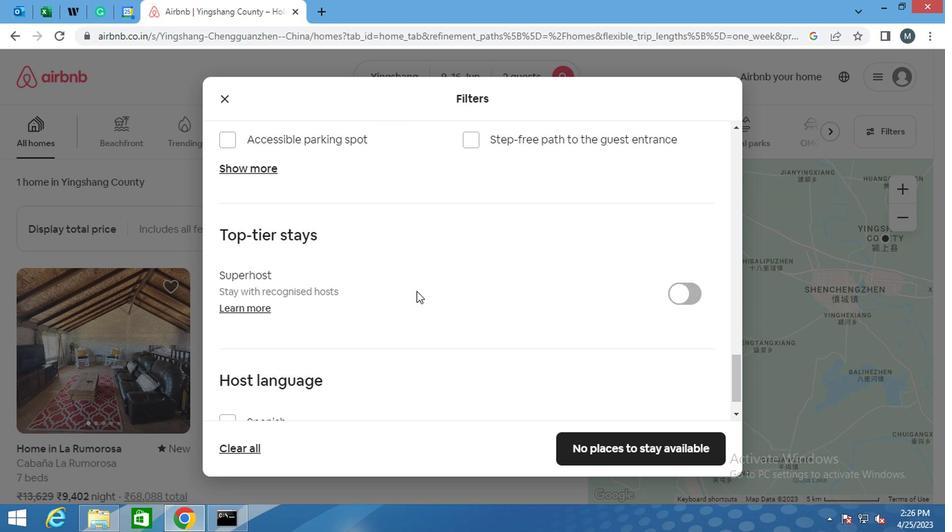 
Action: Mouse moved to (448, 327)
Screenshot: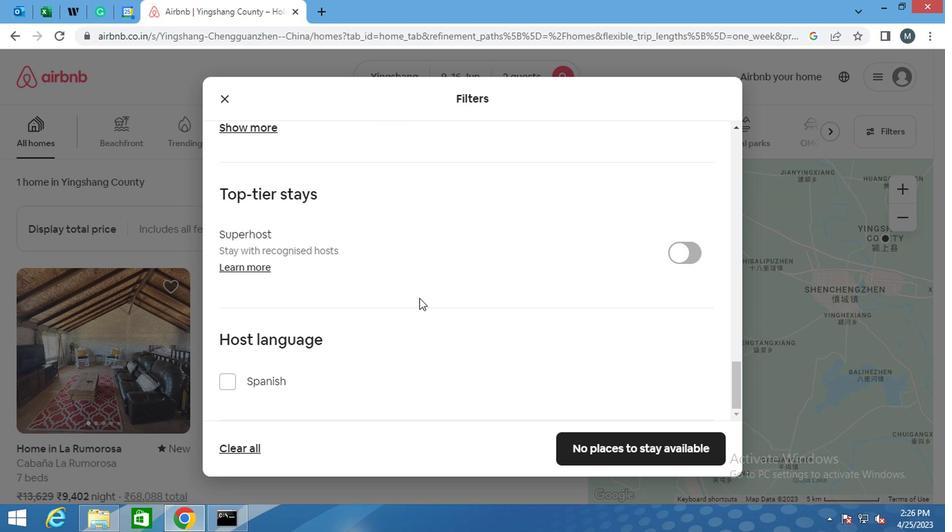 
Action: Mouse scrolled (448, 327) with delta (0, 0)
Screenshot: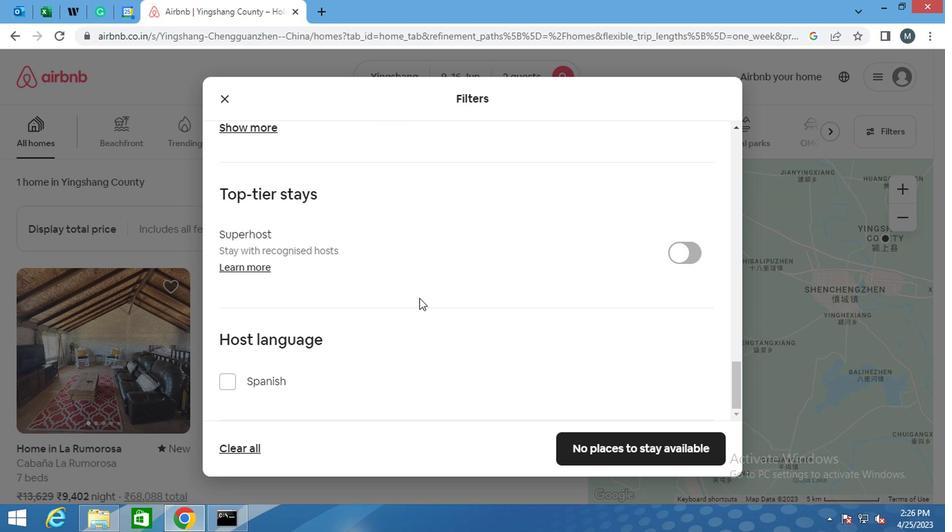 
Action: Mouse moved to (450, 332)
Screenshot: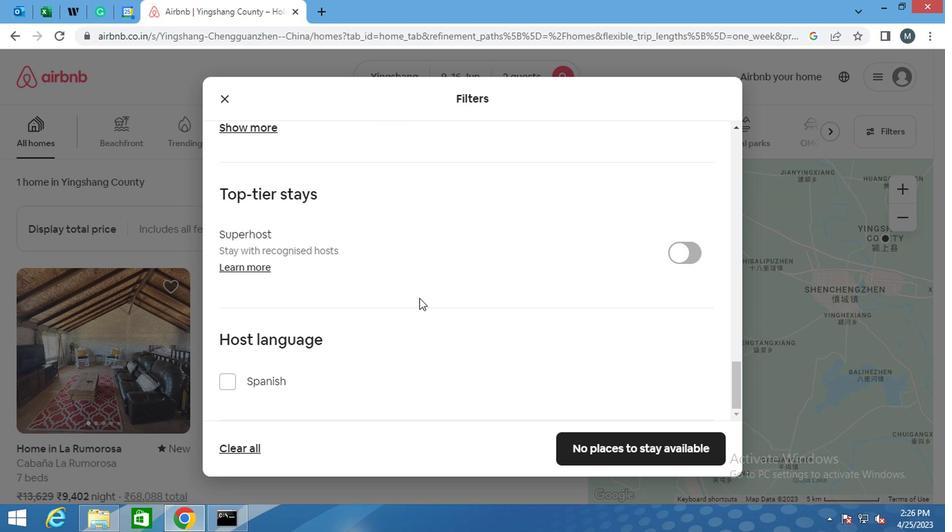 
Action: Mouse scrolled (450, 331) with delta (0, 0)
Screenshot: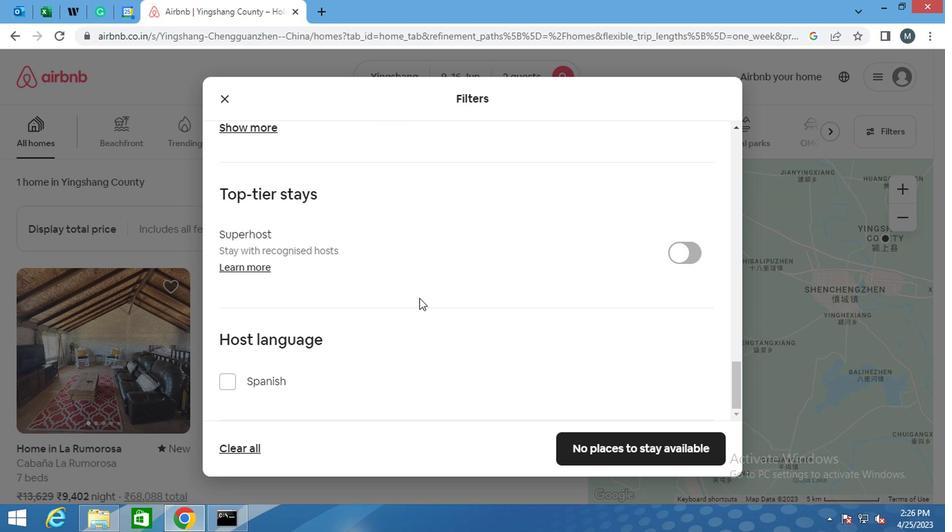 
Action: Mouse moved to (452, 337)
Screenshot: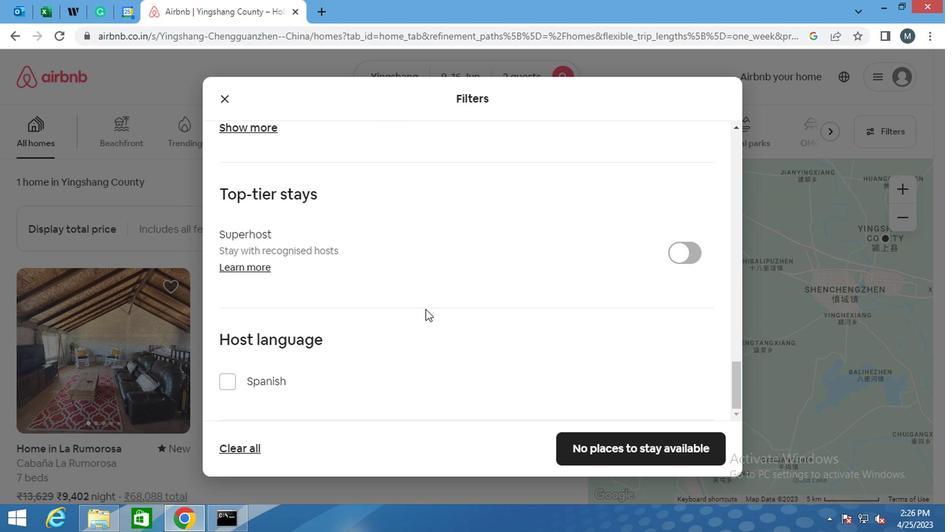 
Action: Mouse scrolled (452, 337) with delta (0, 0)
Screenshot: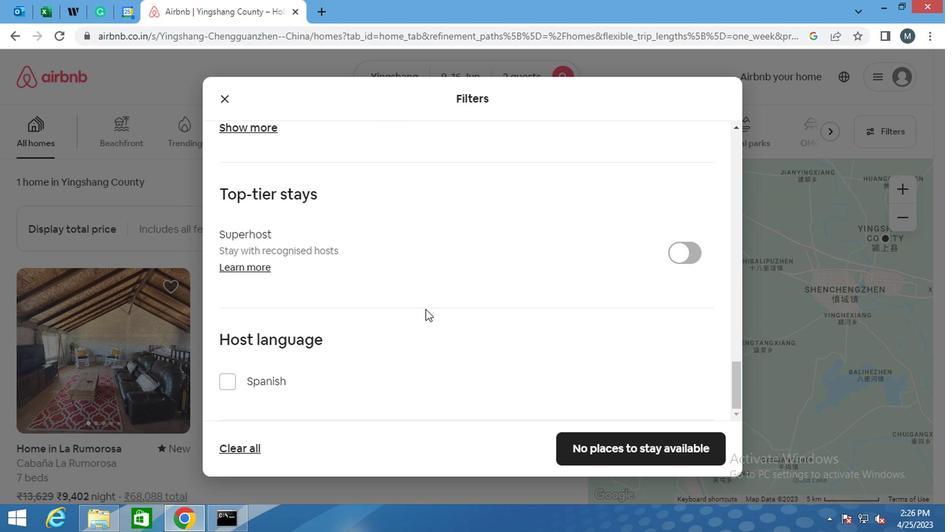 
Action: Mouse moved to (625, 443)
Screenshot: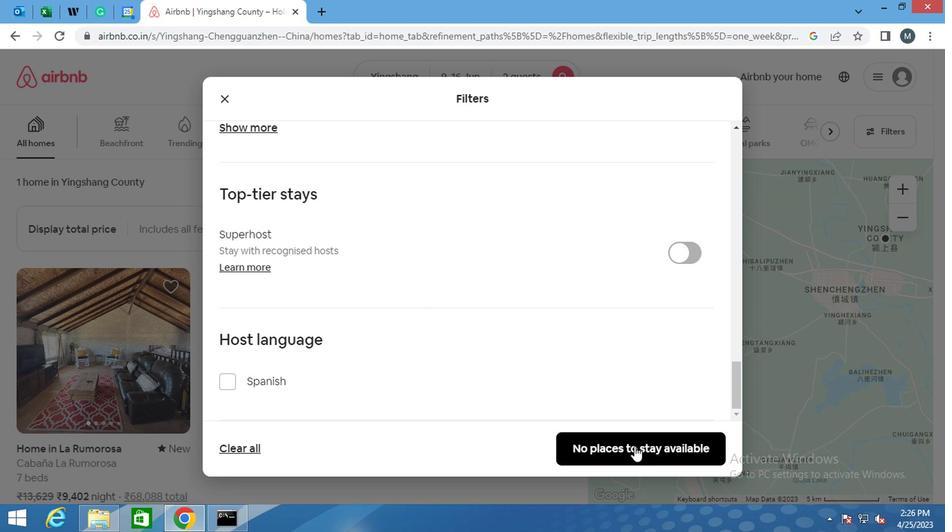 
Action: Mouse pressed left at (625, 443)
Screenshot: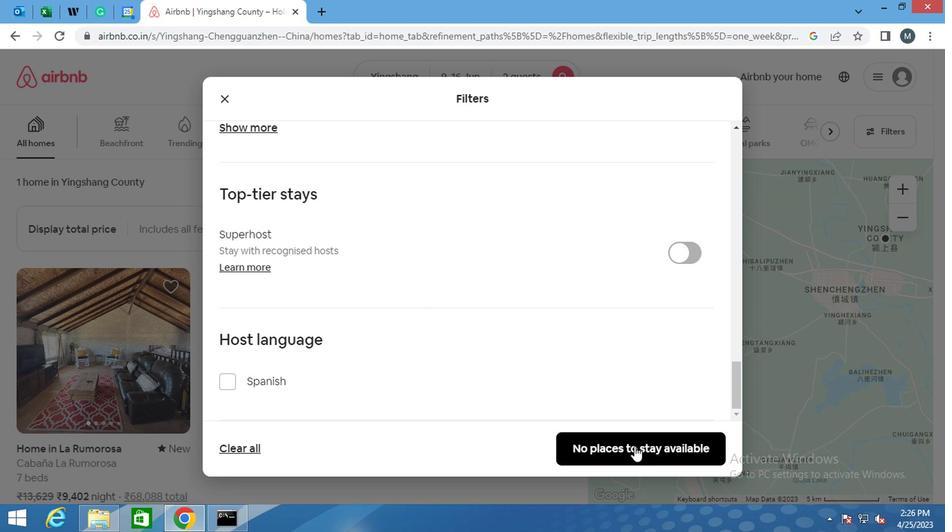 
Action: Mouse moved to (627, 443)
Screenshot: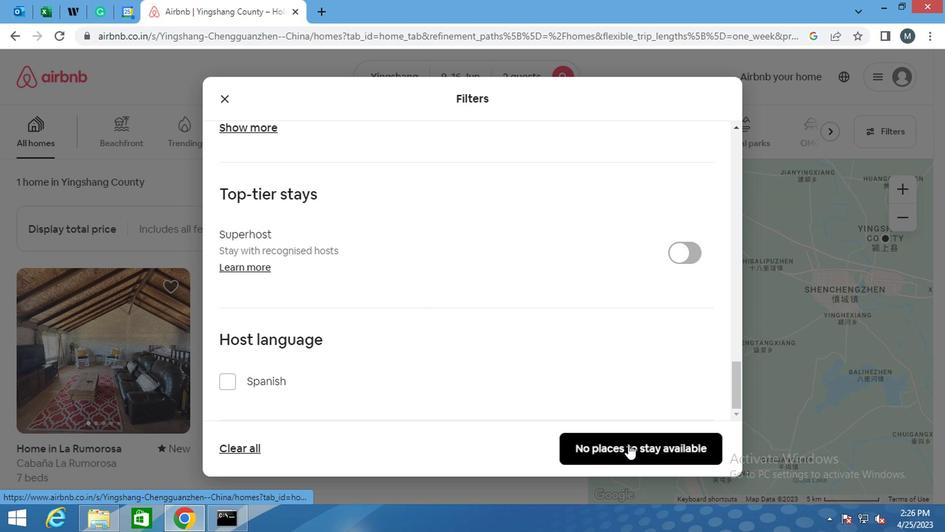 
